 Task: Look for space in Muntok, Indonesia from 2nd September, 2023 to 5th September, 2023 for 1 adult in price range Rs.5000 to Rs.10000. Place can be private room with 1  bedroom having 1 bed and 1 bathroom. Property type can be house, flat, guest house, hotel. Booking option can be shelf check-in. Required host language is English.
Action: Mouse moved to (520, 139)
Screenshot: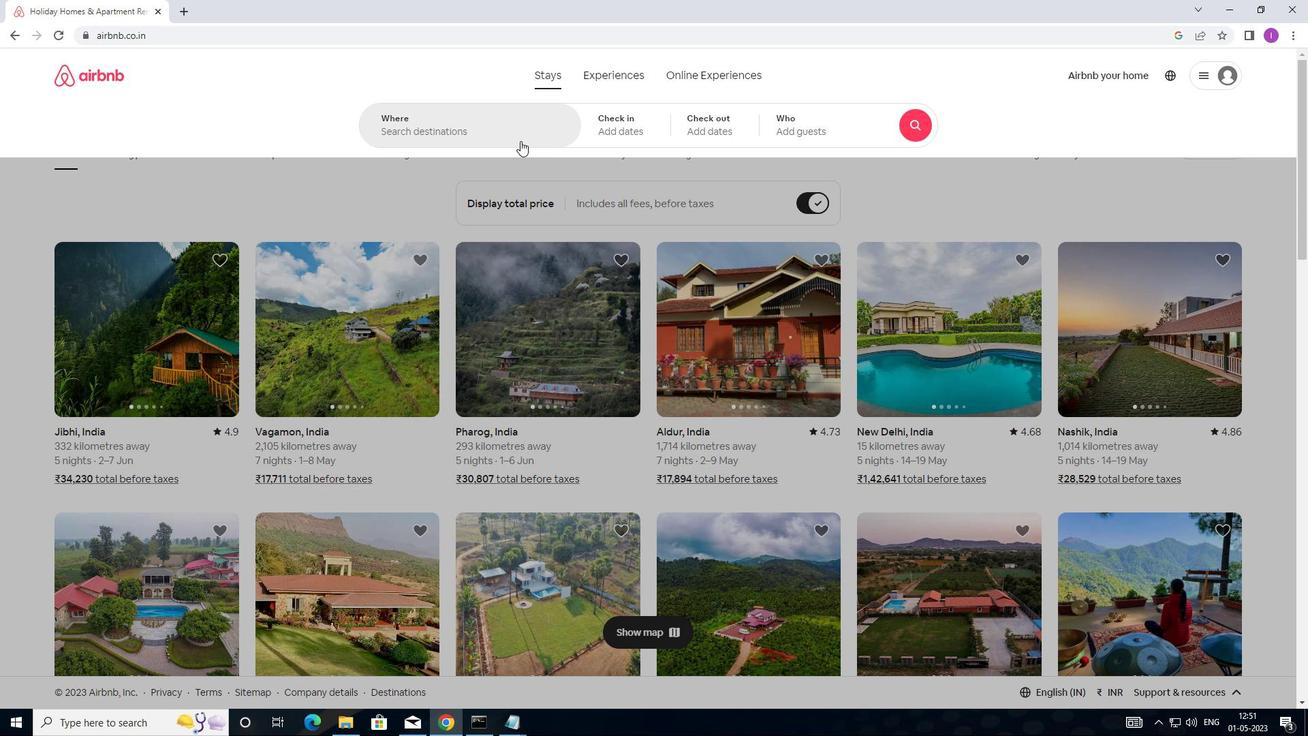 
Action: Mouse pressed left at (520, 139)
Screenshot: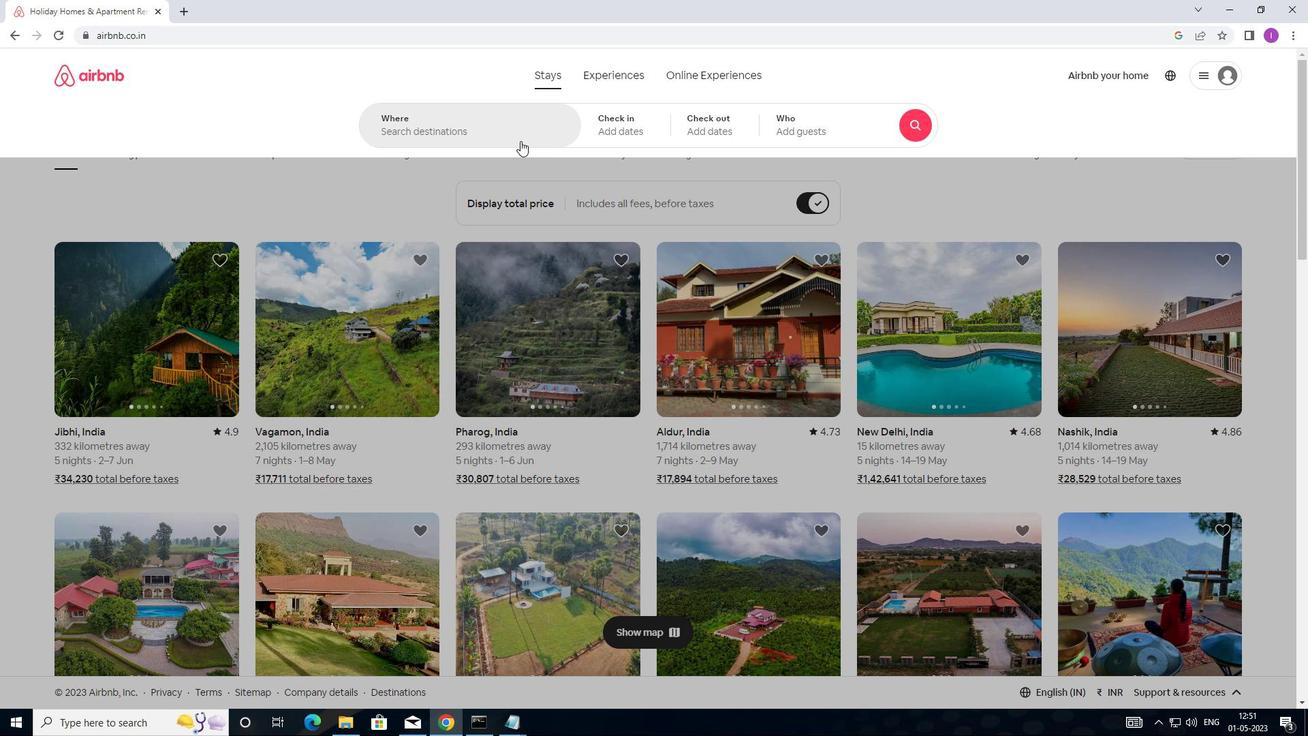 
Action: Mouse moved to (541, 178)
Screenshot: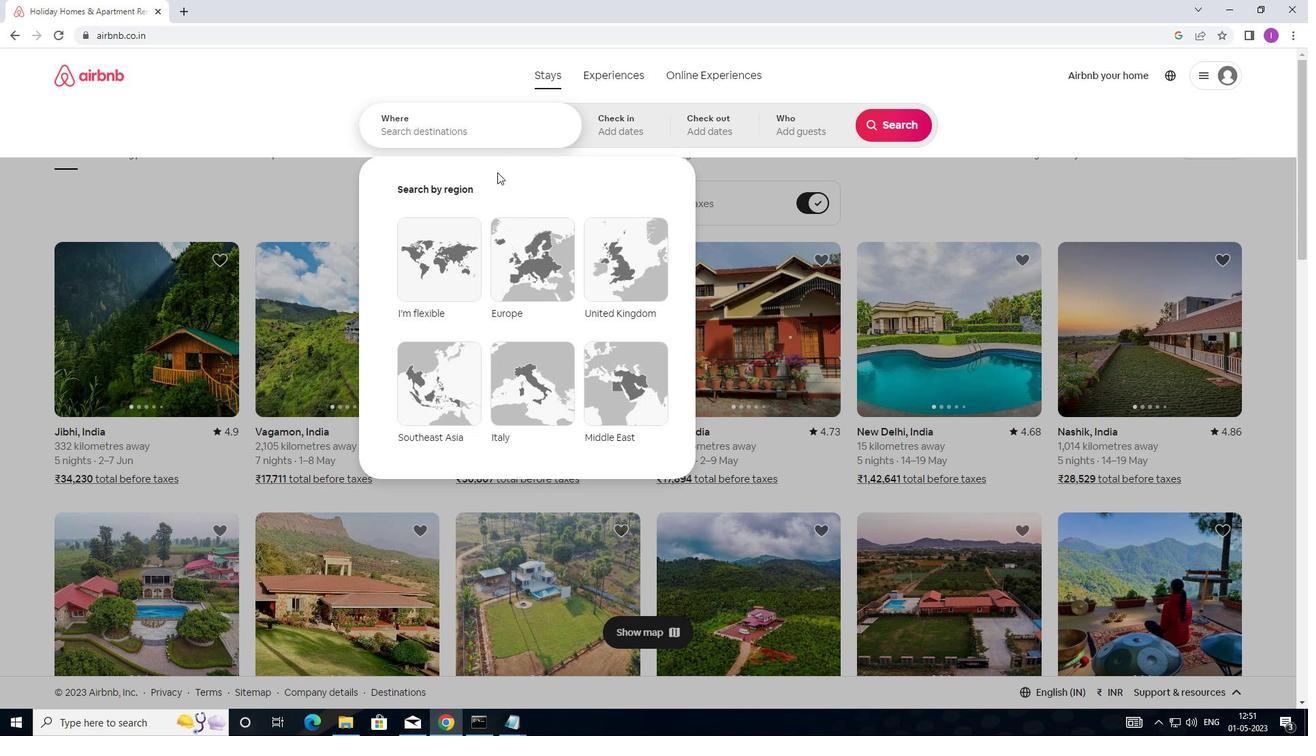 
Action: Key pressed <Key.shift>MUNTOK,<Key.shift>INDONESIA
Screenshot: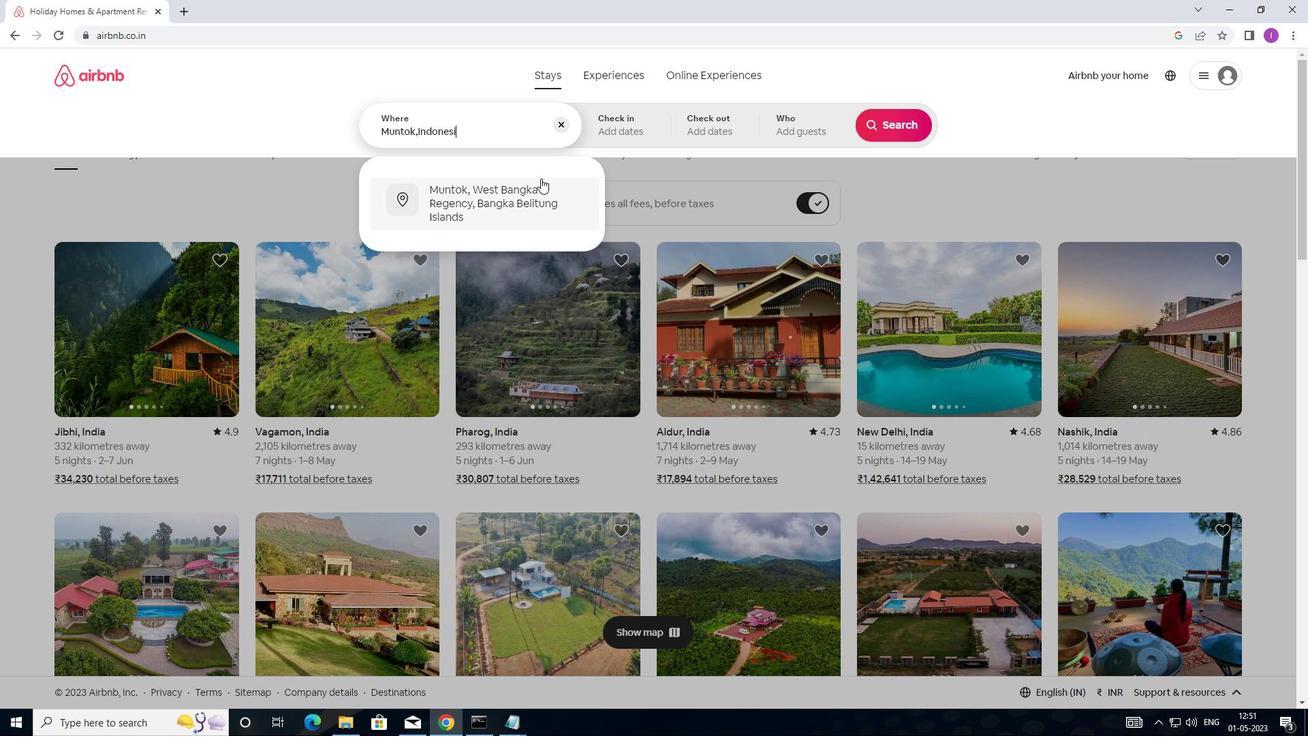 
Action: Mouse moved to (612, 123)
Screenshot: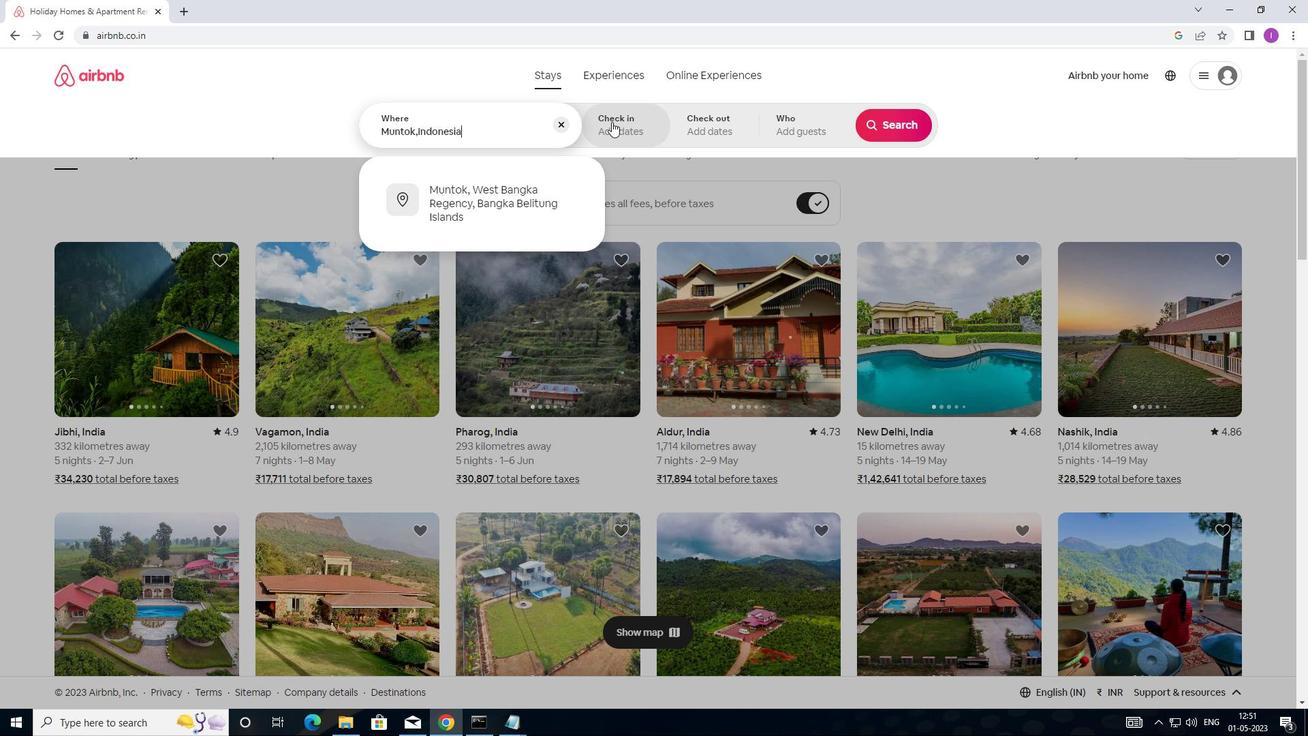 
Action: Mouse pressed left at (612, 123)
Screenshot: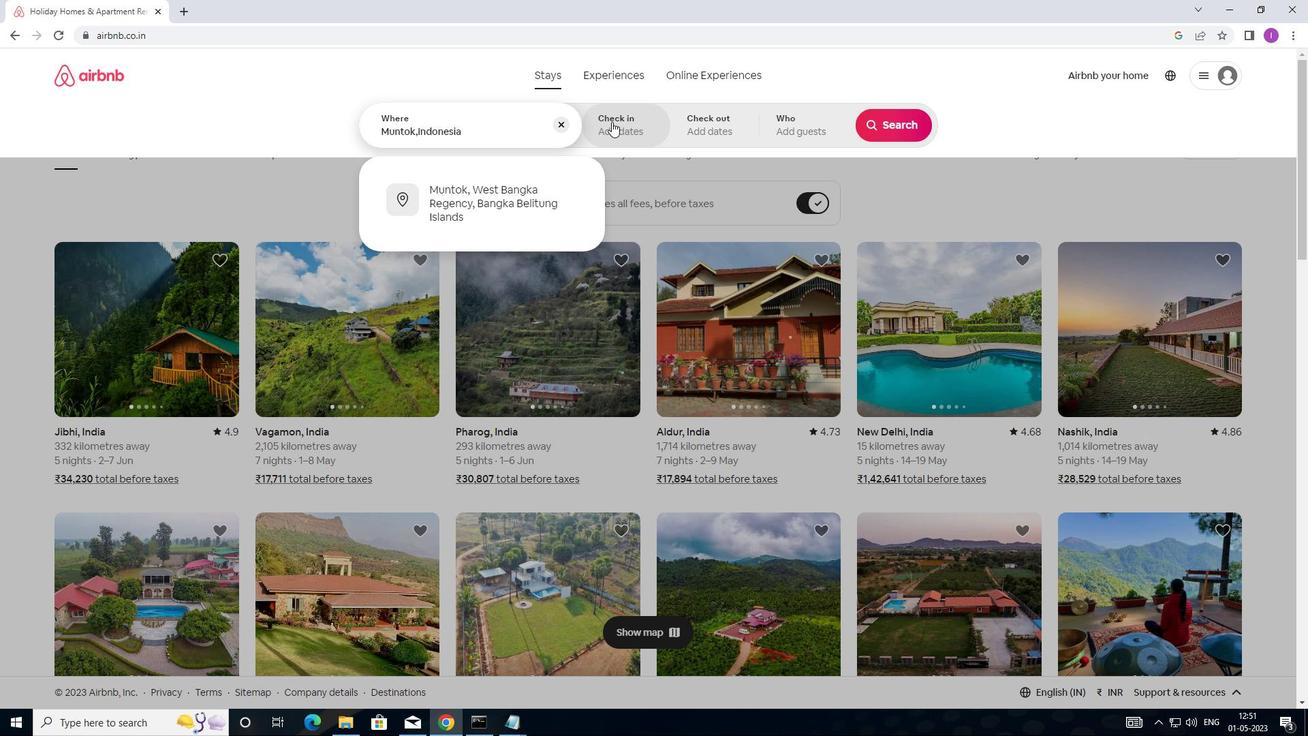 
Action: Mouse moved to (893, 239)
Screenshot: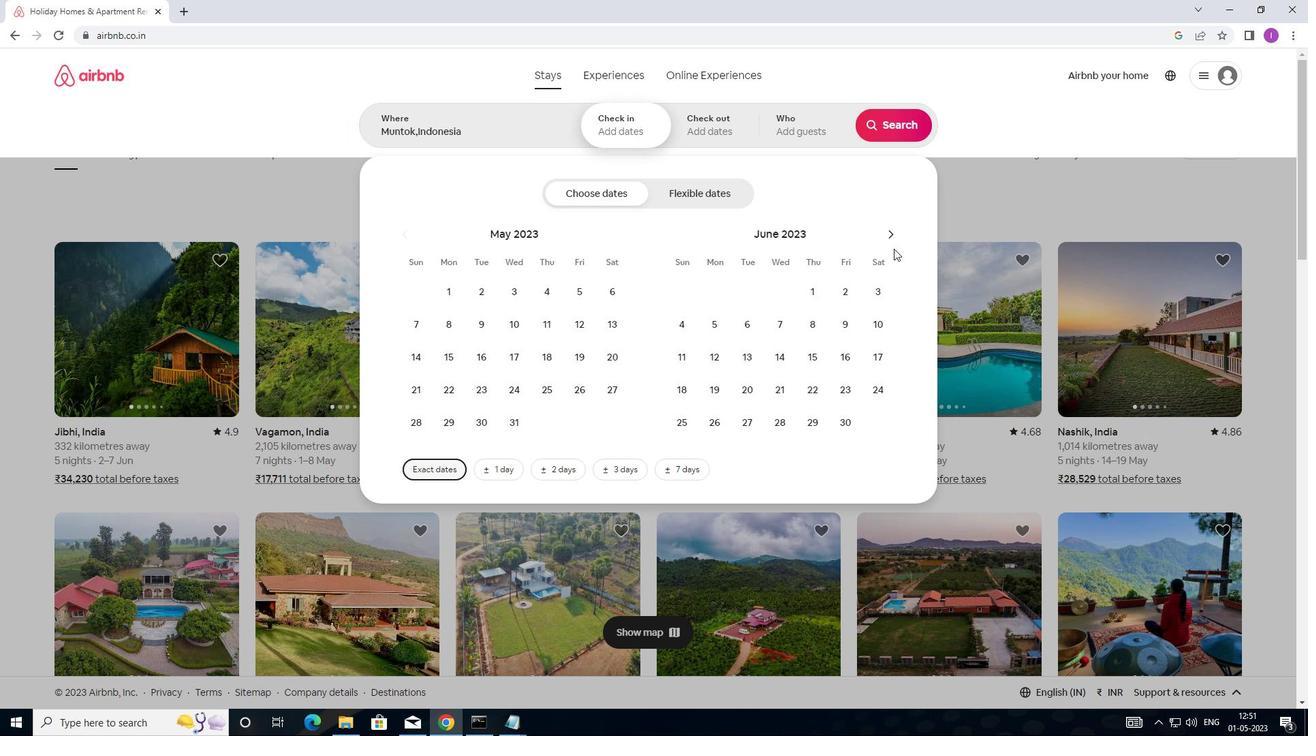 
Action: Mouse pressed left at (893, 239)
Screenshot: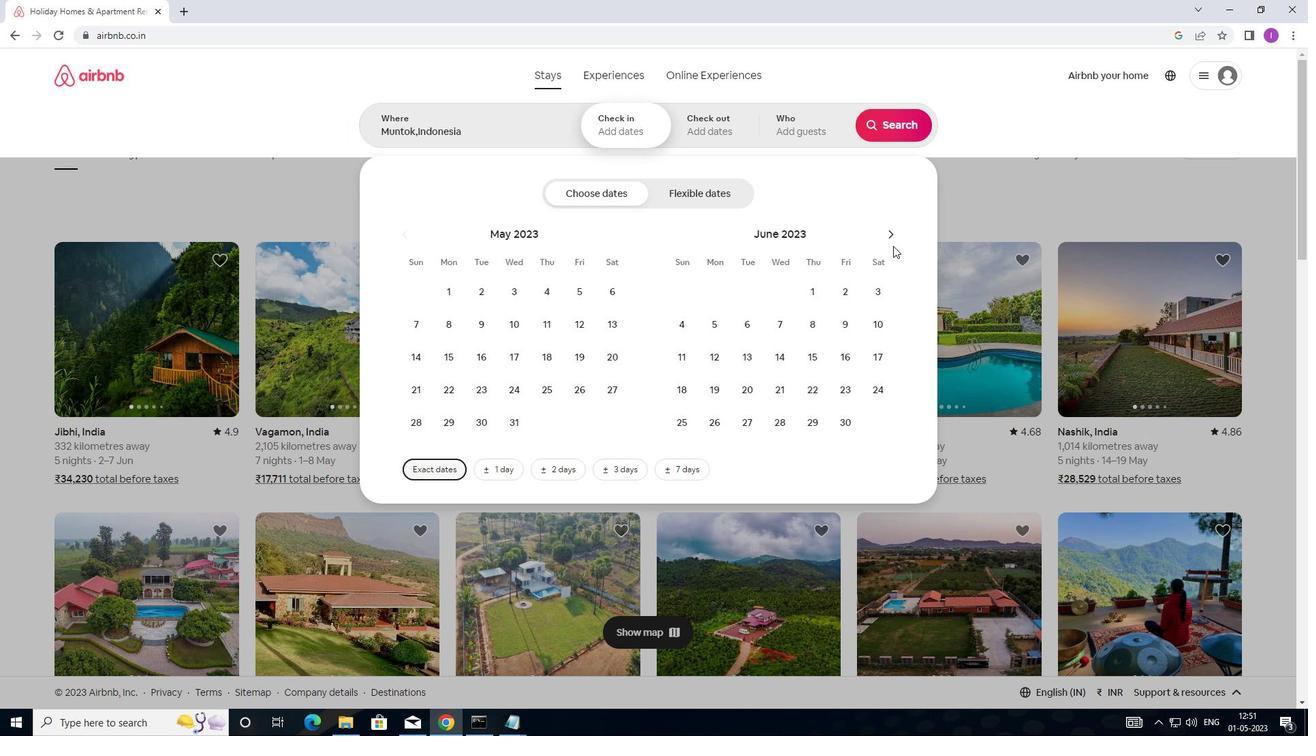 
Action: Mouse pressed left at (893, 239)
Screenshot: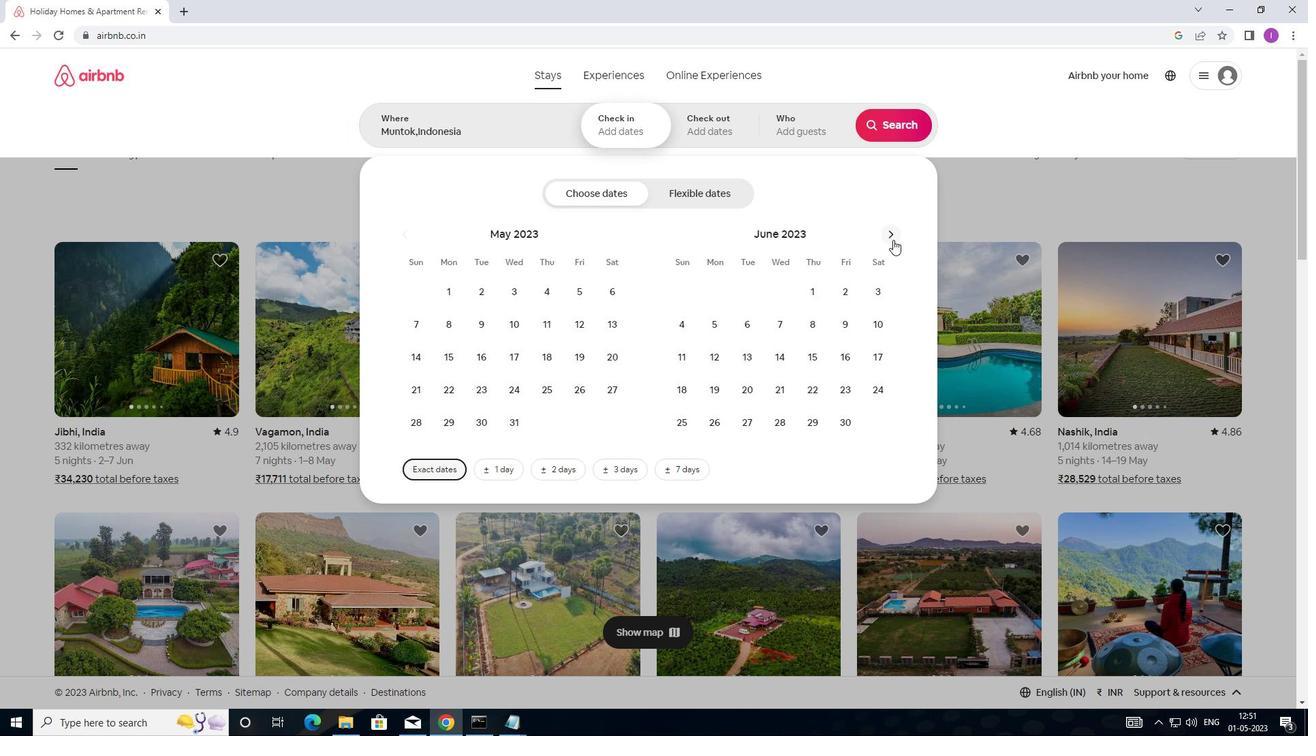 
Action: Mouse pressed left at (893, 239)
Screenshot: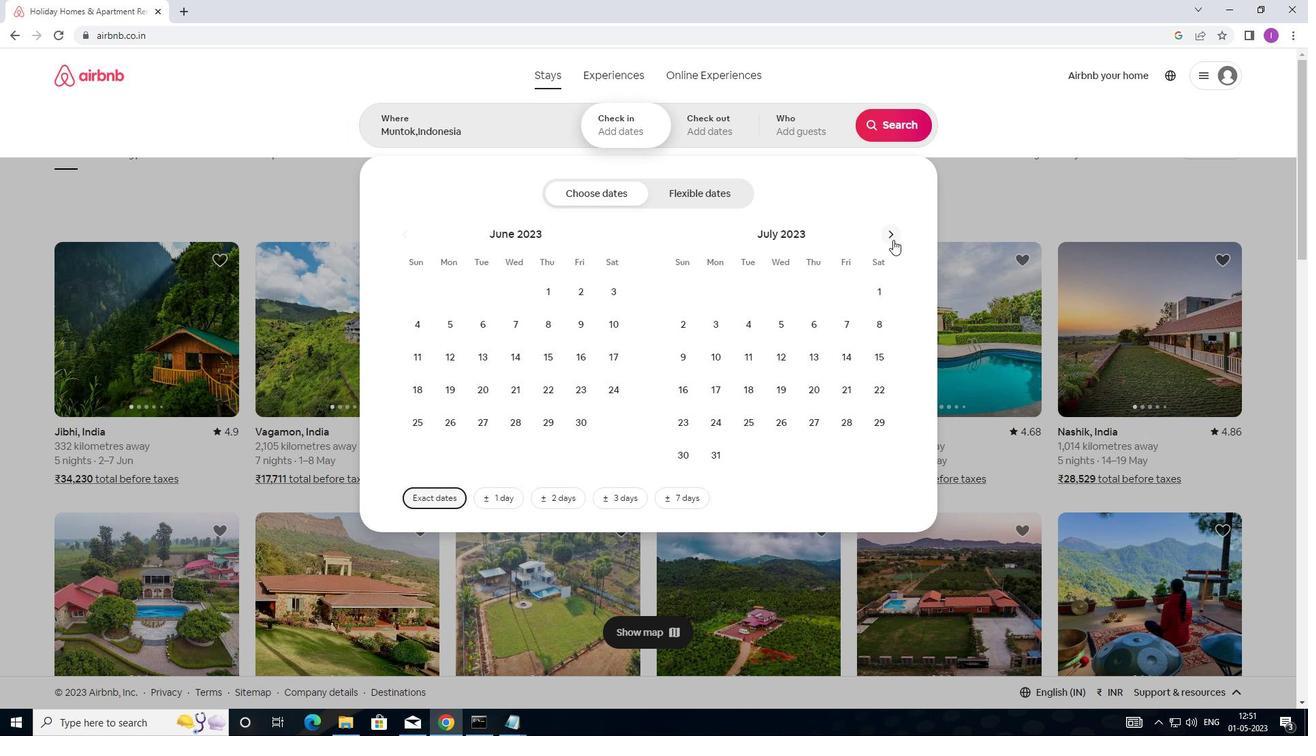
Action: Mouse moved to (899, 286)
Screenshot: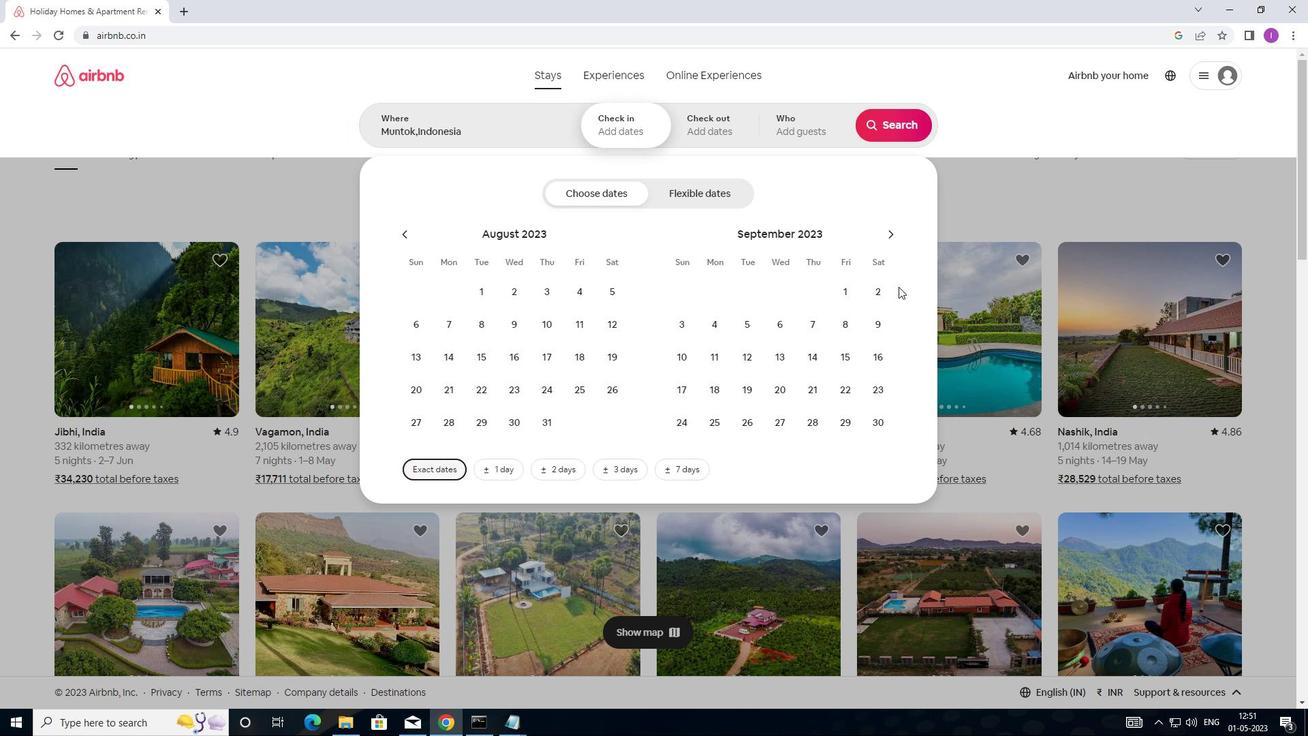 
Action: Mouse pressed left at (899, 286)
Screenshot: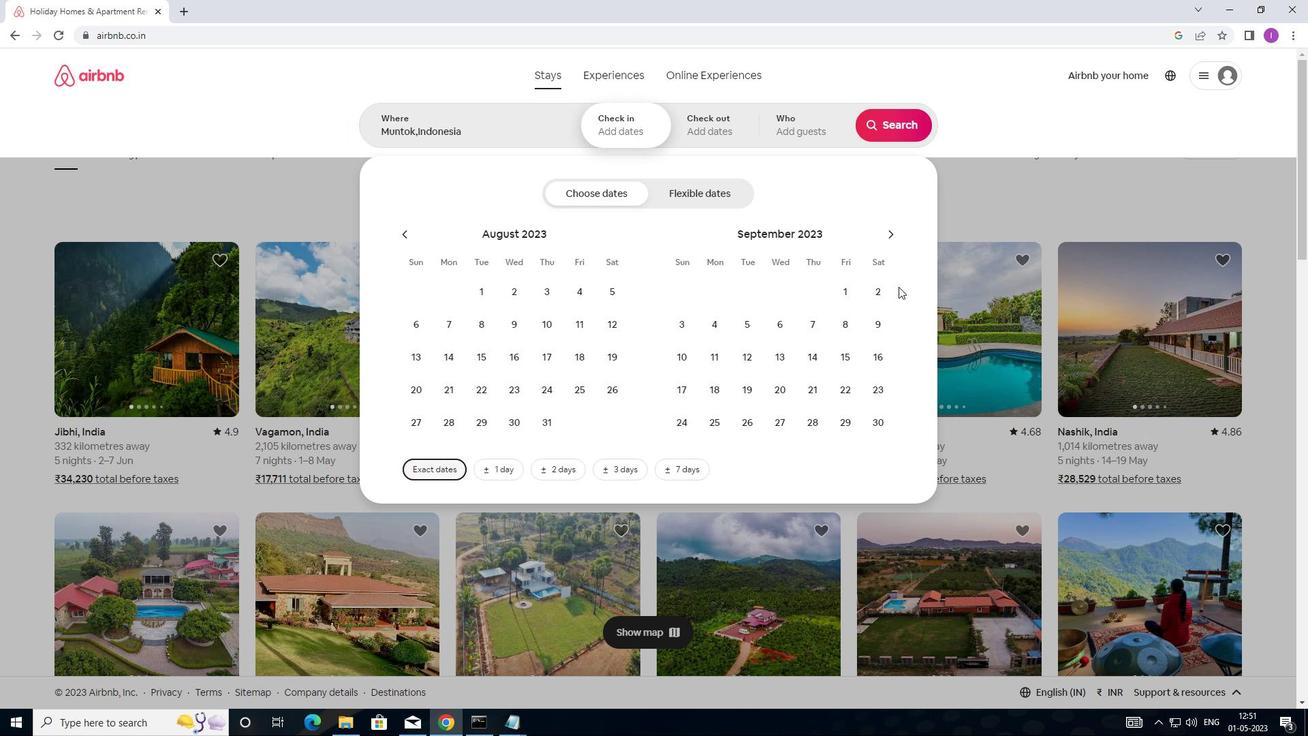 
Action: Mouse moved to (741, 327)
Screenshot: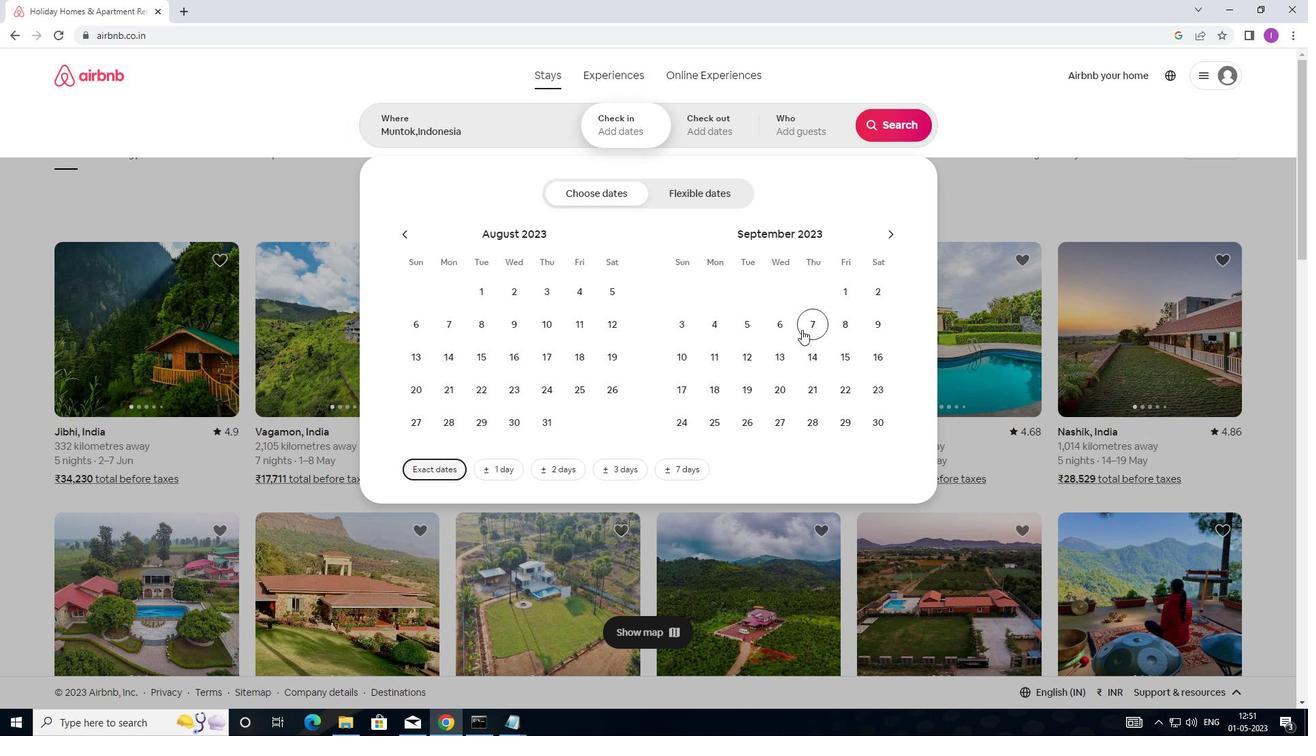 
Action: Mouse pressed left at (741, 327)
Screenshot: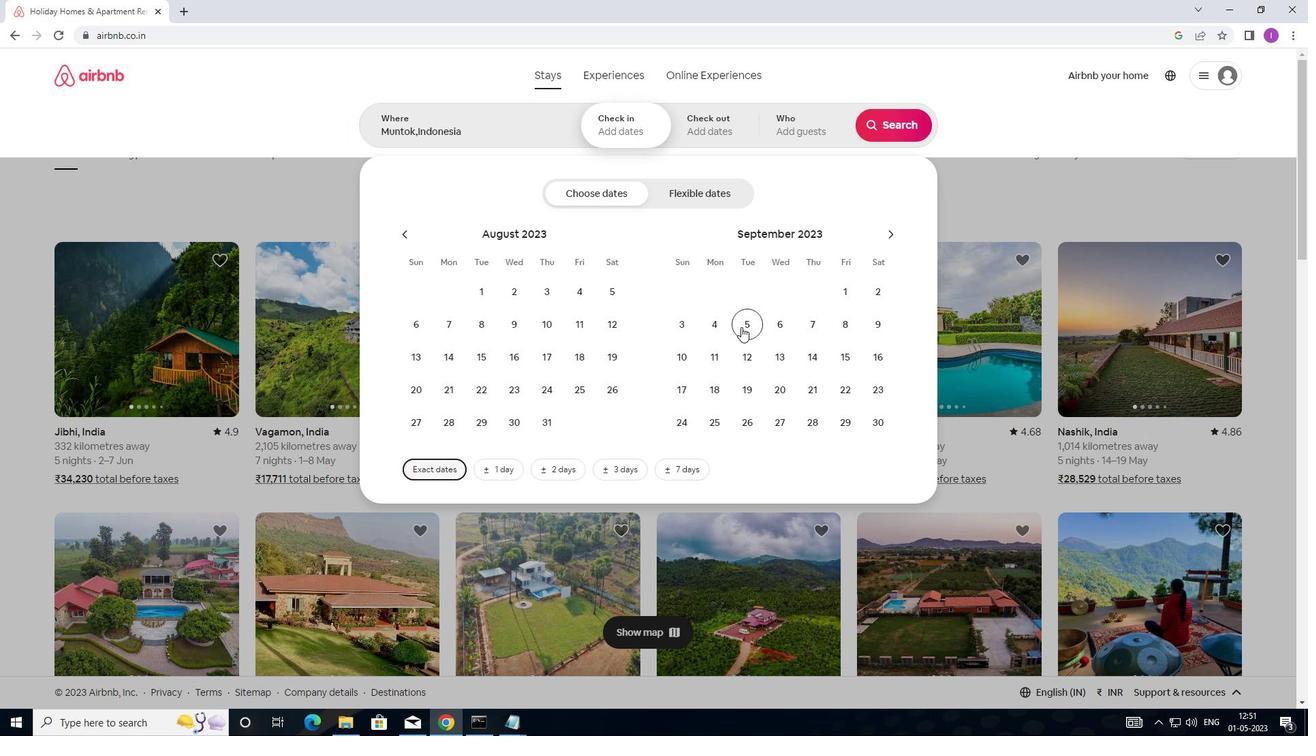 
Action: Mouse moved to (890, 288)
Screenshot: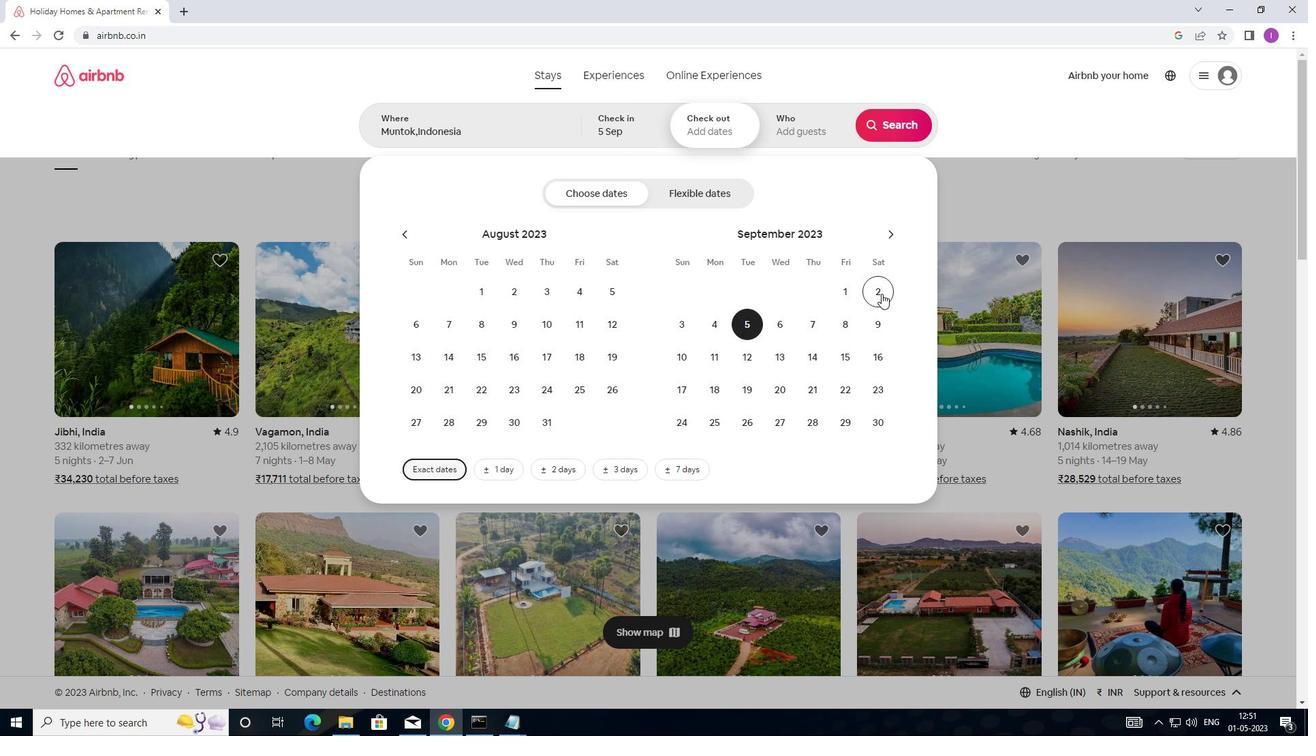 
Action: Mouse pressed left at (890, 288)
Screenshot: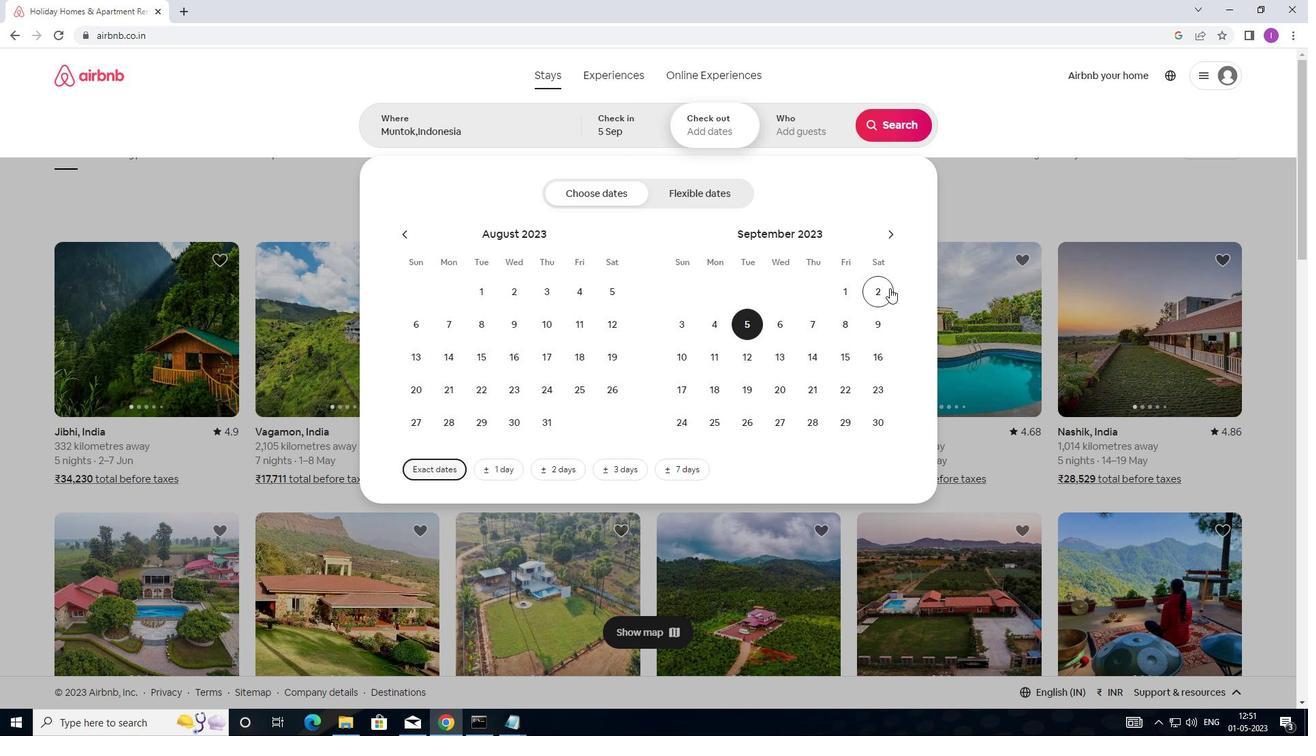 
Action: Mouse moved to (747, 324)
Screenshot: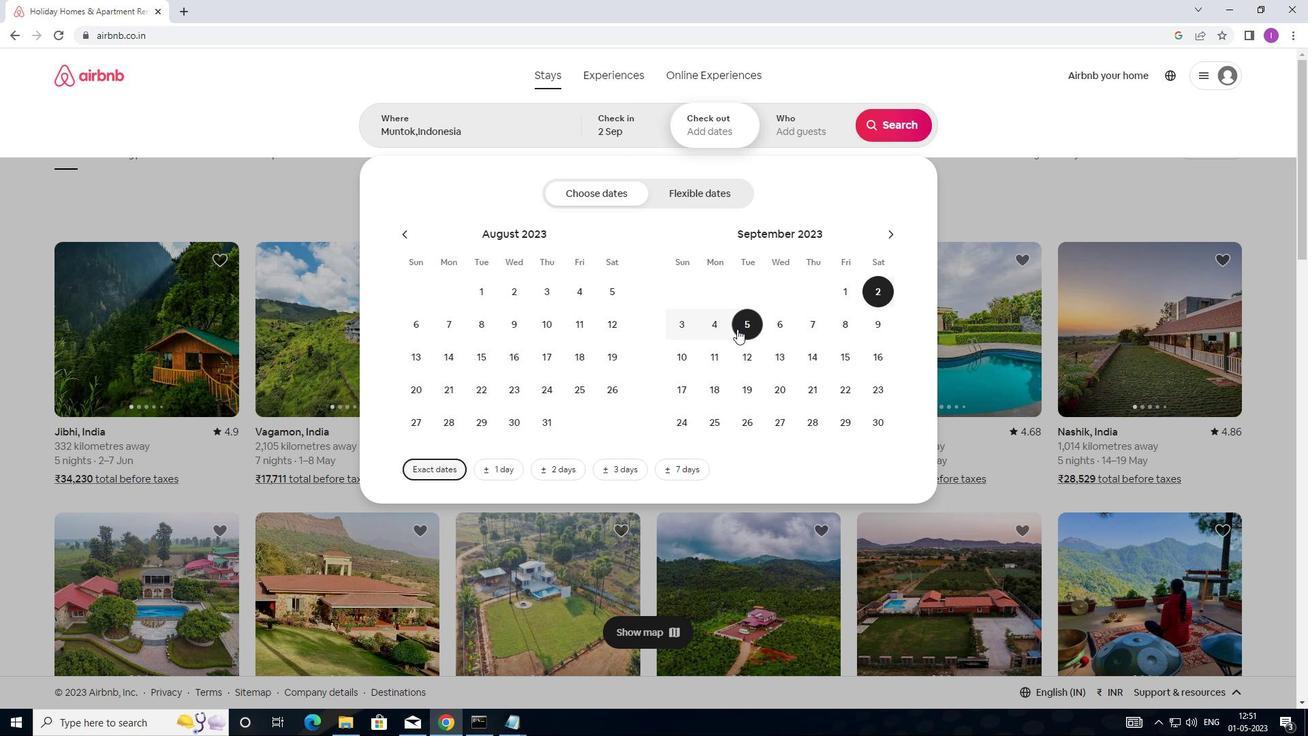 
Action: Mouse pressed left at (747, 324)
Screenshot: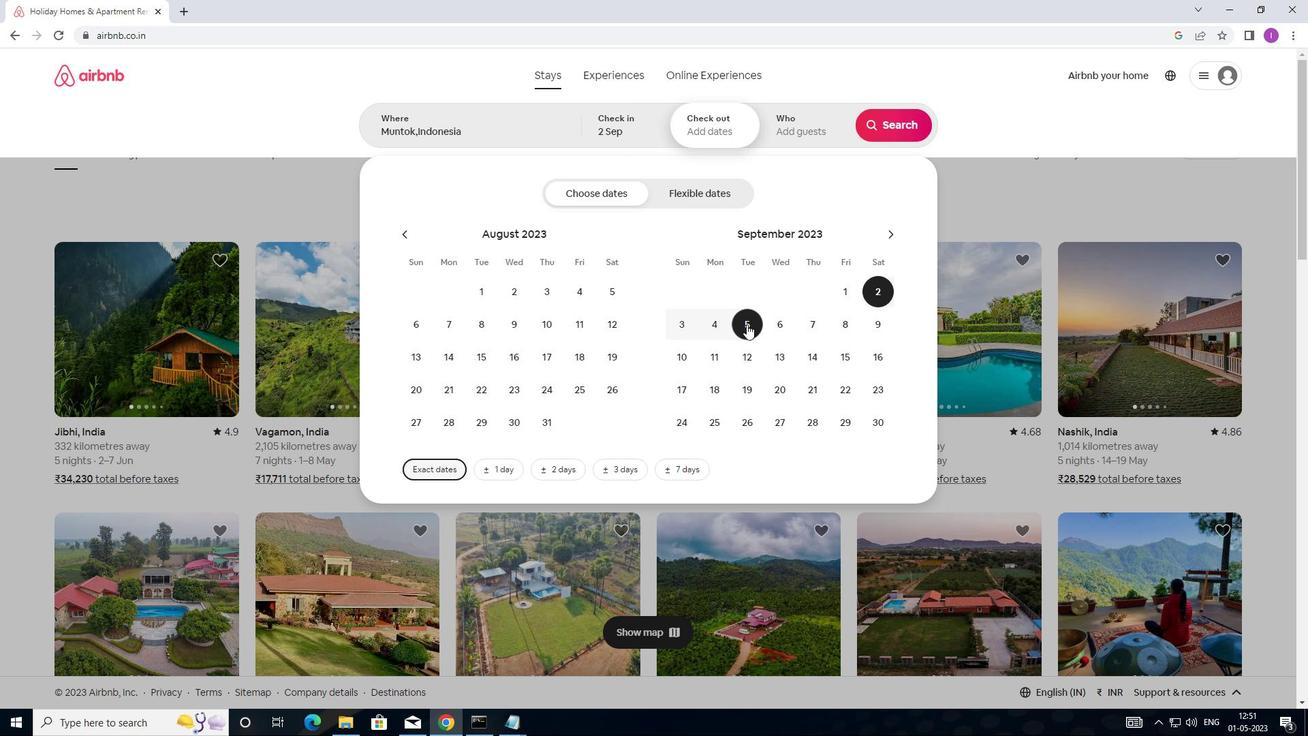
Action: Mouse moved to (794, 129)
Screenshot: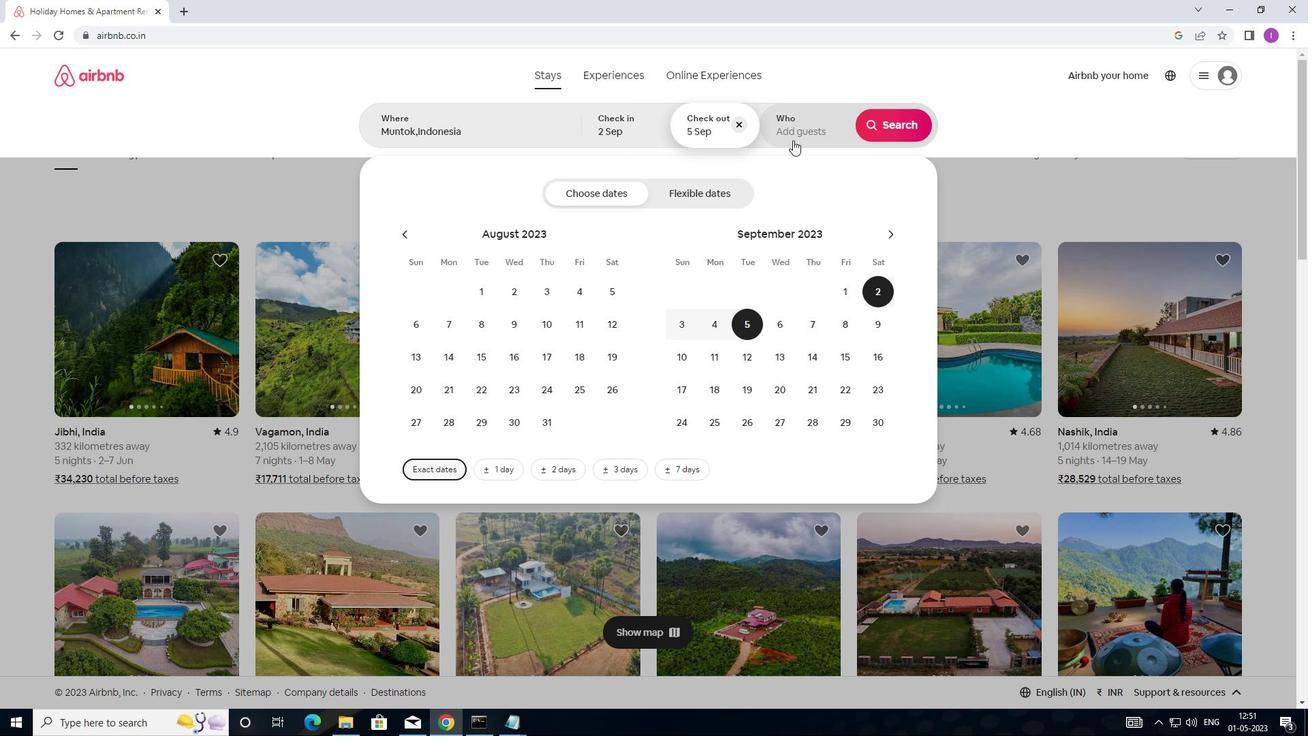 
Action: Mouse pressed left at (794, 129)
Screenshot: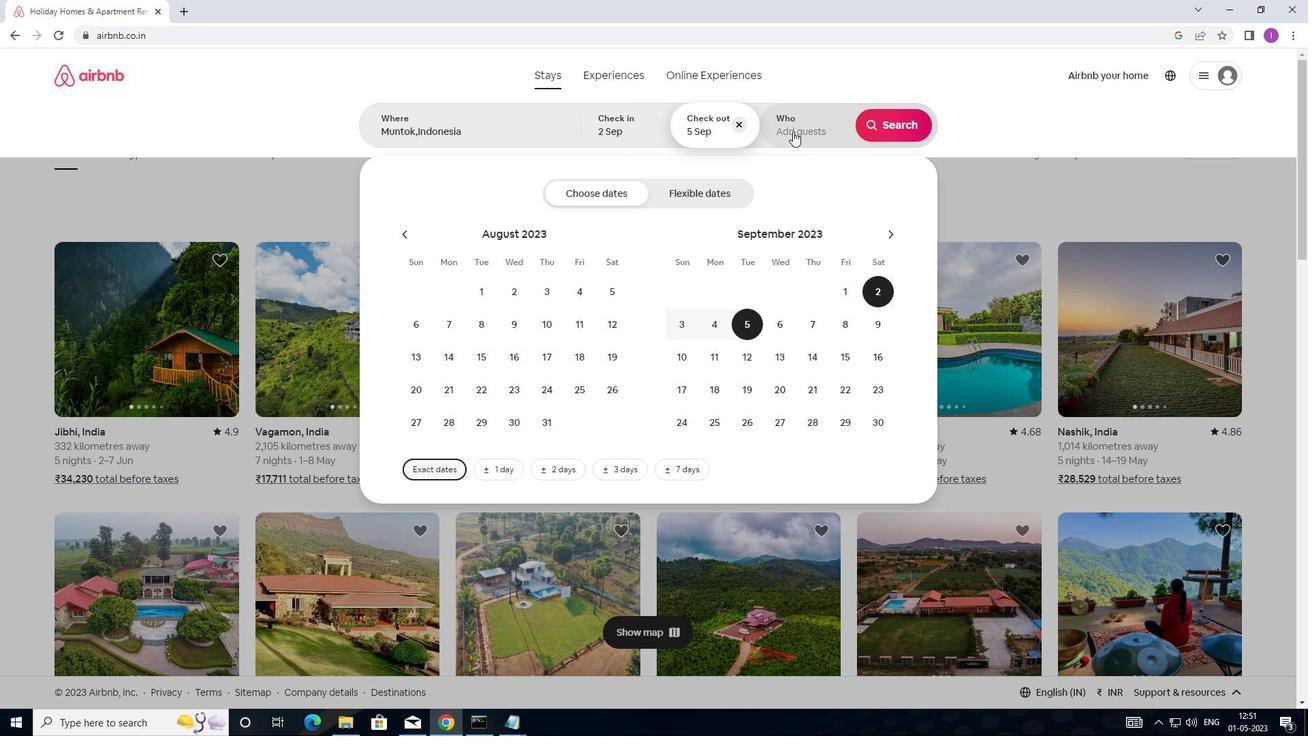 
Action: Mouse moved to (903, 194)
Screenshot: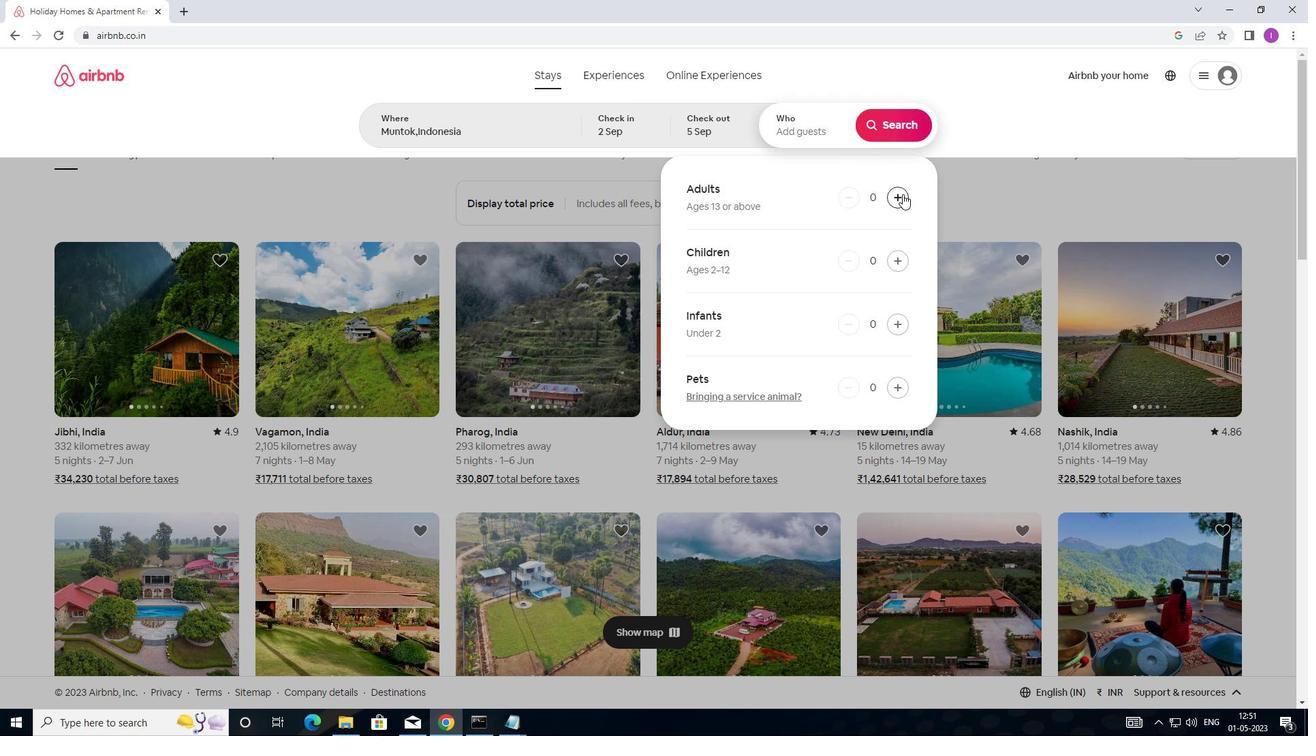 
Action: Mouse pressed left at (903, 194)
Screenshot: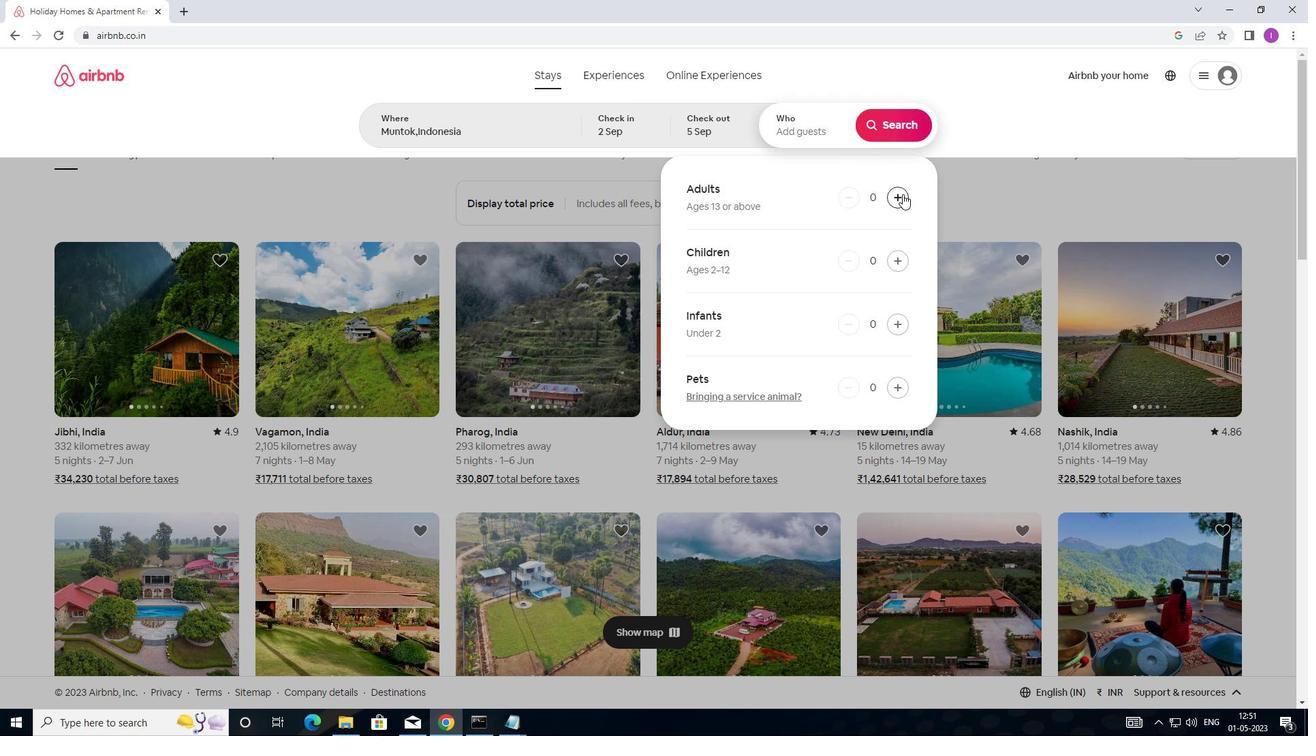 
Action: Mouse moved to (905, 110)
Screenshot: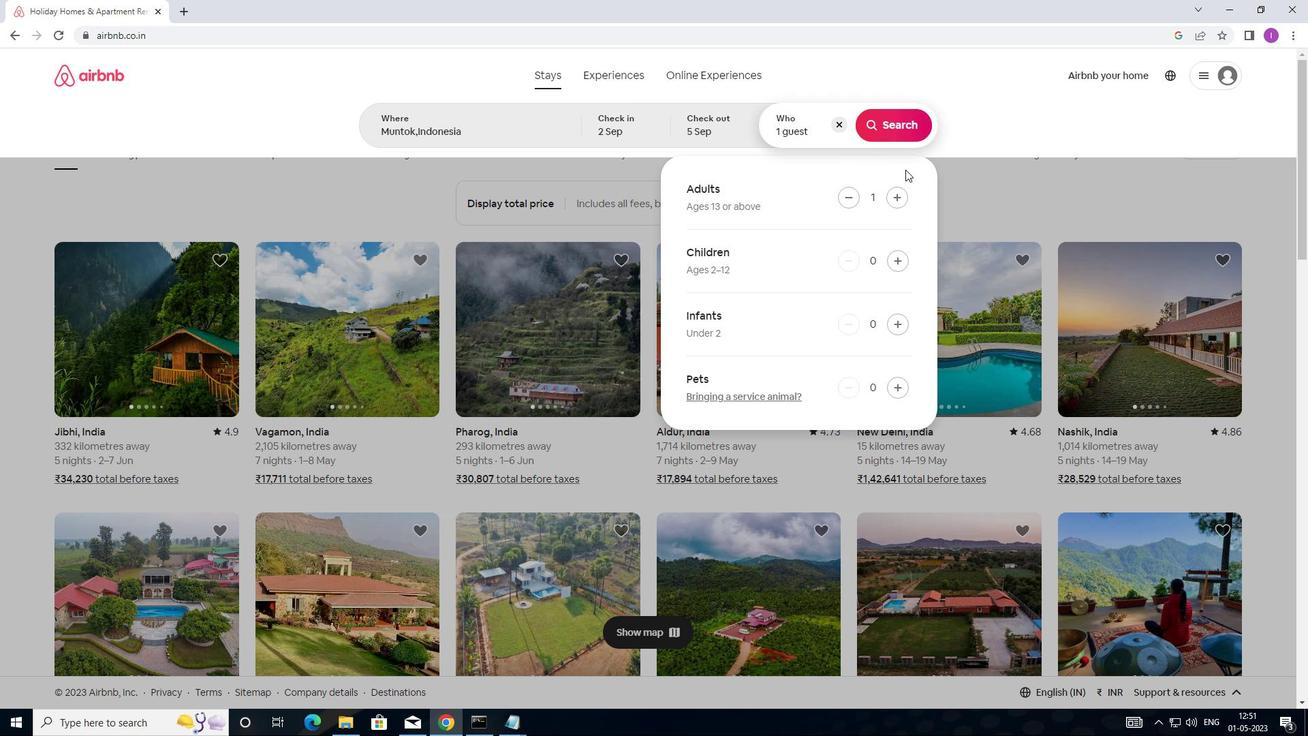 
Action: Mouse pressed left at (905, 110)
Screenshot: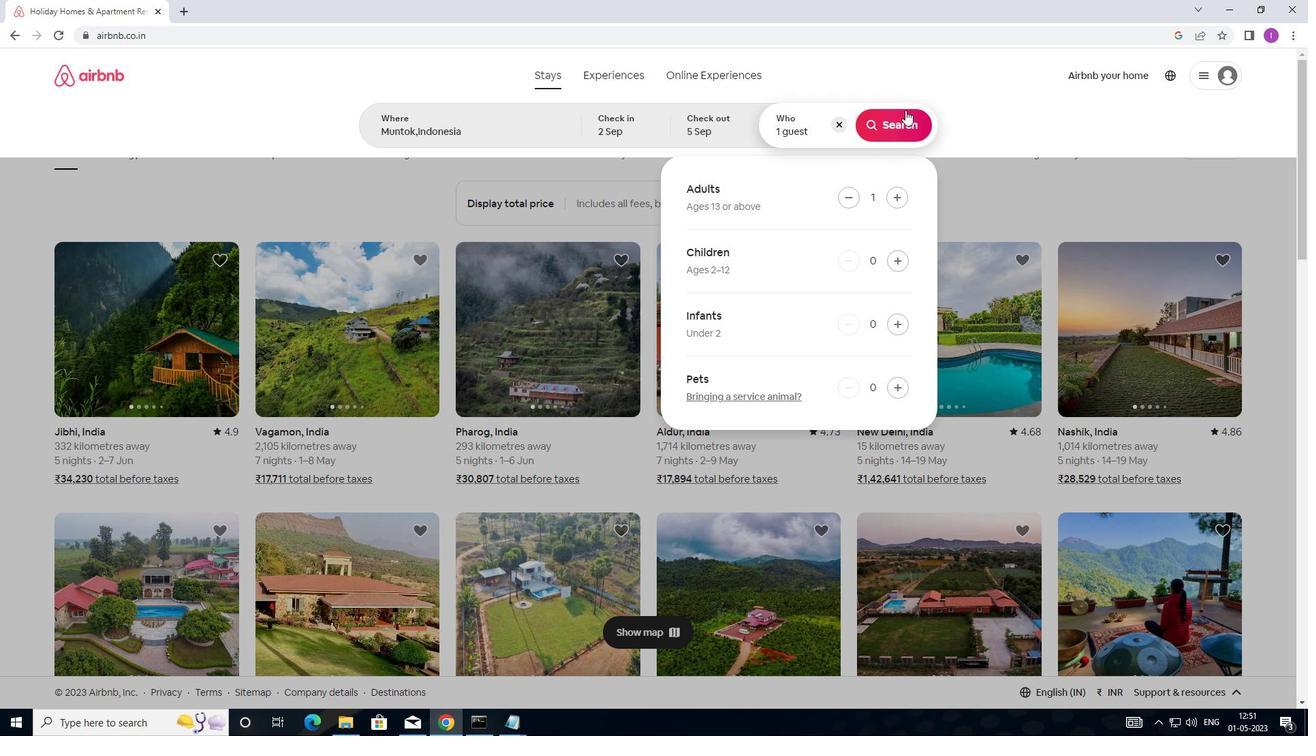 
Action: Mouse moved to (1230, 131)
Screenshot: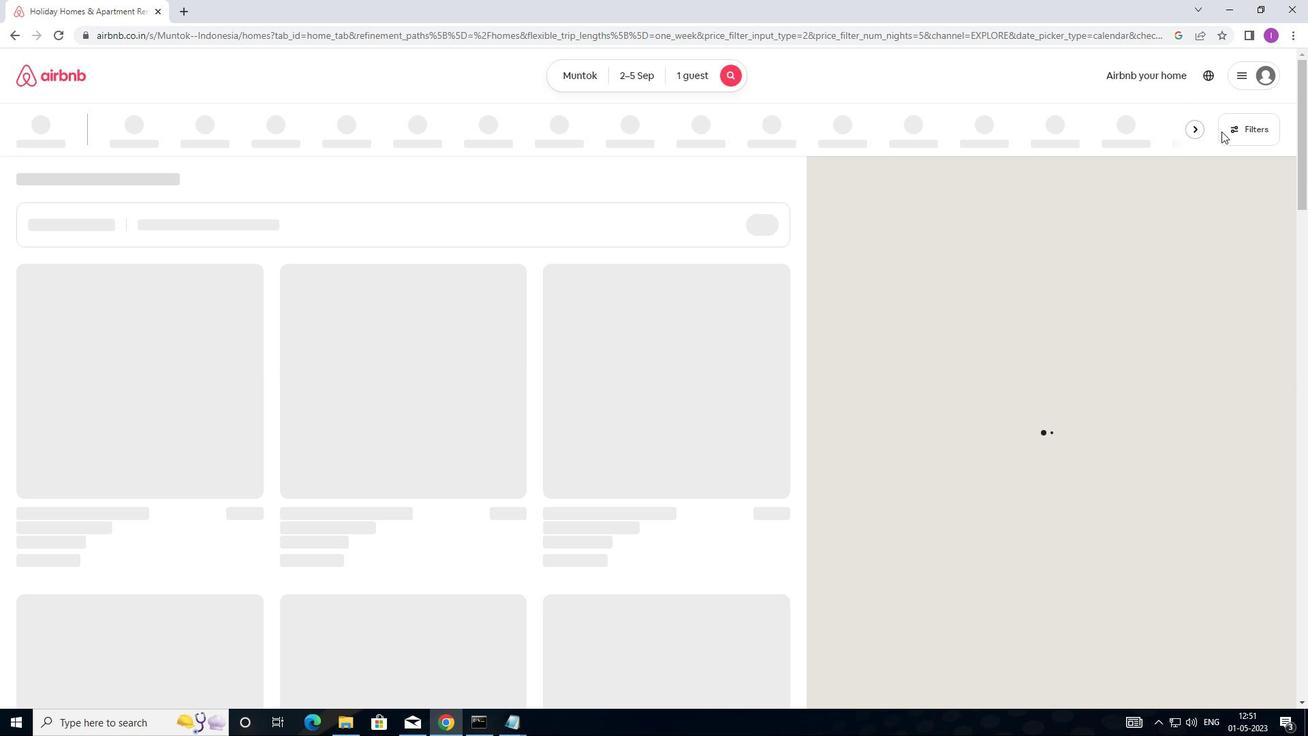 
Action: Mouse pressed left at (1230, 131)
Screenshot: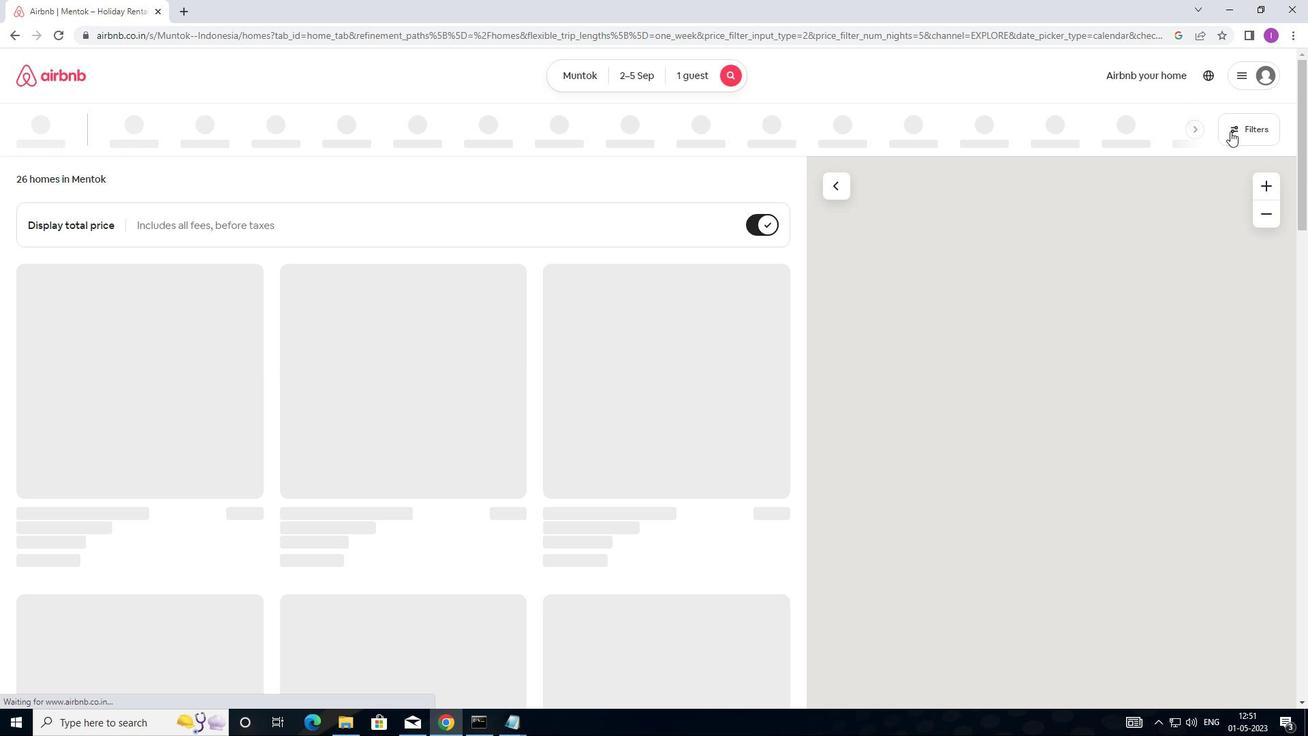 
Action: Mouse moved to (492, 307)
Screenshot: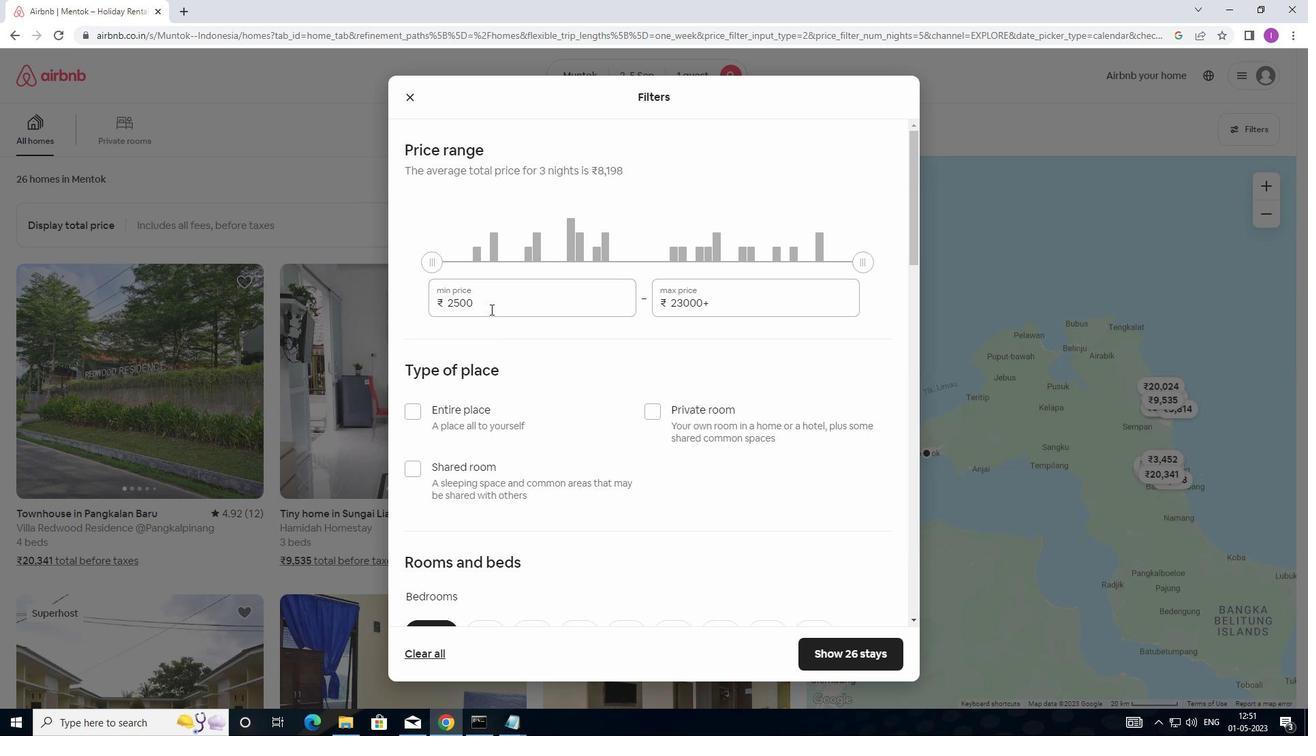 
Action: Mouse pressed left at (492, 307)
Screenshot: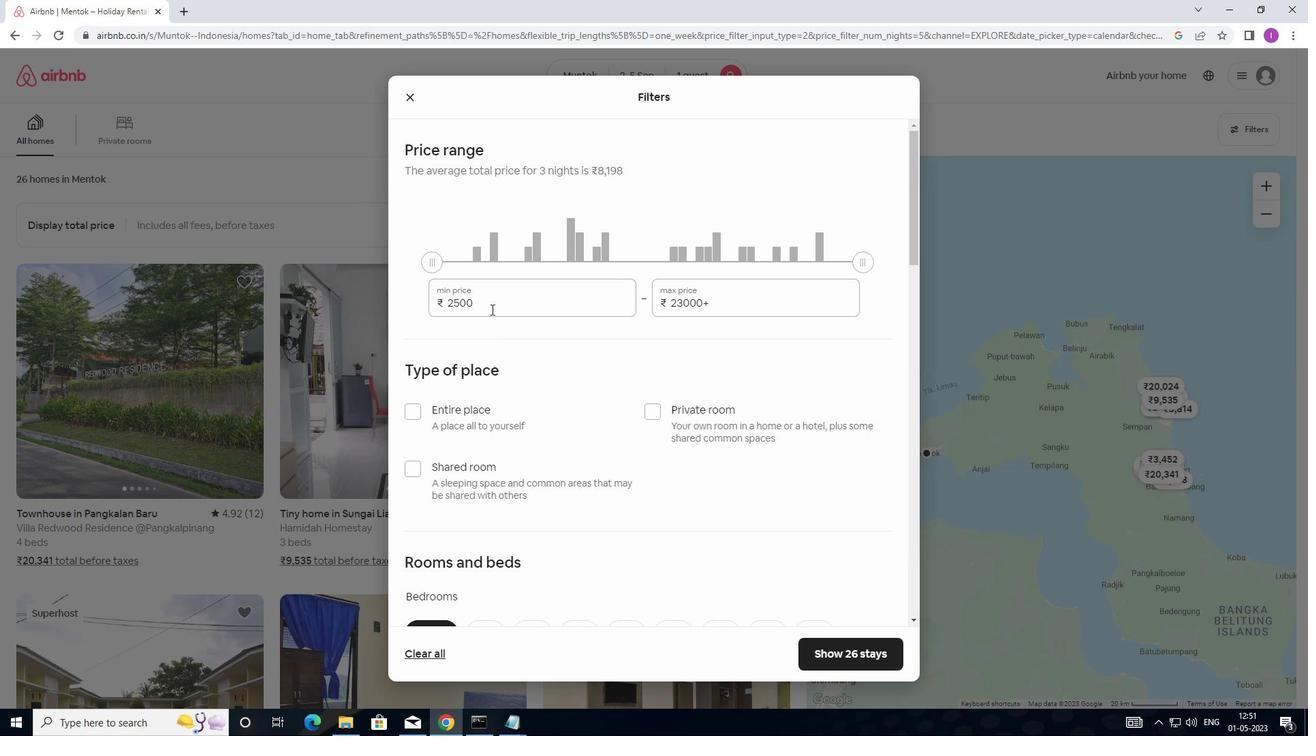 
Action: Mouse moved to (456, 307)
Screenshot: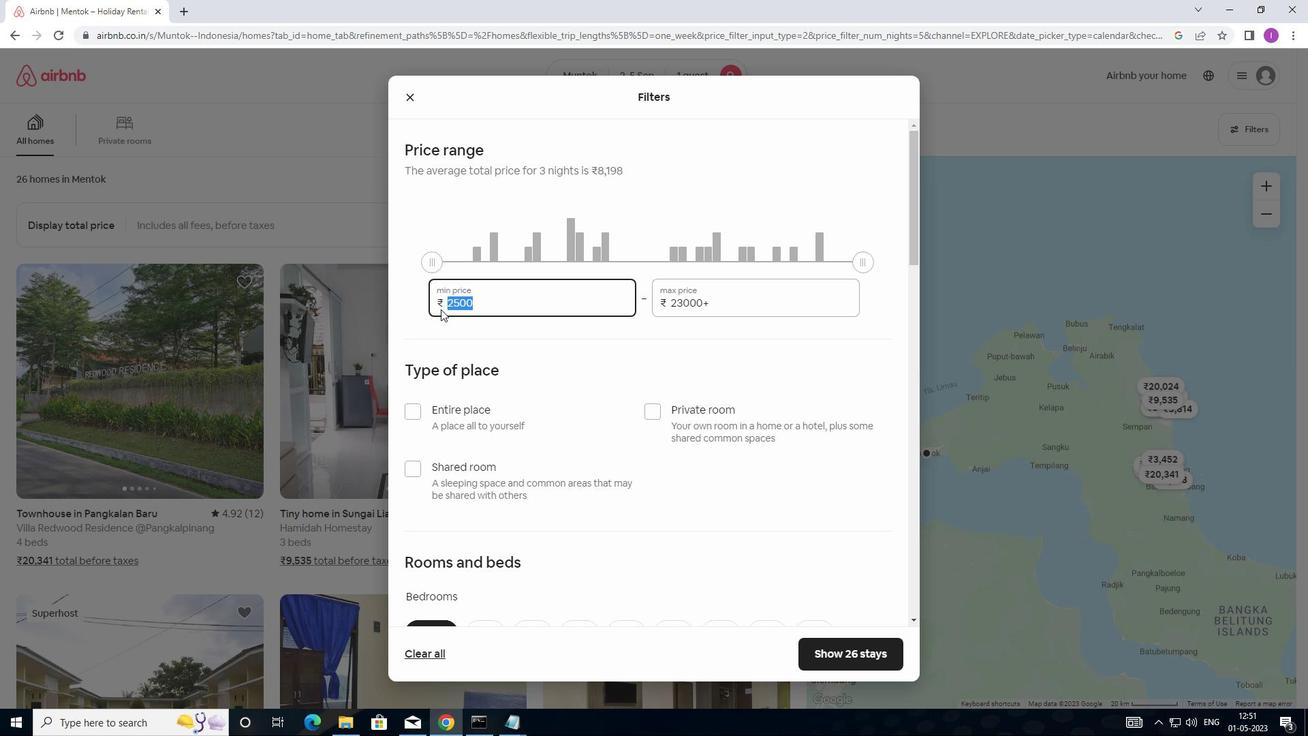 
Action: Key pressed 5
Screenshot: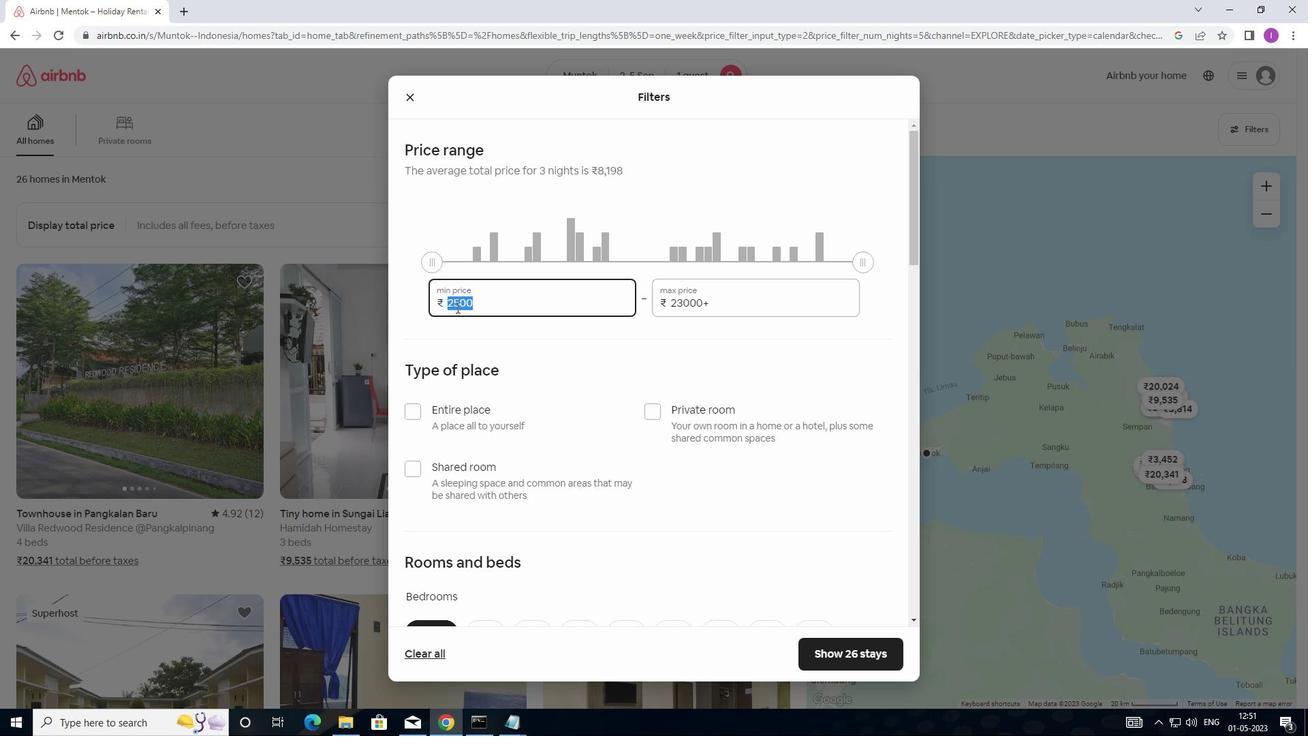 
Action: Mouse moved to (459, 306)
Screenshot: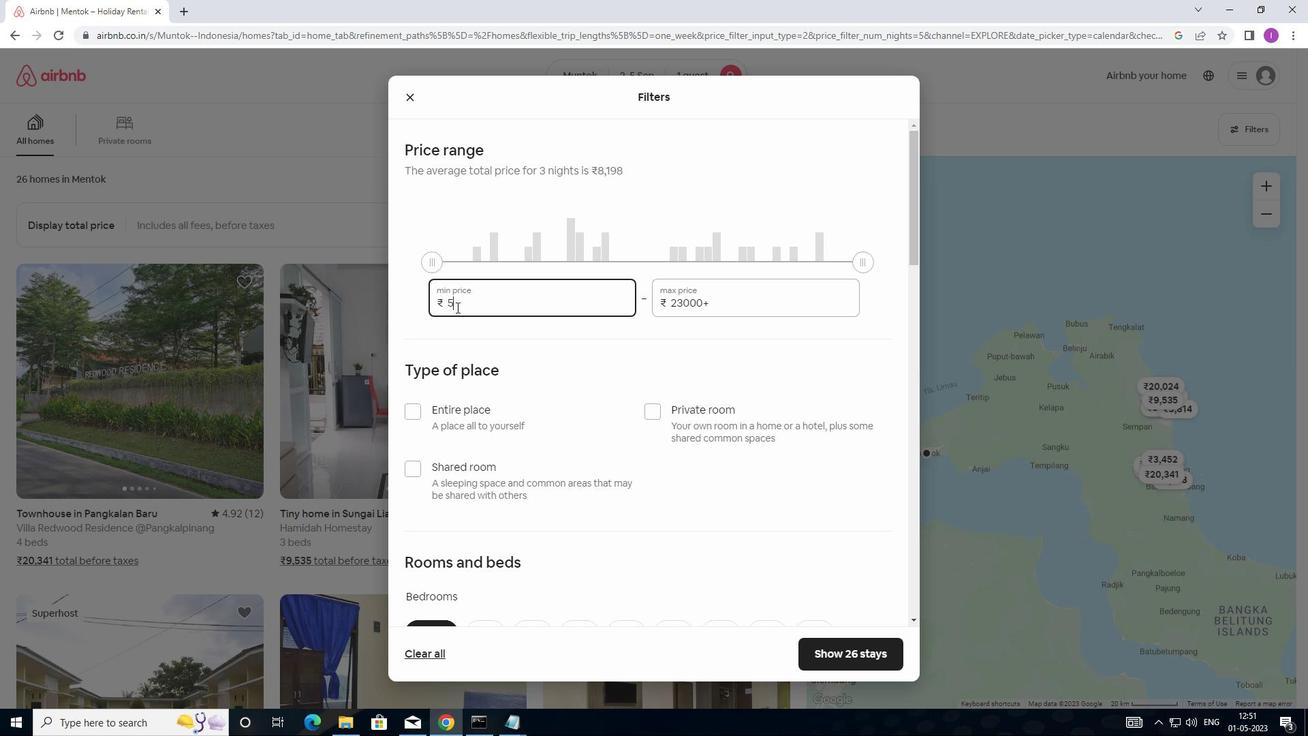 
Action: Key pressed 9
Screenshot: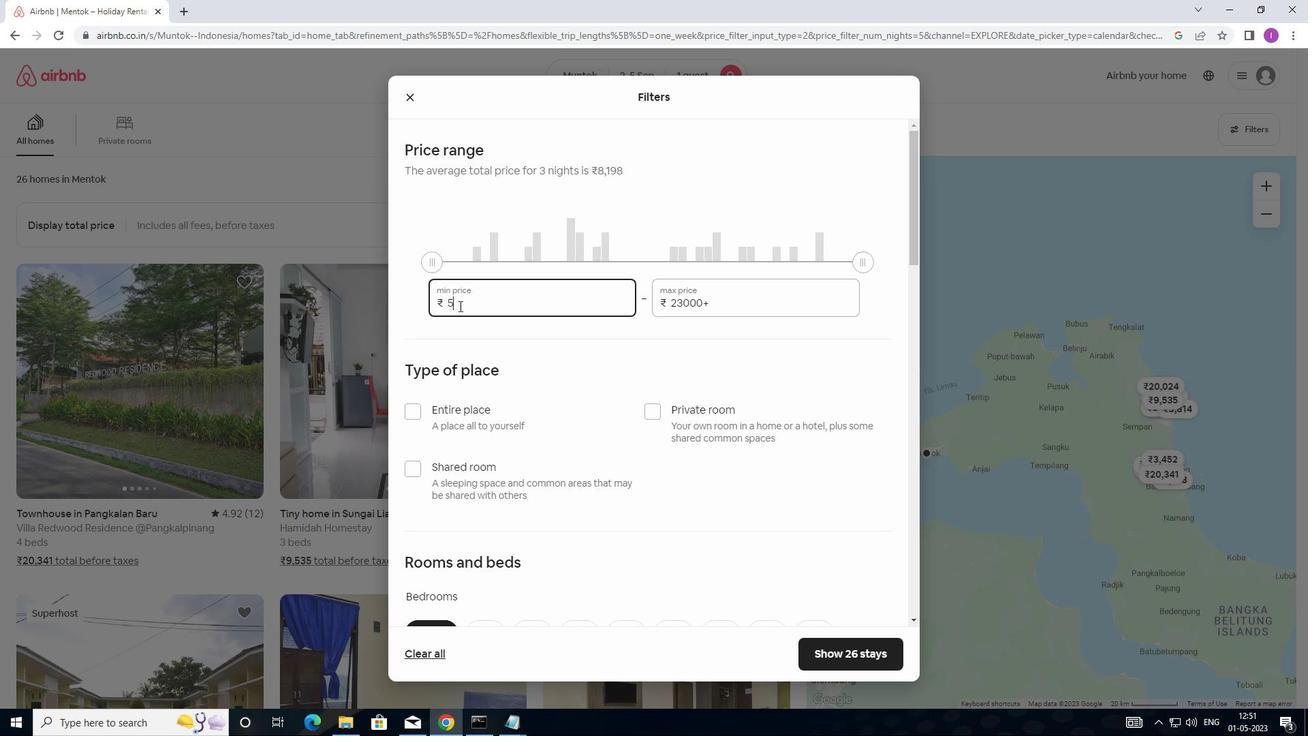 
Action: Mouse moved to (464, 302)
Screenshot: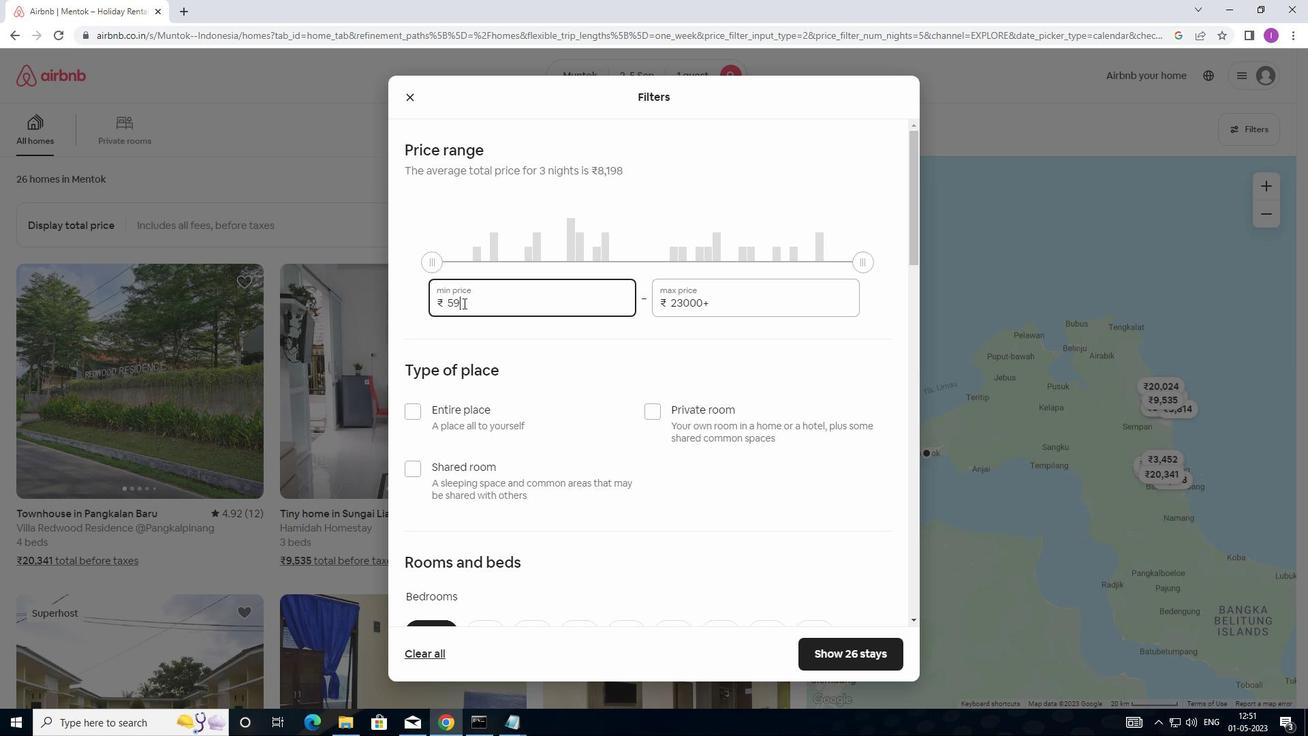 
Action: Key pressed <Key.backspace>
Screenshot: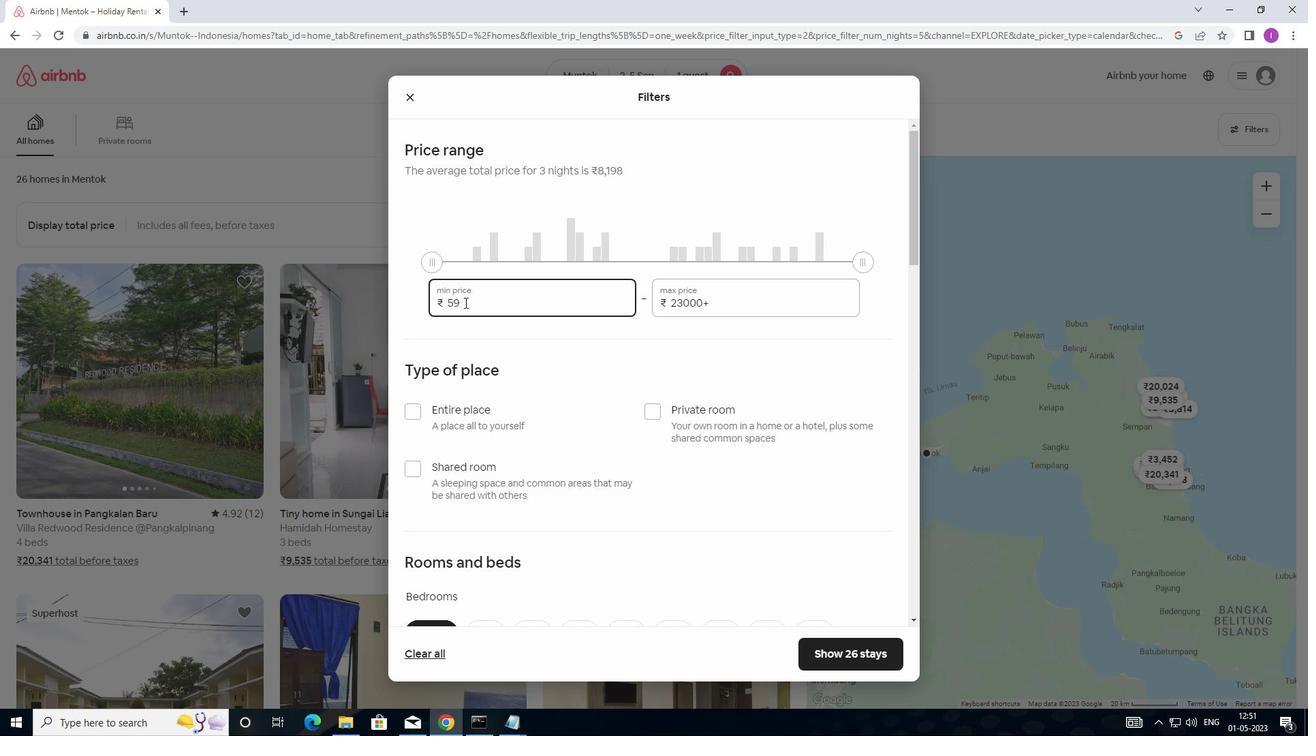 
Action: Mouse moved to (474, 299)
Screenshot: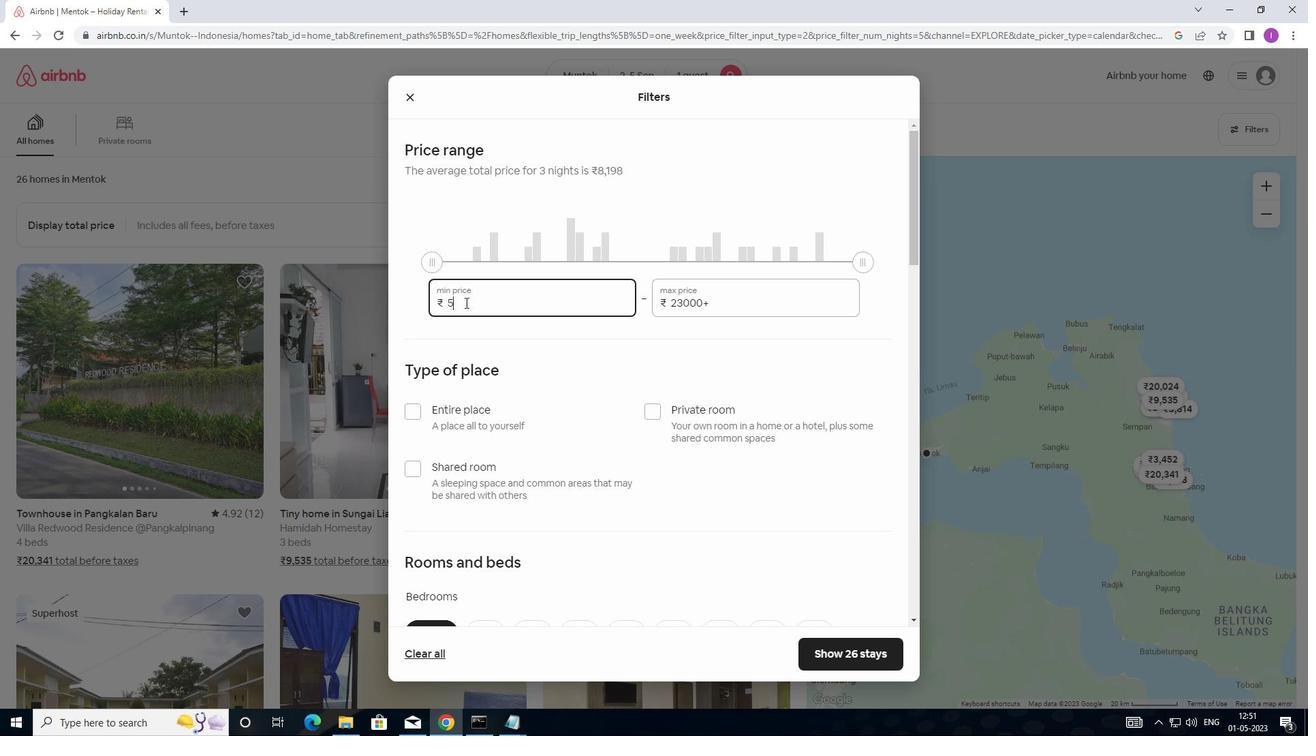 
Action: Key pressed 0
Screenshot: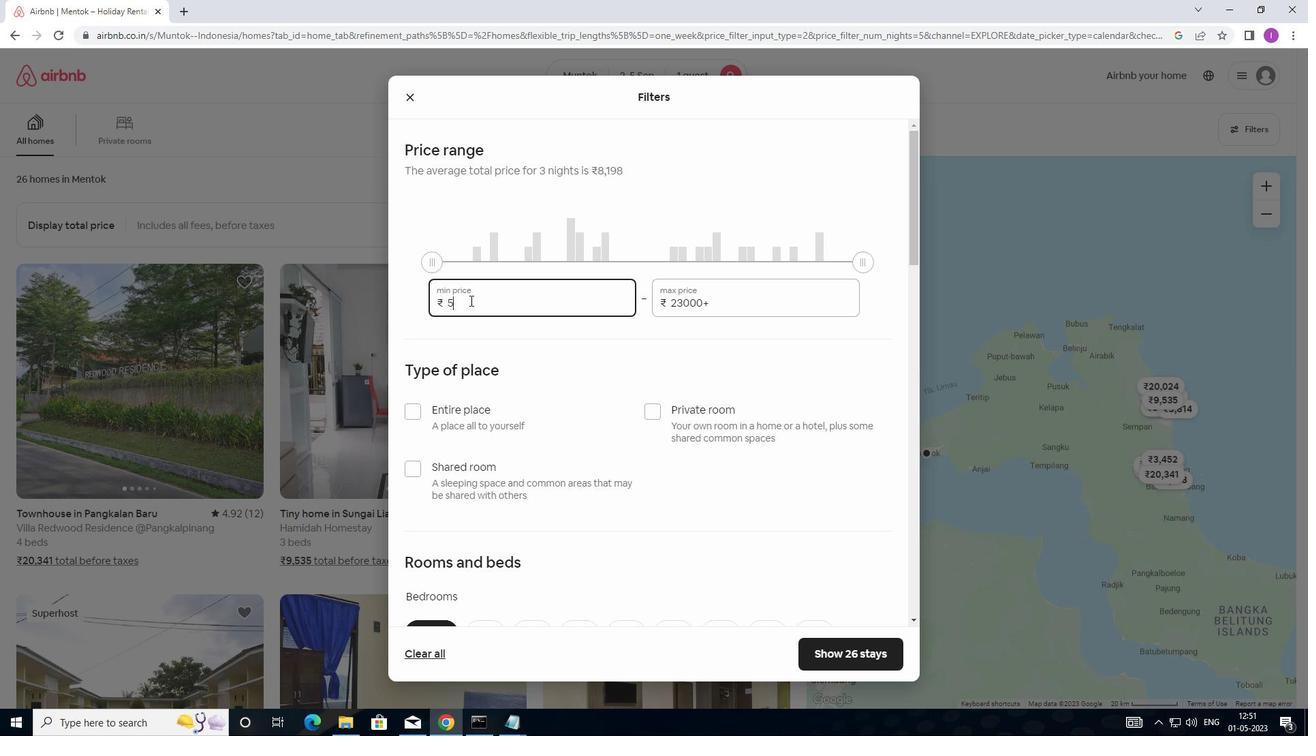 
Action: Mouse moved to (479, 299)
Screenshot: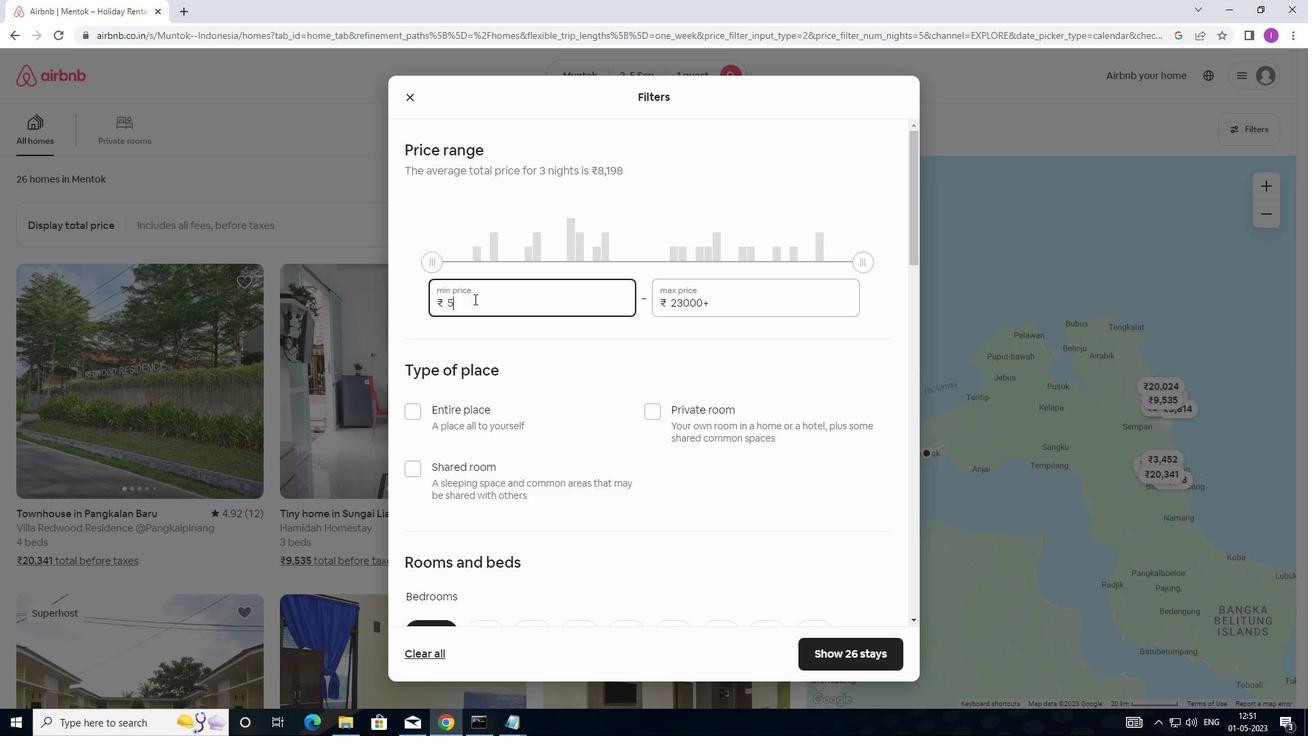 
Action: Key pressed 00
Screenshot: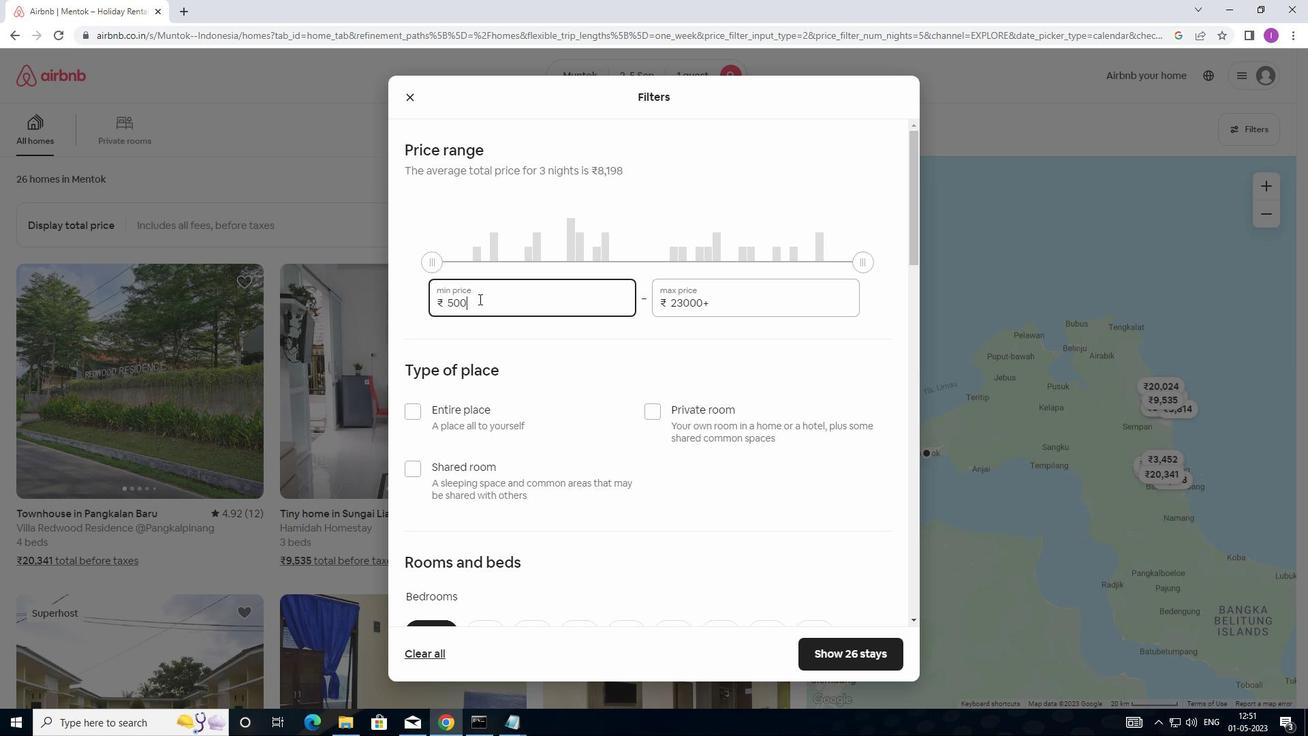 
Action: Mouse moved to (736, 304)
Screenshot: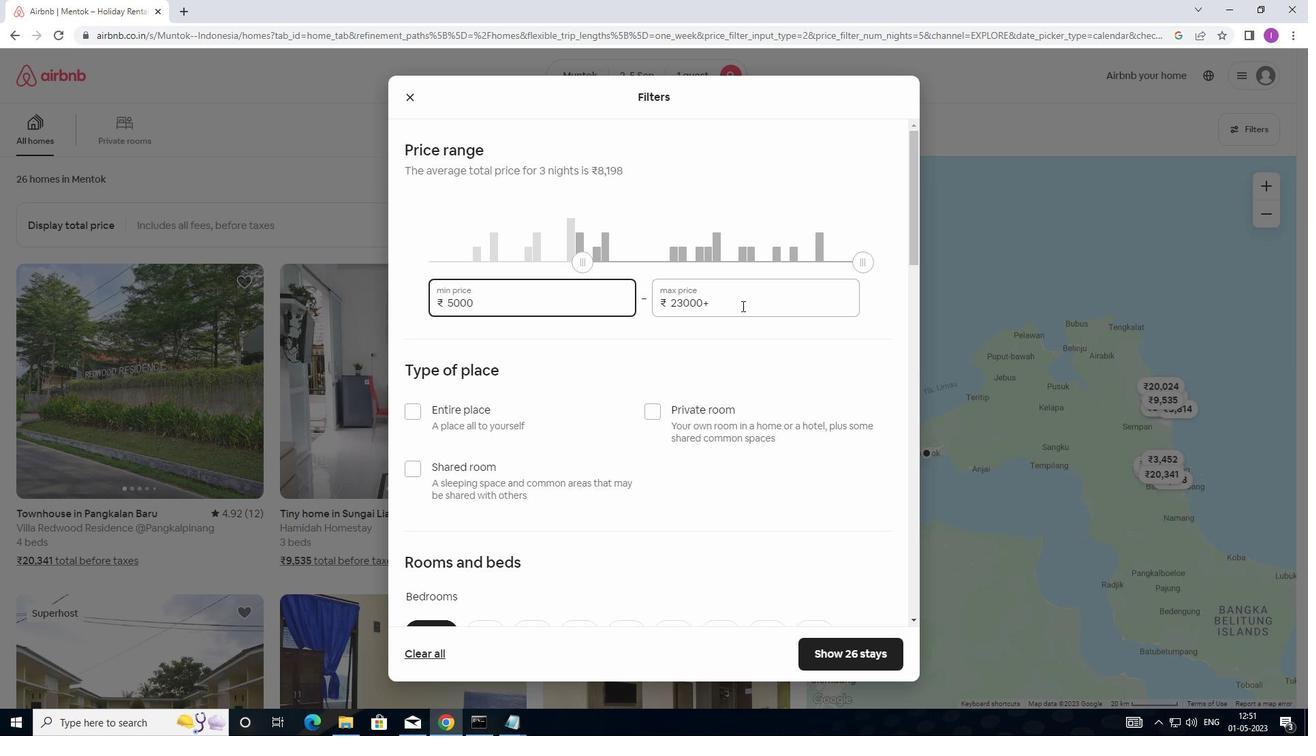 
Action: Mouse pressed left at (736, 304)
Screenshot: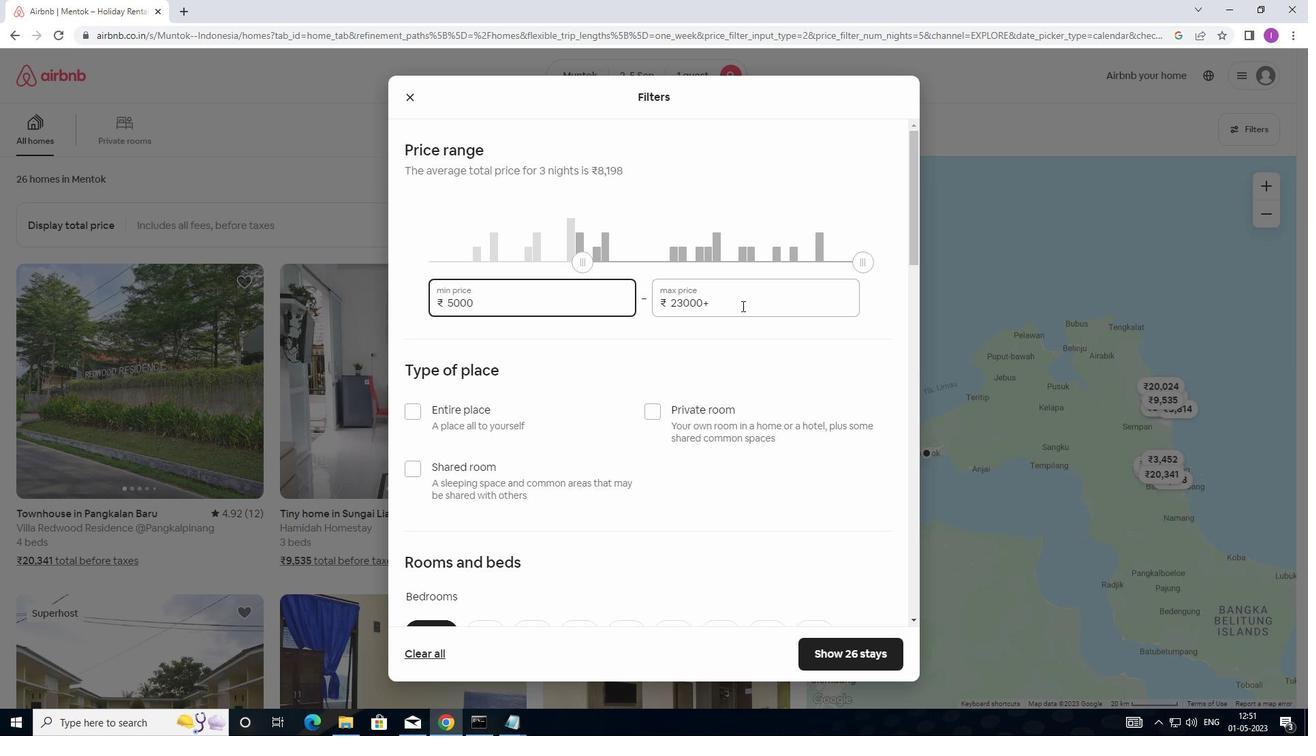 
Action: Mouse moved to (647, 303)
Screenshot: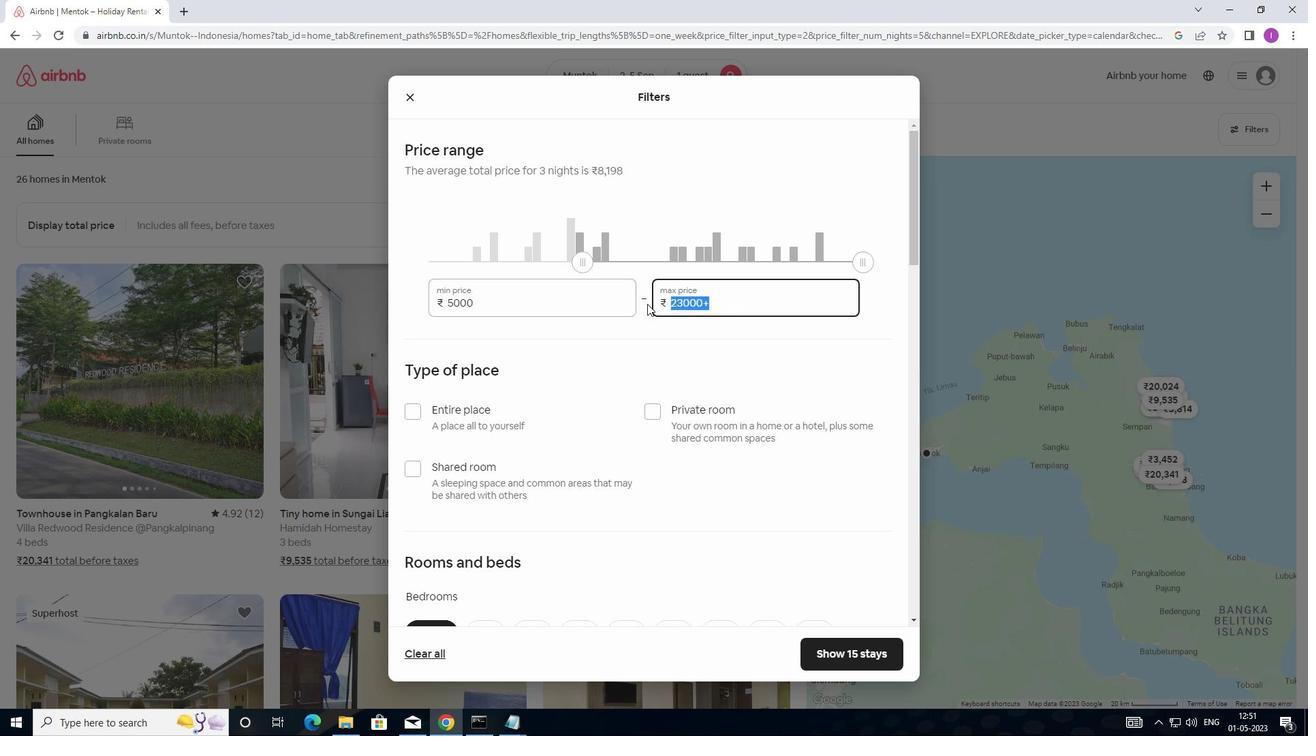 
Action: Key pressed 1
Screenshot: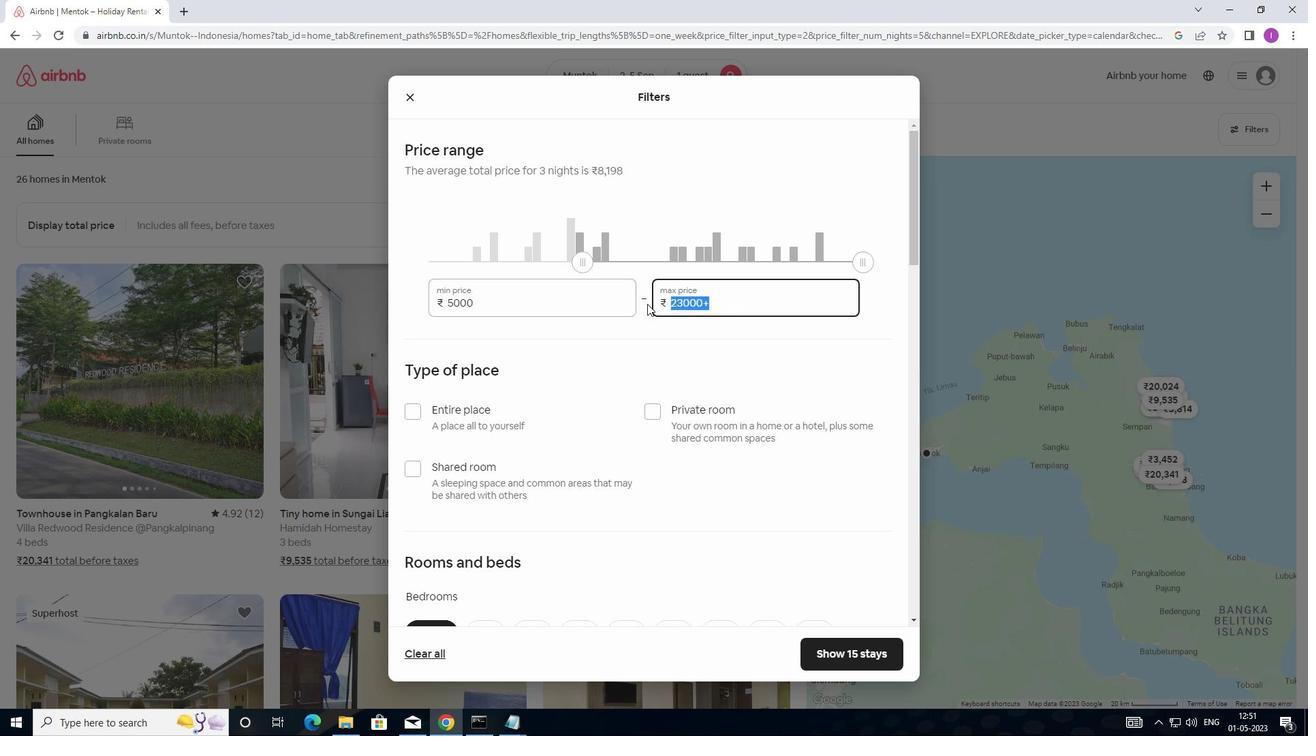 
Action: Mouse moved to (650, 304)
Screenshot: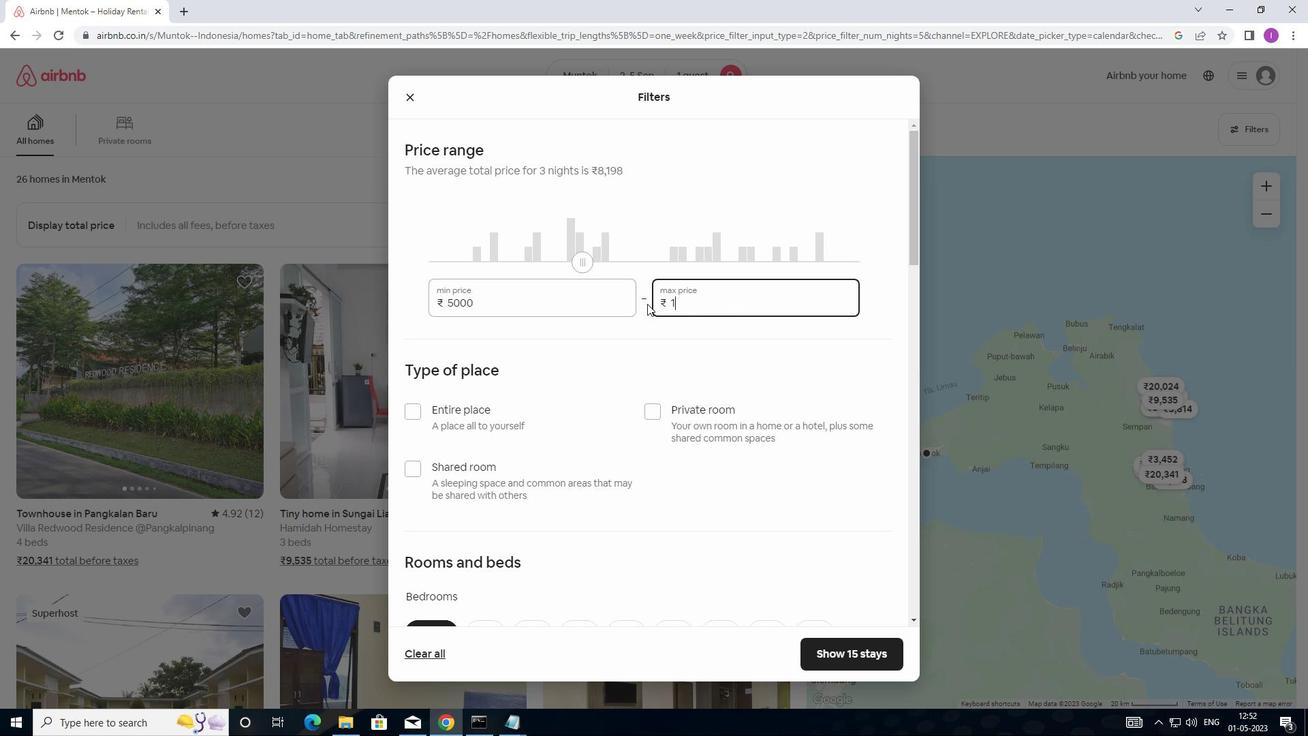 
Action: Key pressed 0
Screenshot: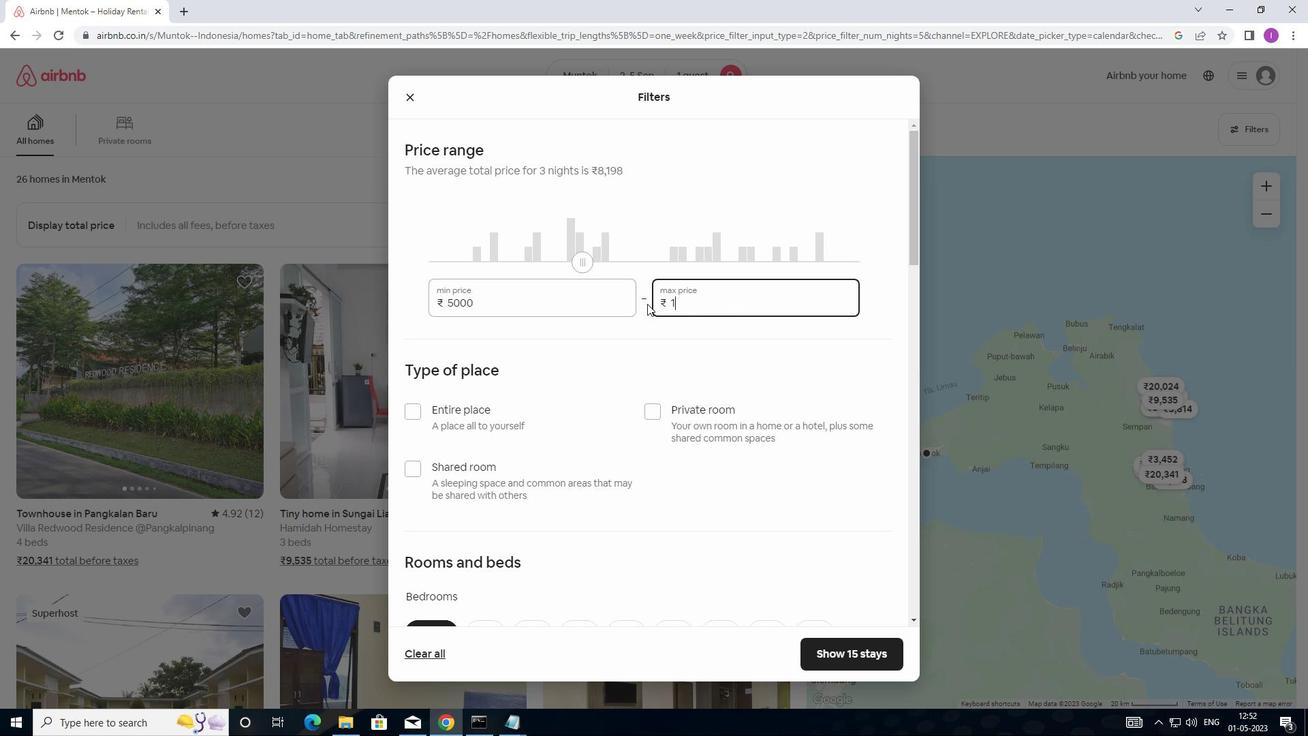 
Action: Mouse moved to (651, 304)
Screenshot: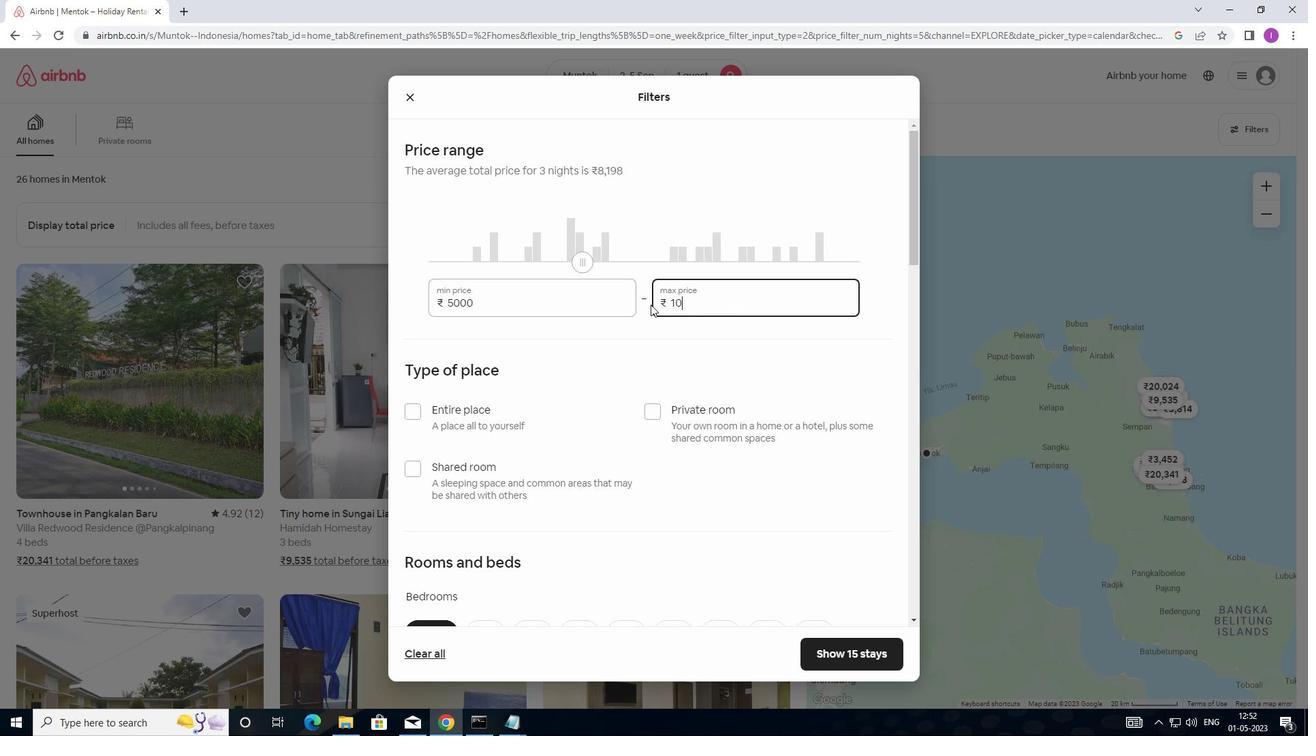 
Action: Key pressed 00
Screenshot: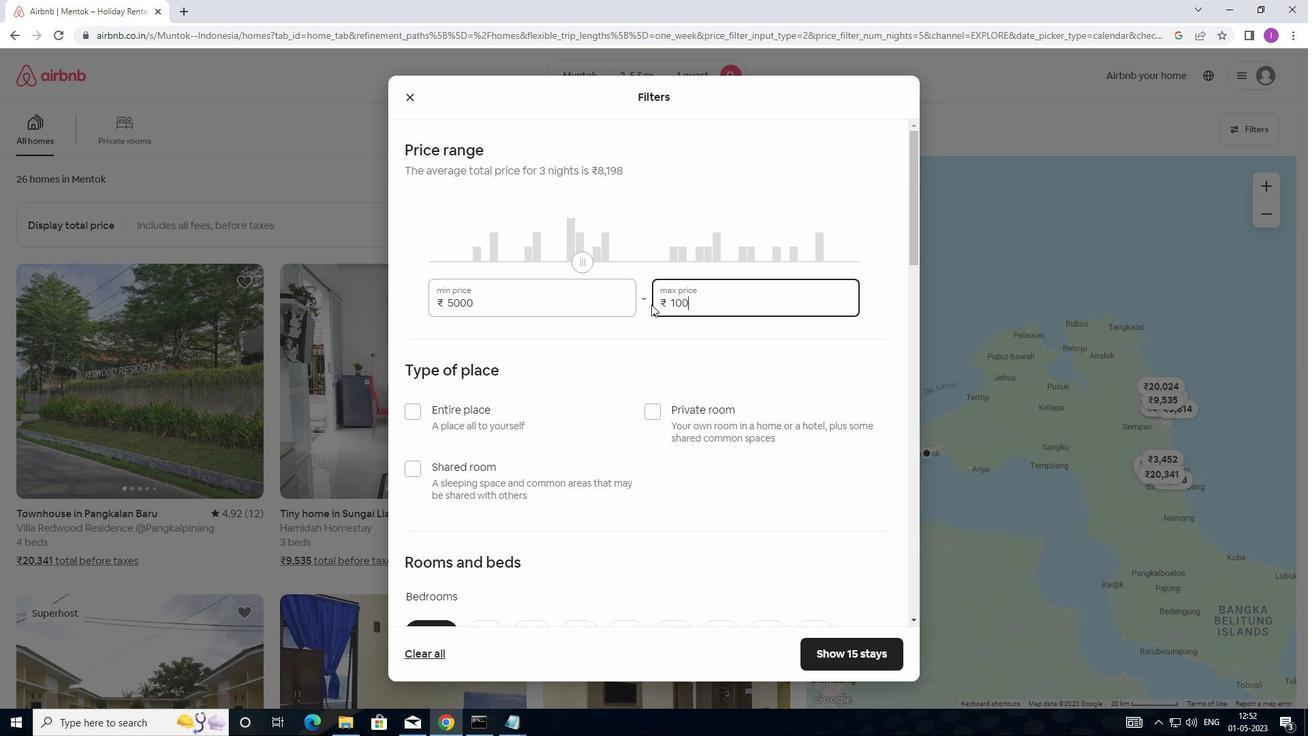 
Action: Mouse moved to (653, 303)
Screenshot: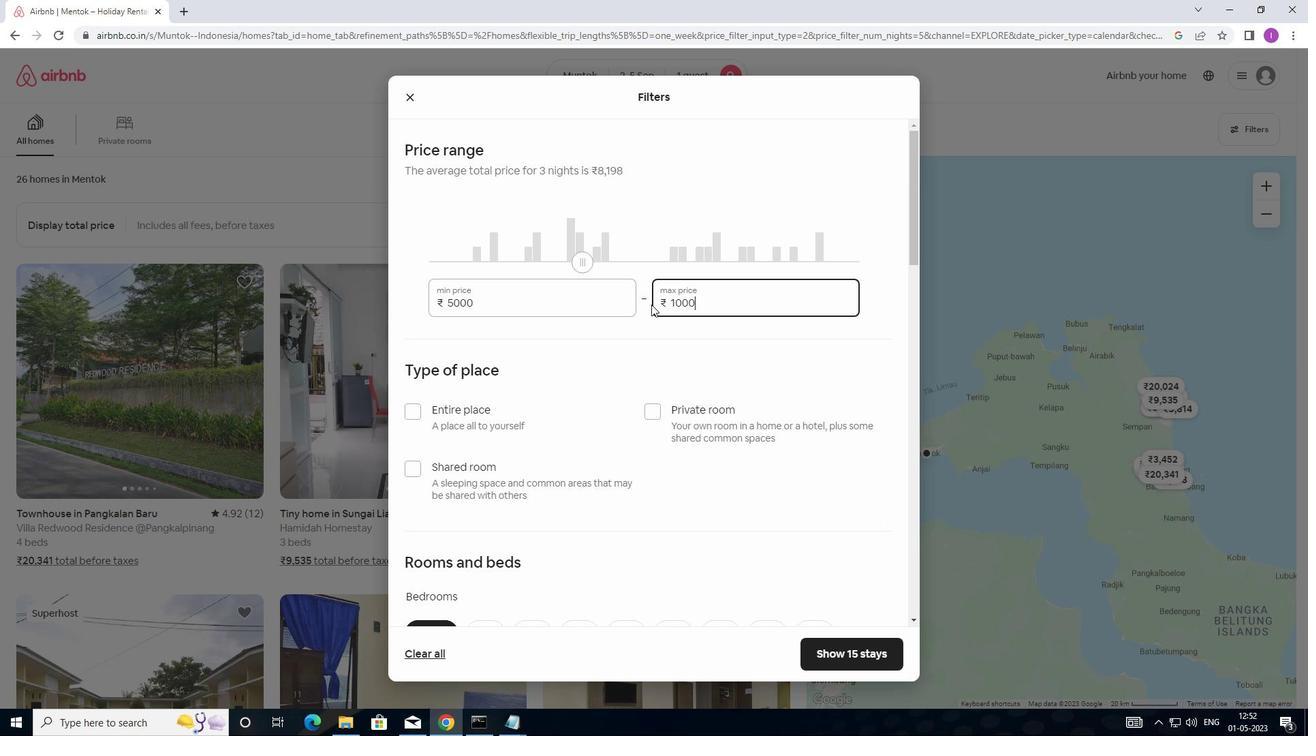 
Action: Key pressed 0
Screenshot: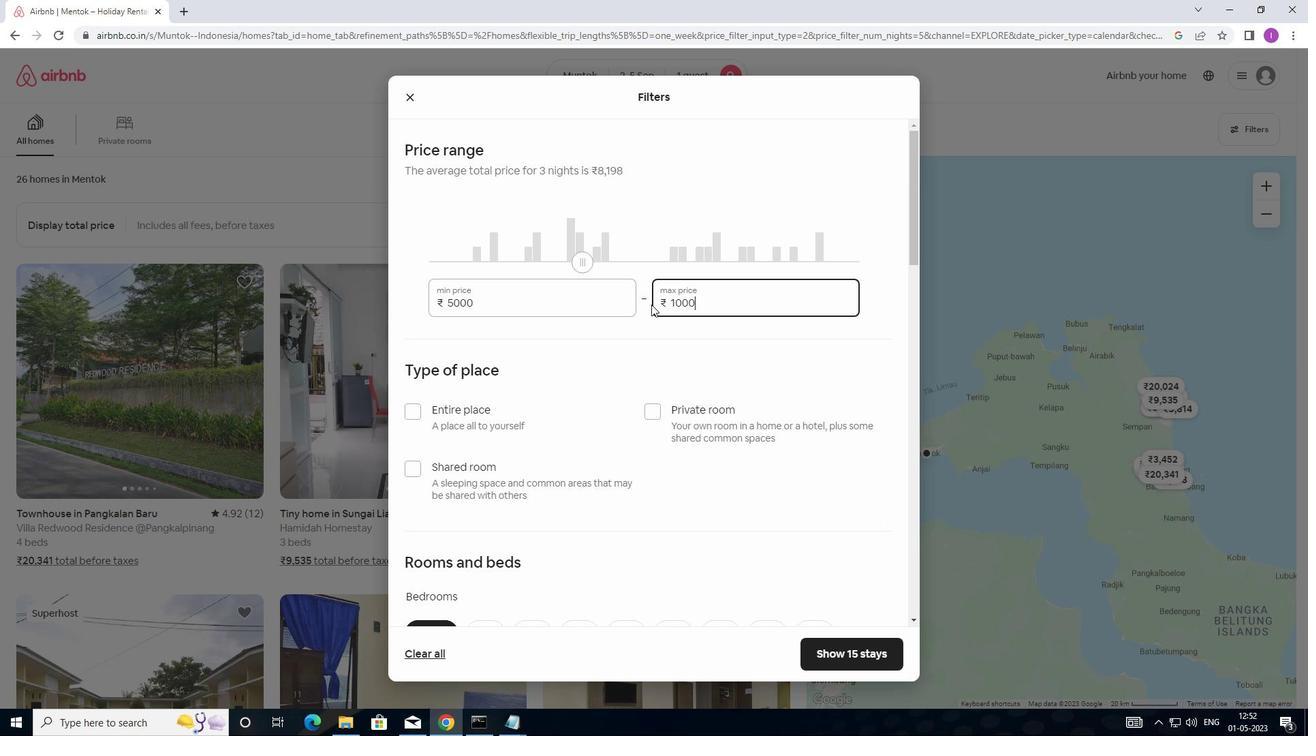 
Action: Mouse moved to (657, 407)
Screenshot: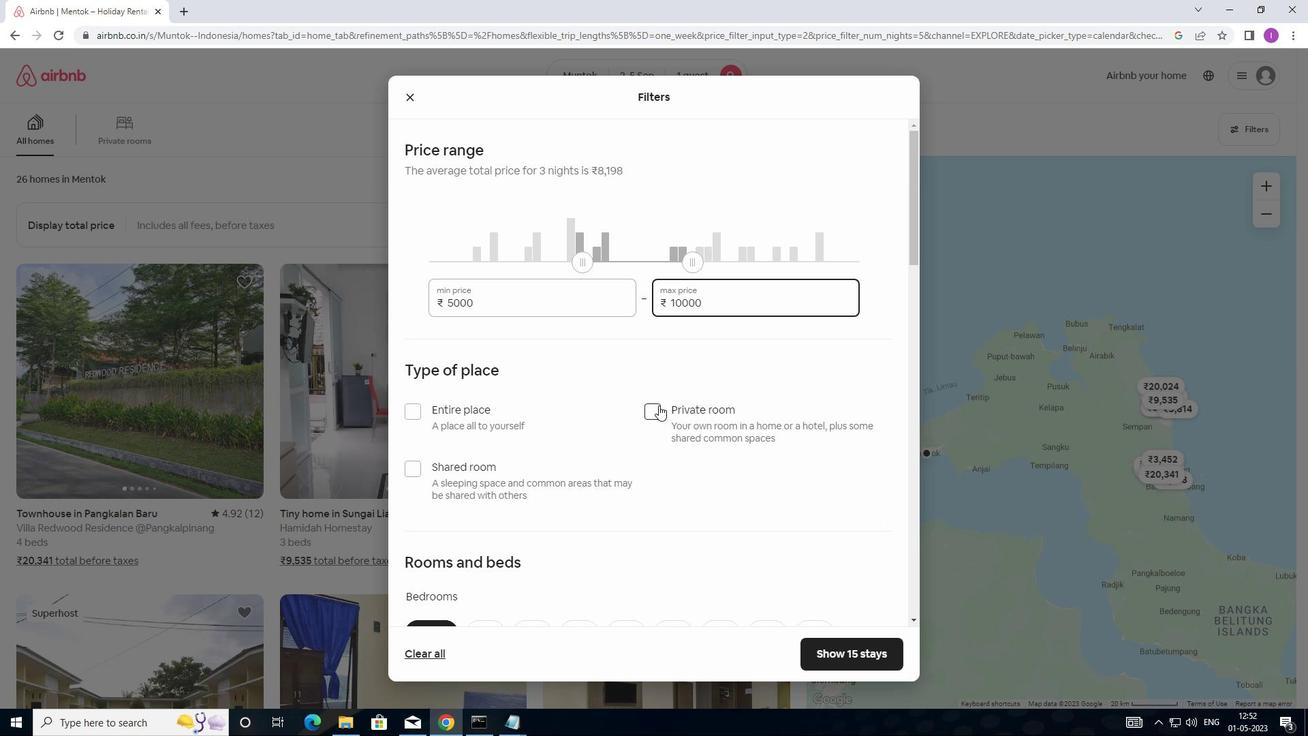 
Action: Mouse pressed left at (657, 407)
Screenshot: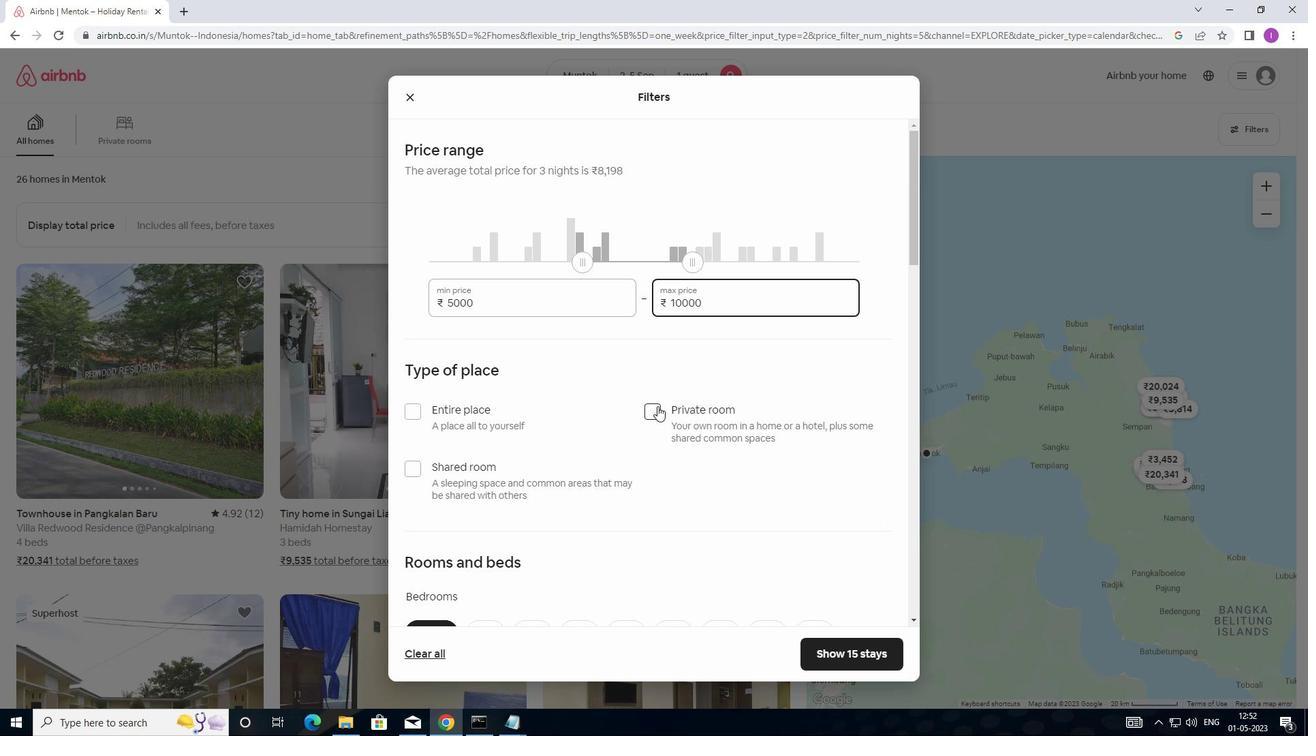
Action: Mouse moved to (693, 393)
Screenshot: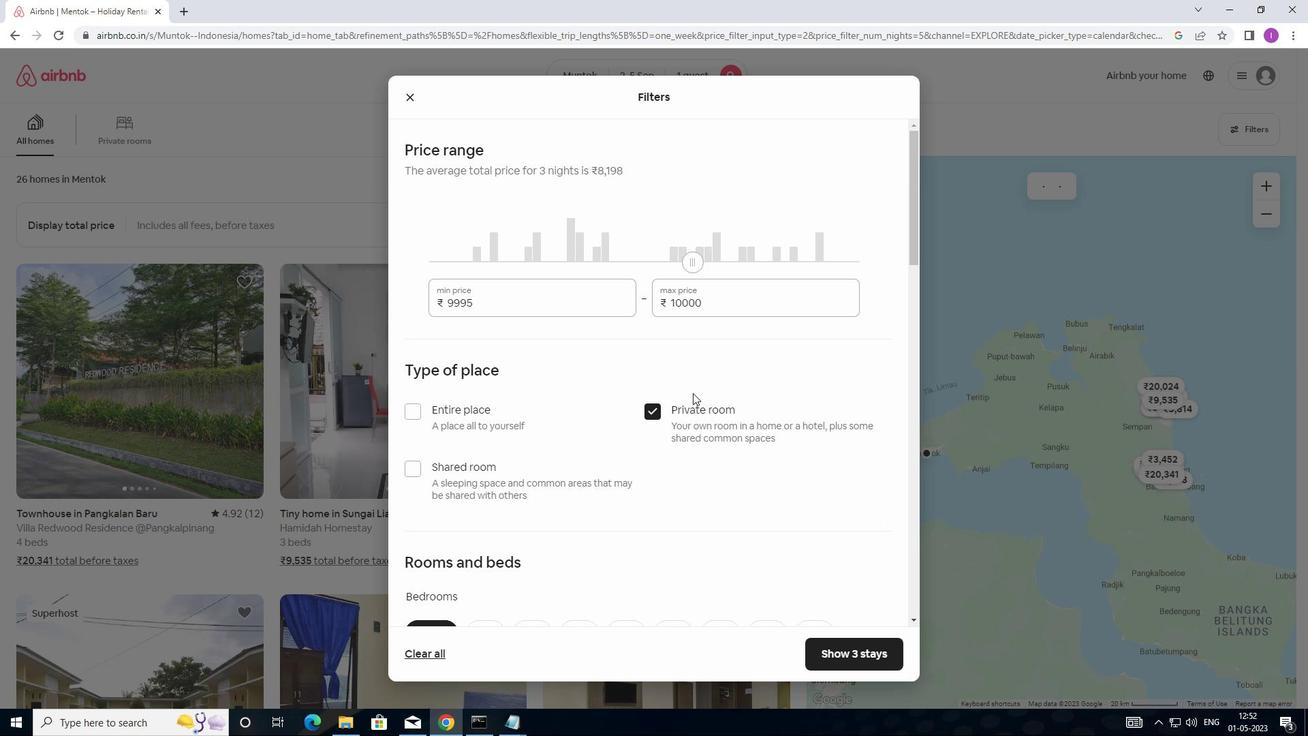 
Action: Mouse scrolled (693, 392) with delta (0, 0)
Screenshot: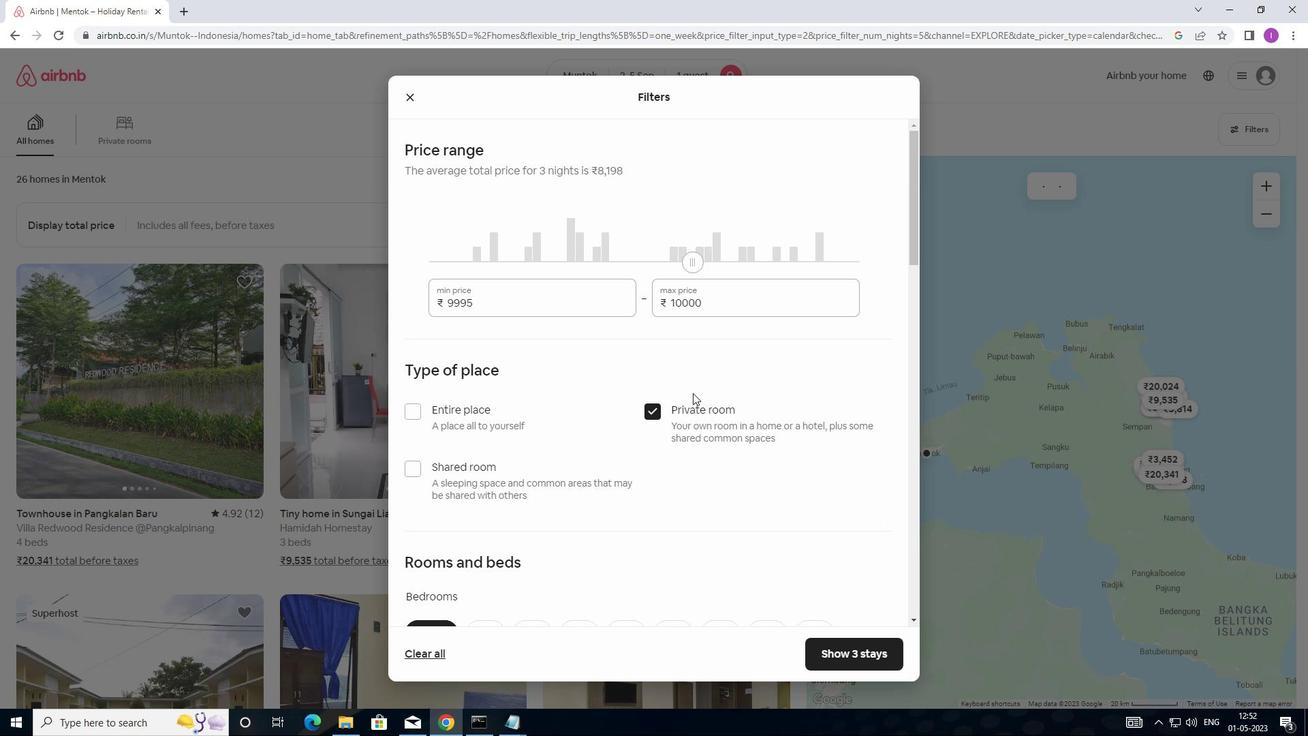 
Action: Mouse moved to (694, 393)
Screenshot: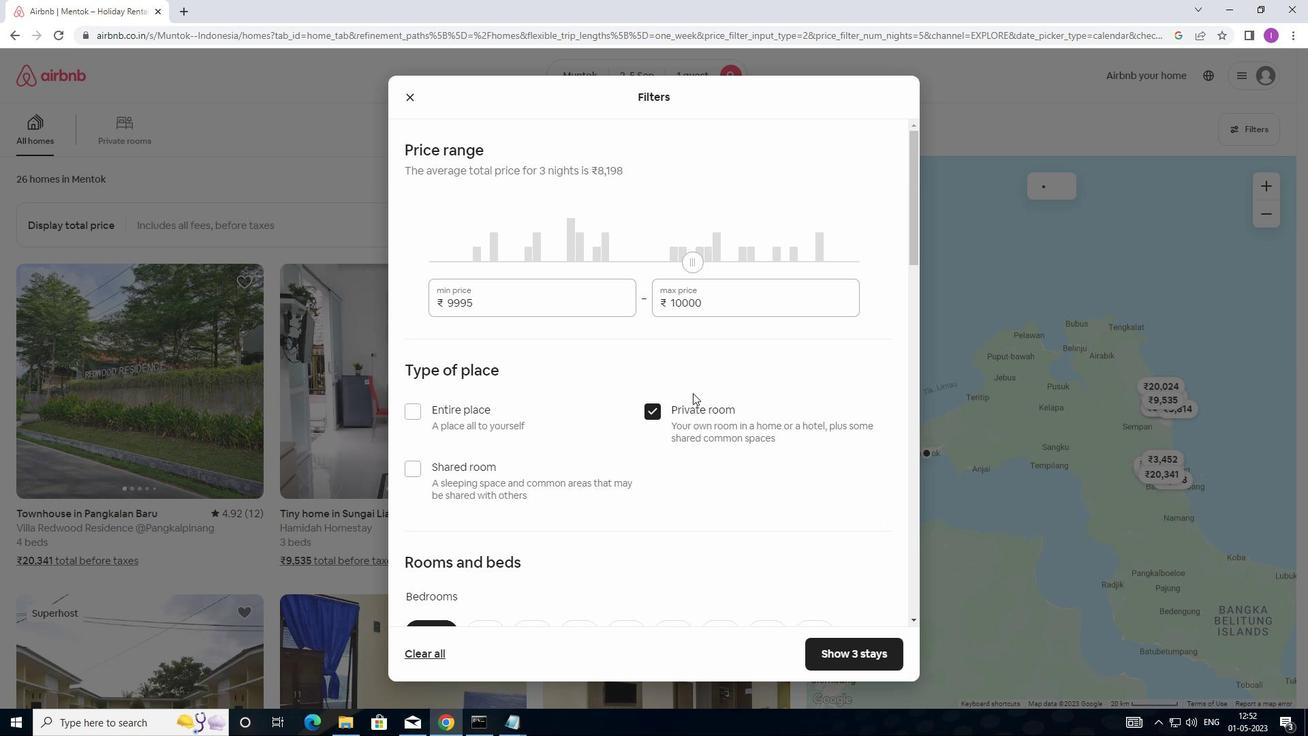 
Action: Mouse scrolled (694, 392) with delta (0, 0)
Screenshot: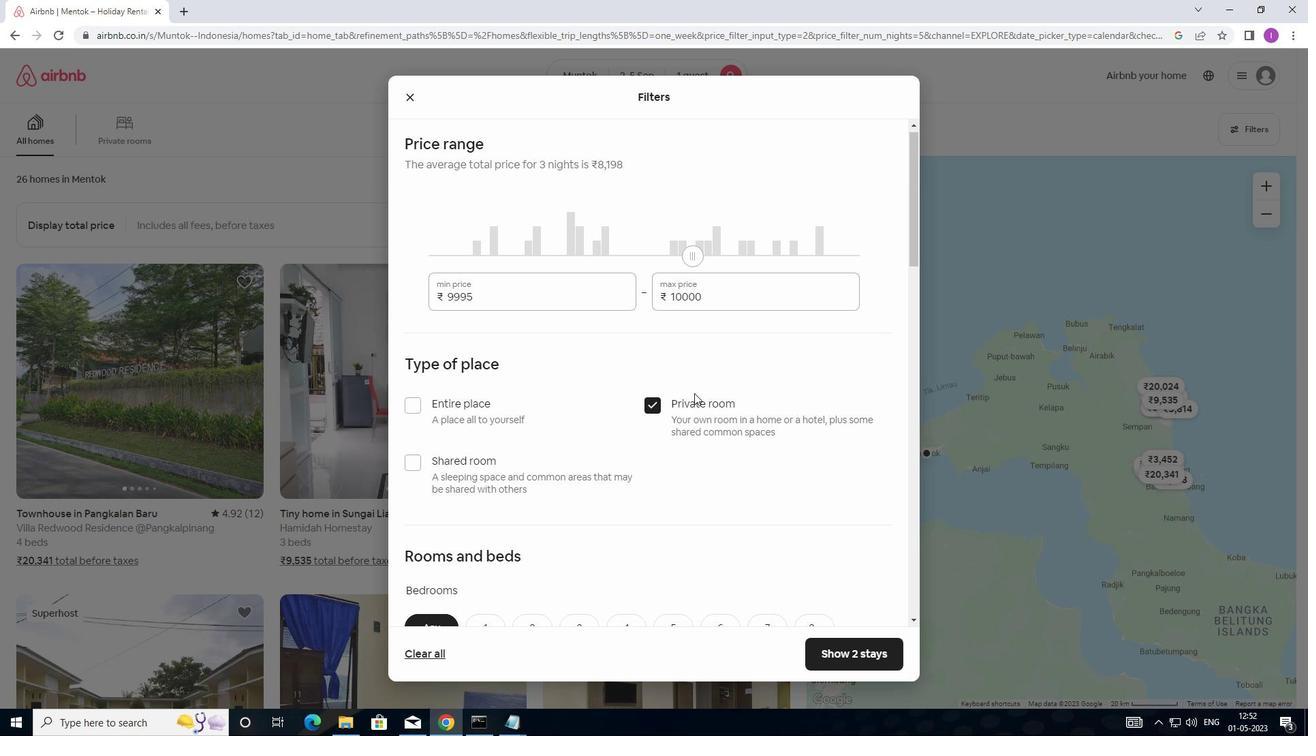 
Action: Mouse moved to (693, 381)
Screenshot: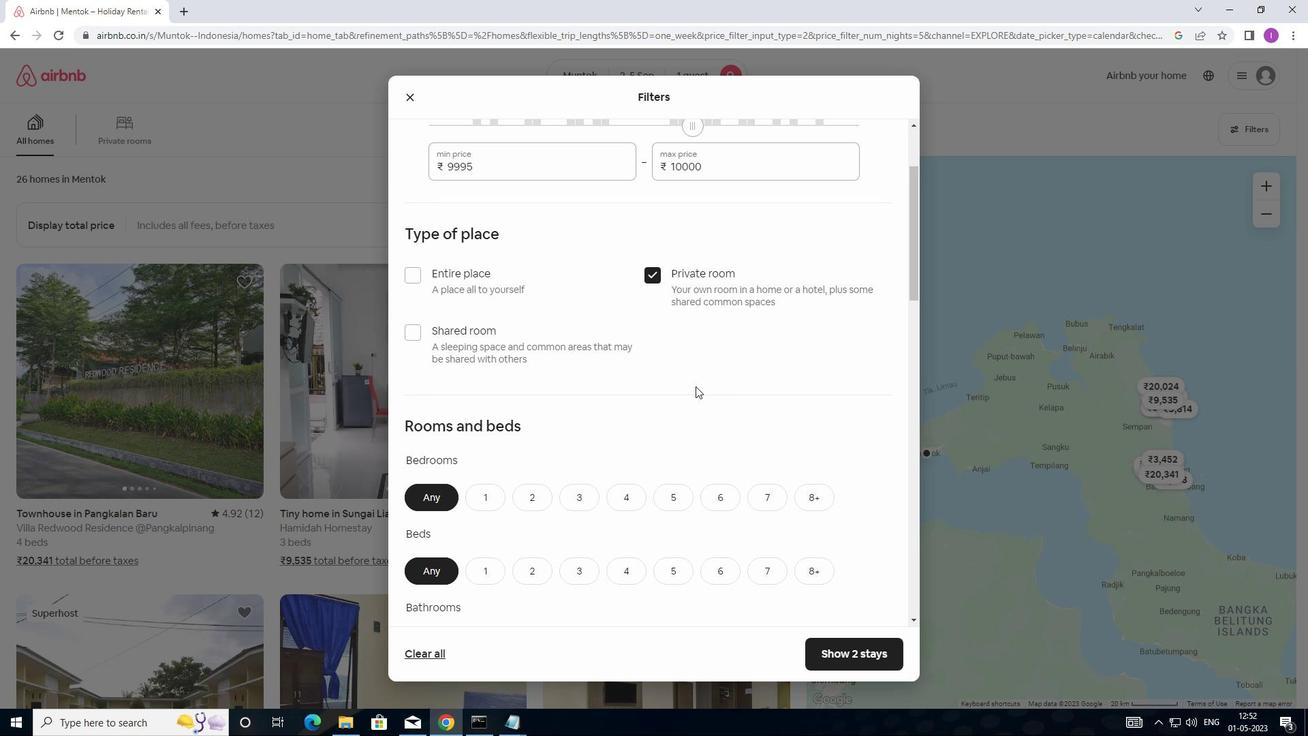 
Action: Mouse scrolled (693, 381) with delta (0, 0)
Screenshot: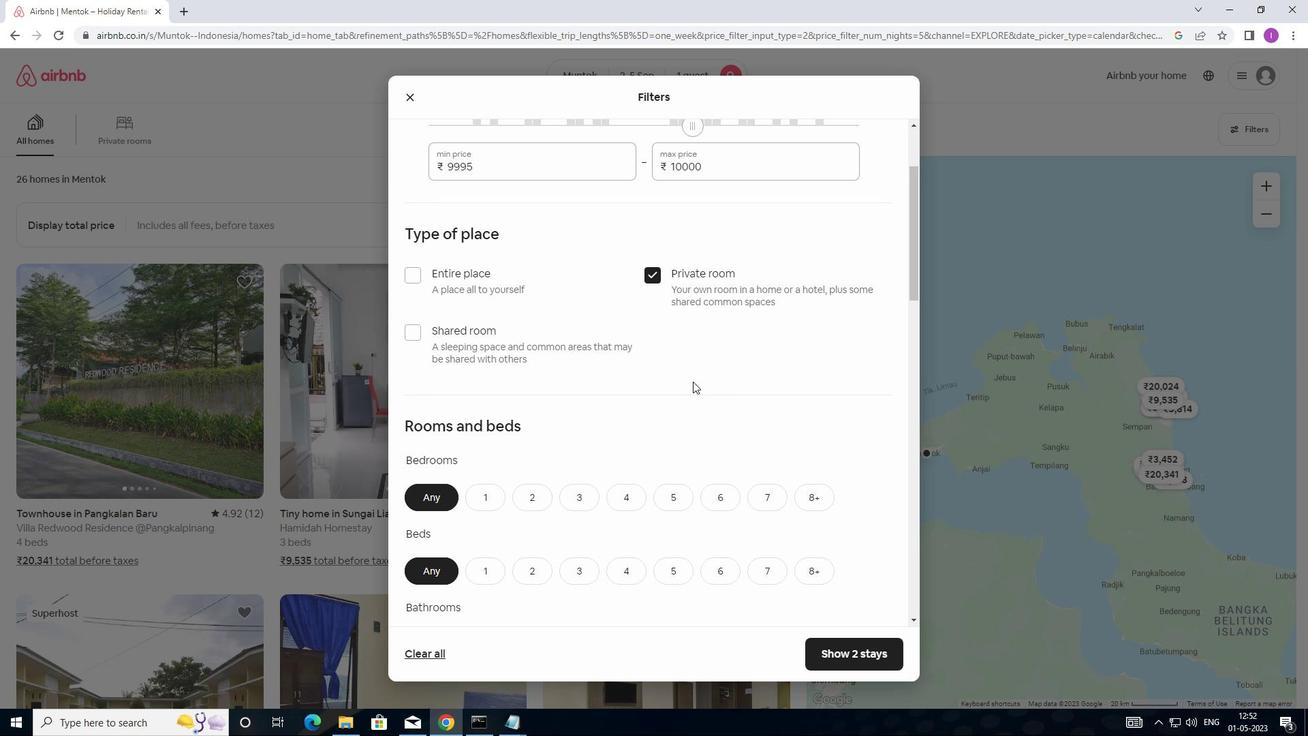 
Action: Mouse moved to (628, 368)
Screenshot: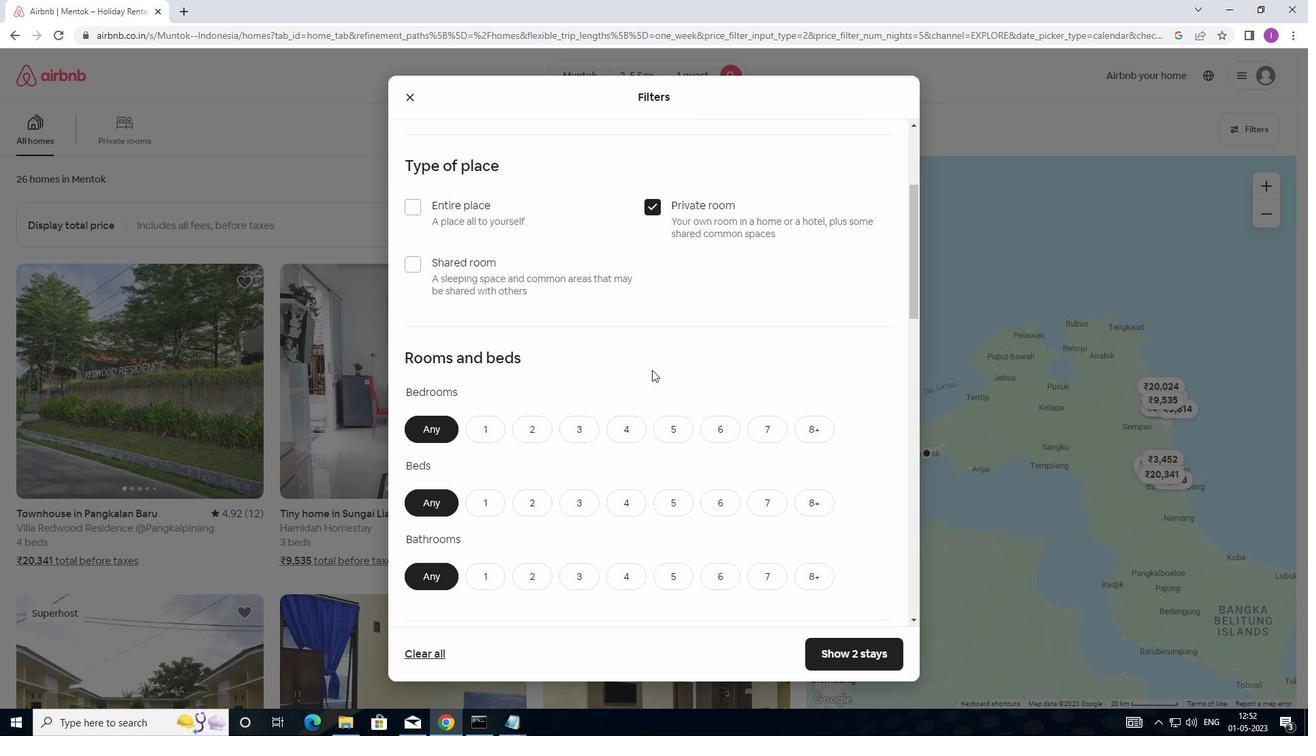 
Action: Mouse scrolled (628, 368) with delta (0, 0)
Screenshot: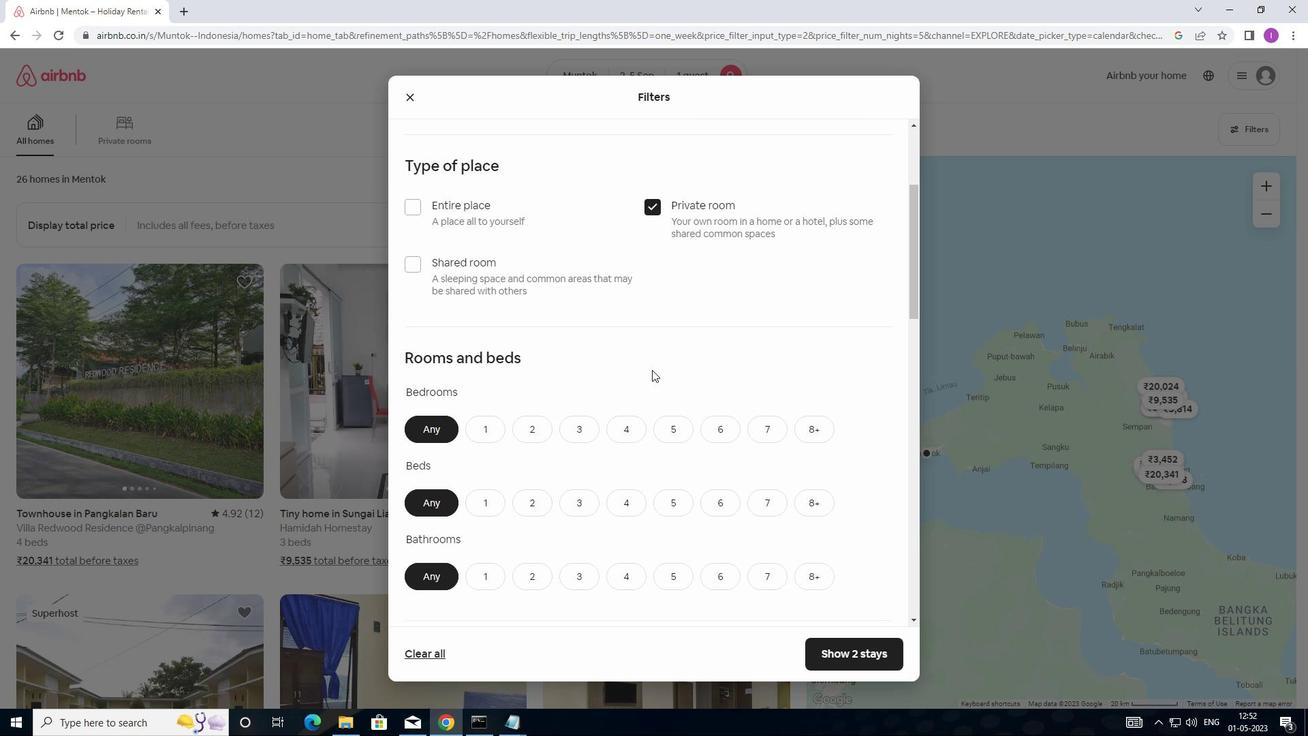 
Action: Mouse moved to (627, 366)
Screenshot: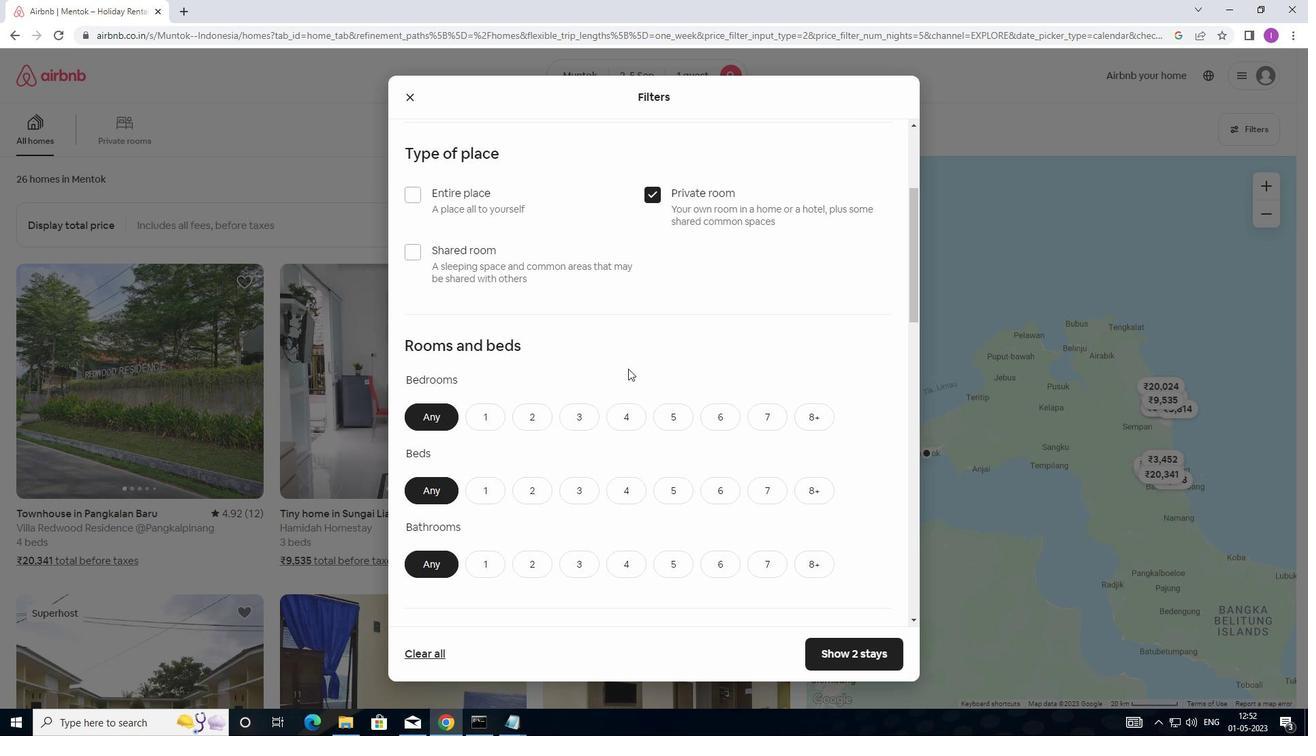
Action: Mouse scrolled (627, 366) with delta (0, 0)
Screenshot: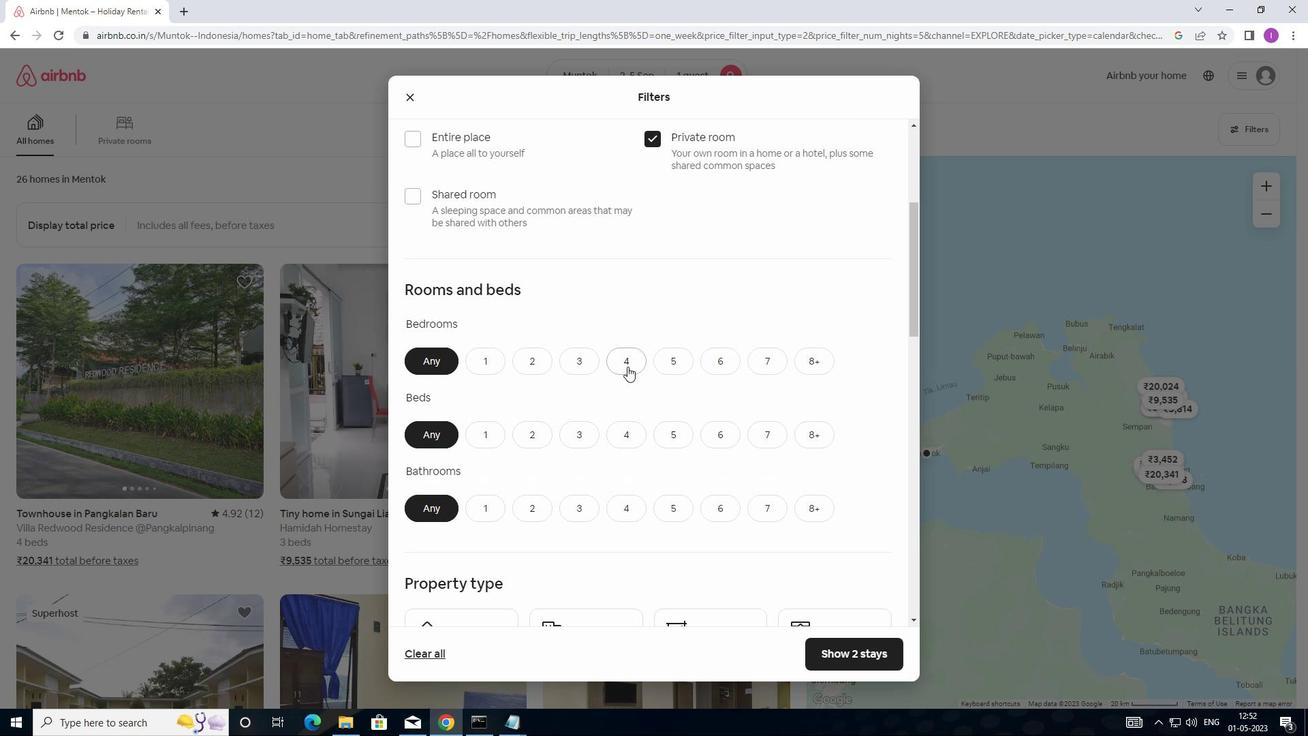 
Action: Mouse moved to (620, 359)
Screenshot: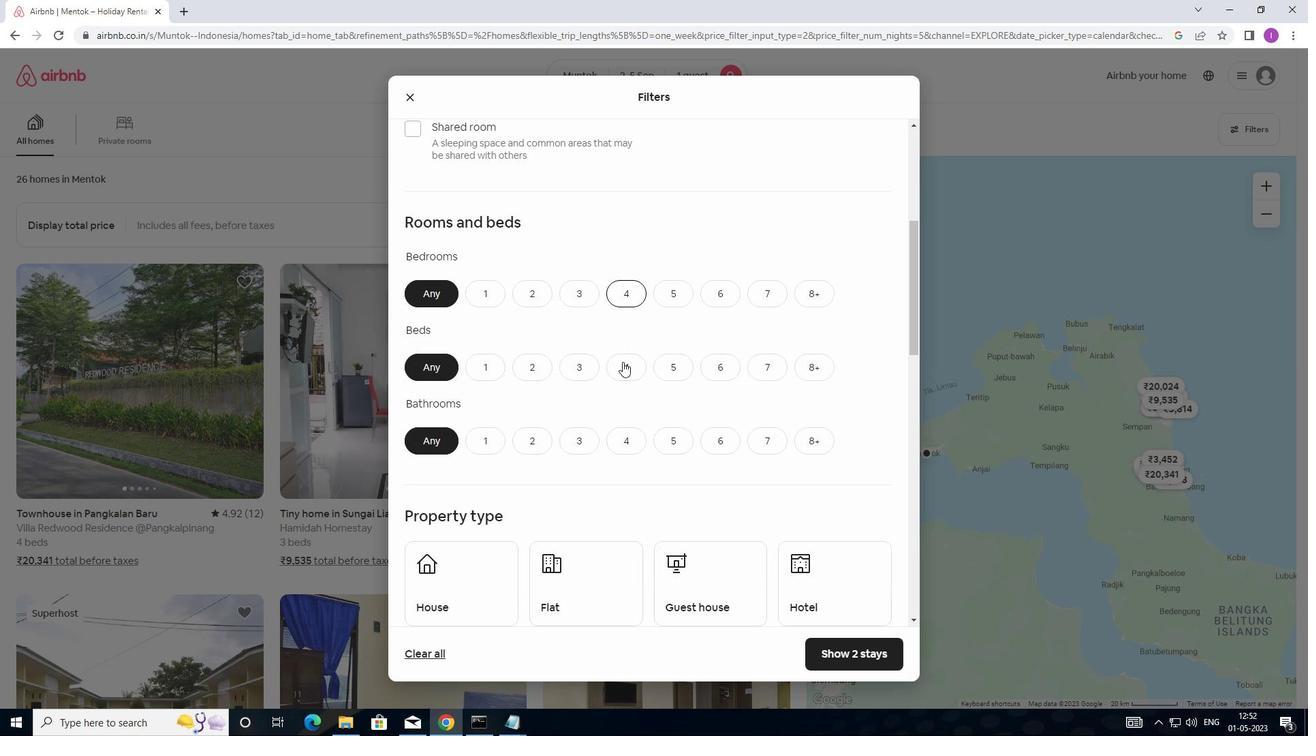 
Action: Mouse scrolled (620, 359) with delta (0, 0)
Screenshot: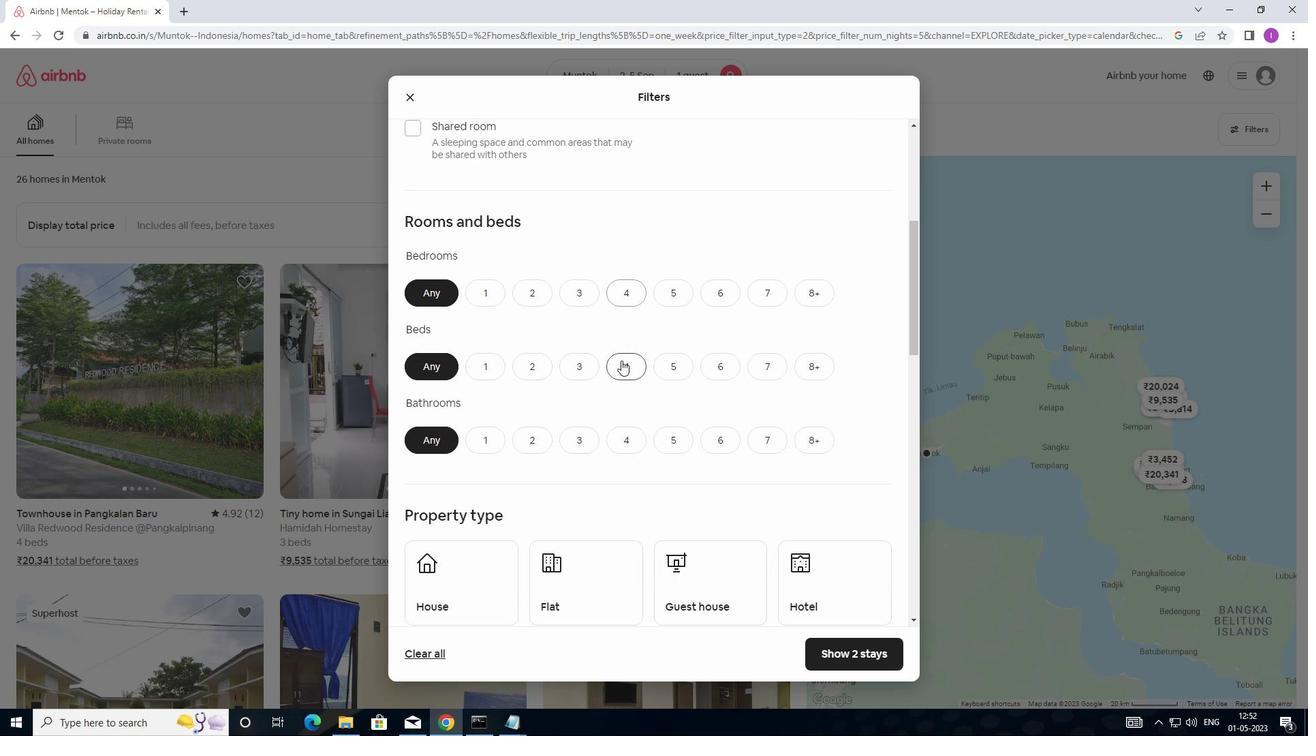 
Action: Mouse moved to (617, 359)
Screenshot: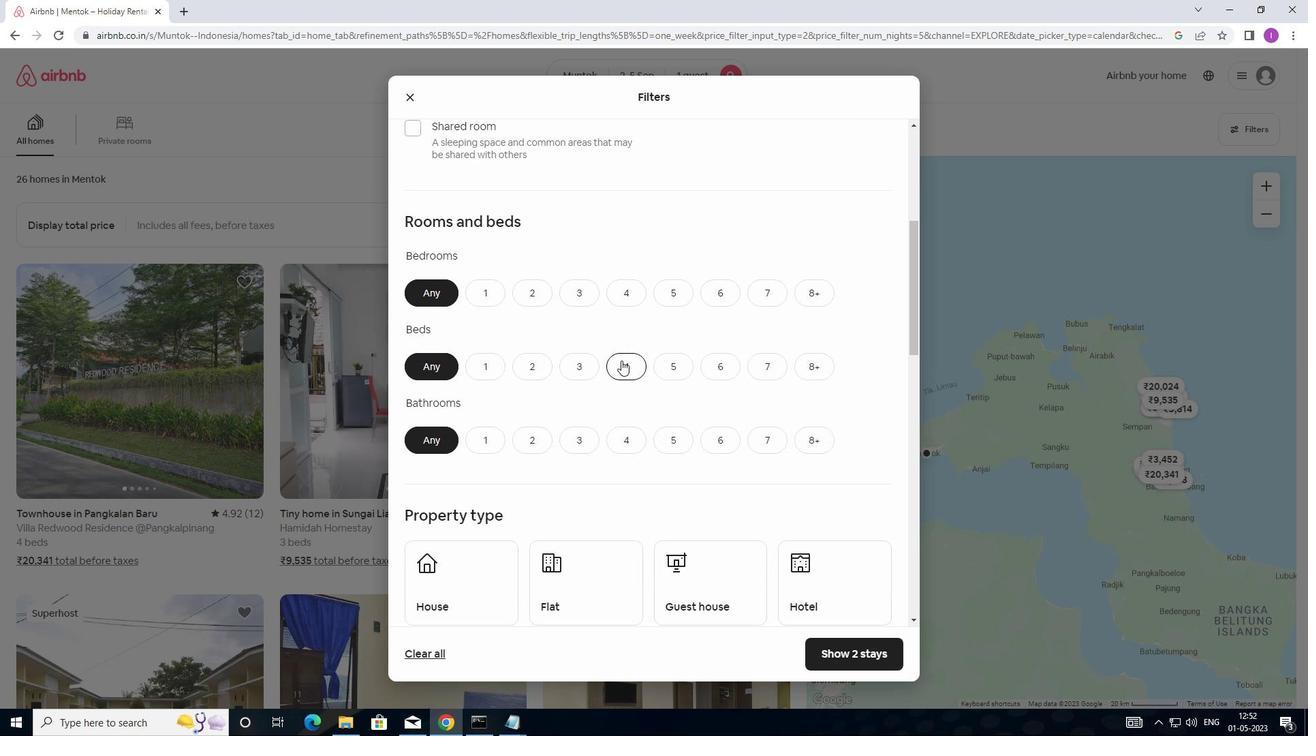 
Action: Mouse scrolled (617, 359) with delta (0, 0)
Screenshot: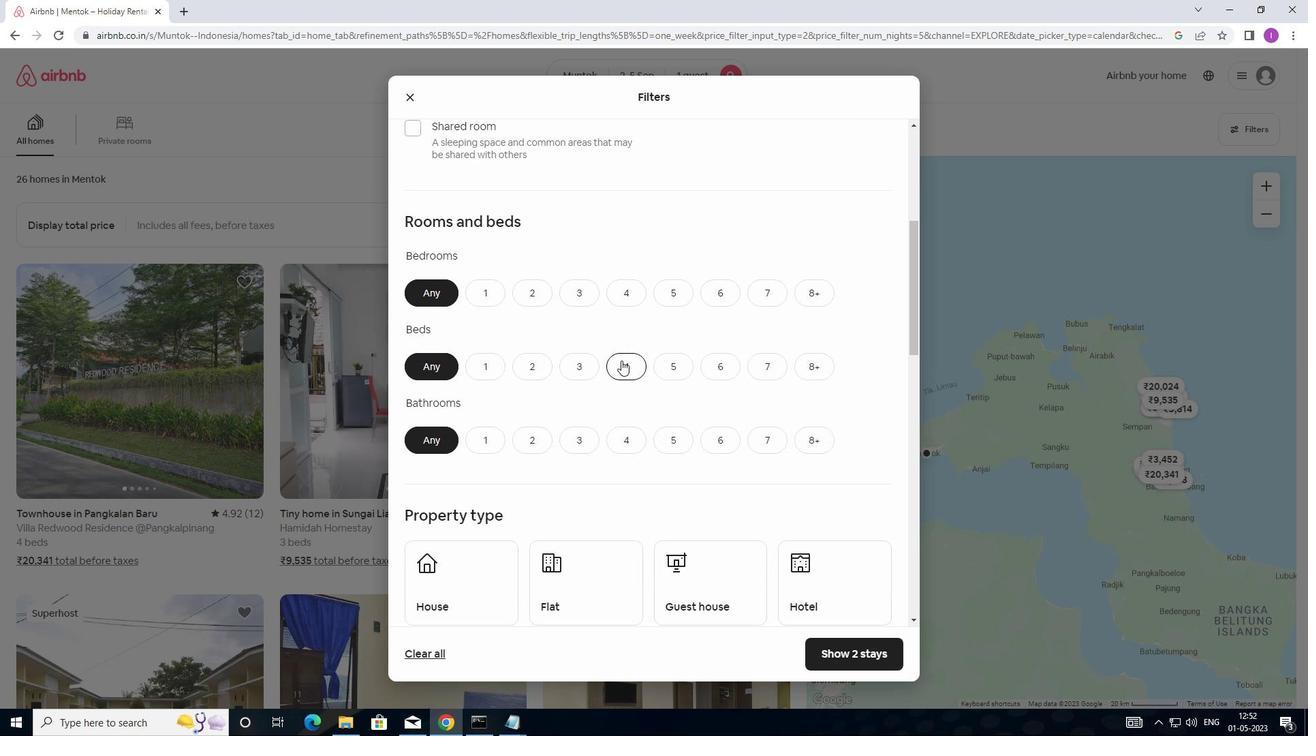 
Action: Mouse moved to (494, 154)
Screenshot: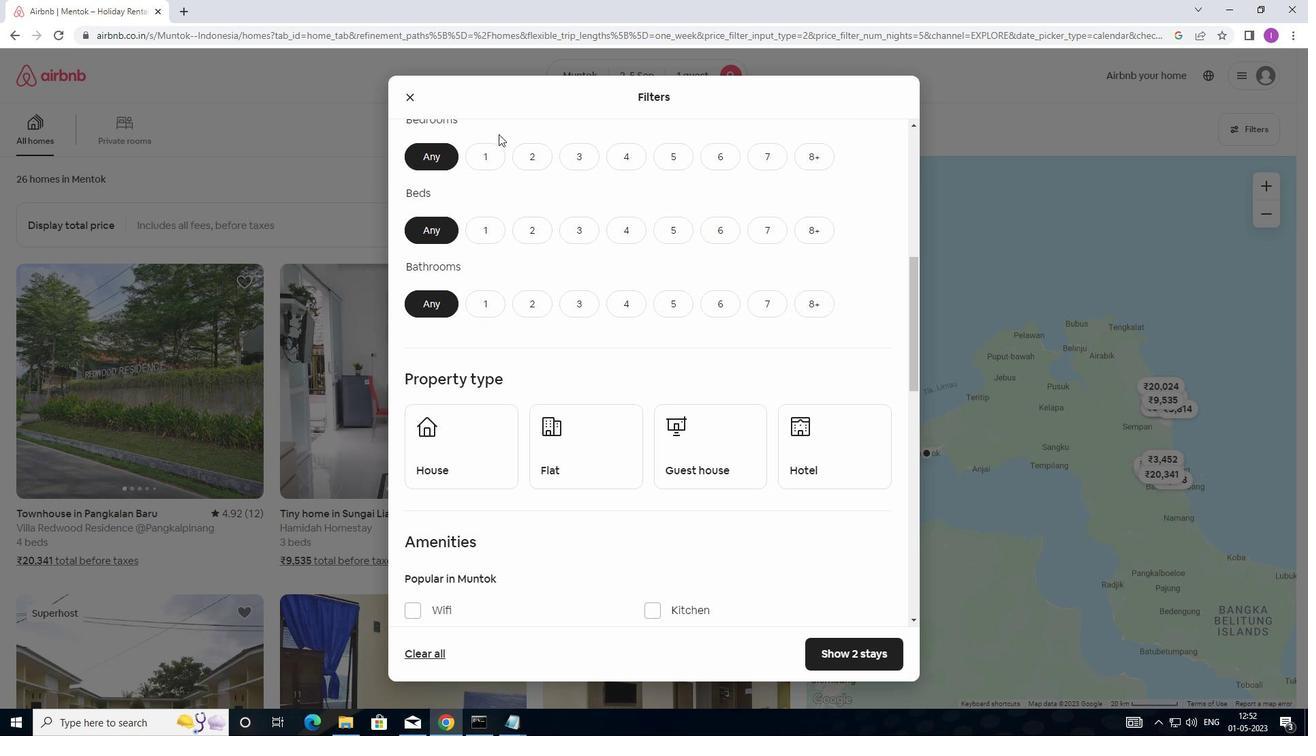 
Action: Mouse pressed left at (494, 154)
Screenshot: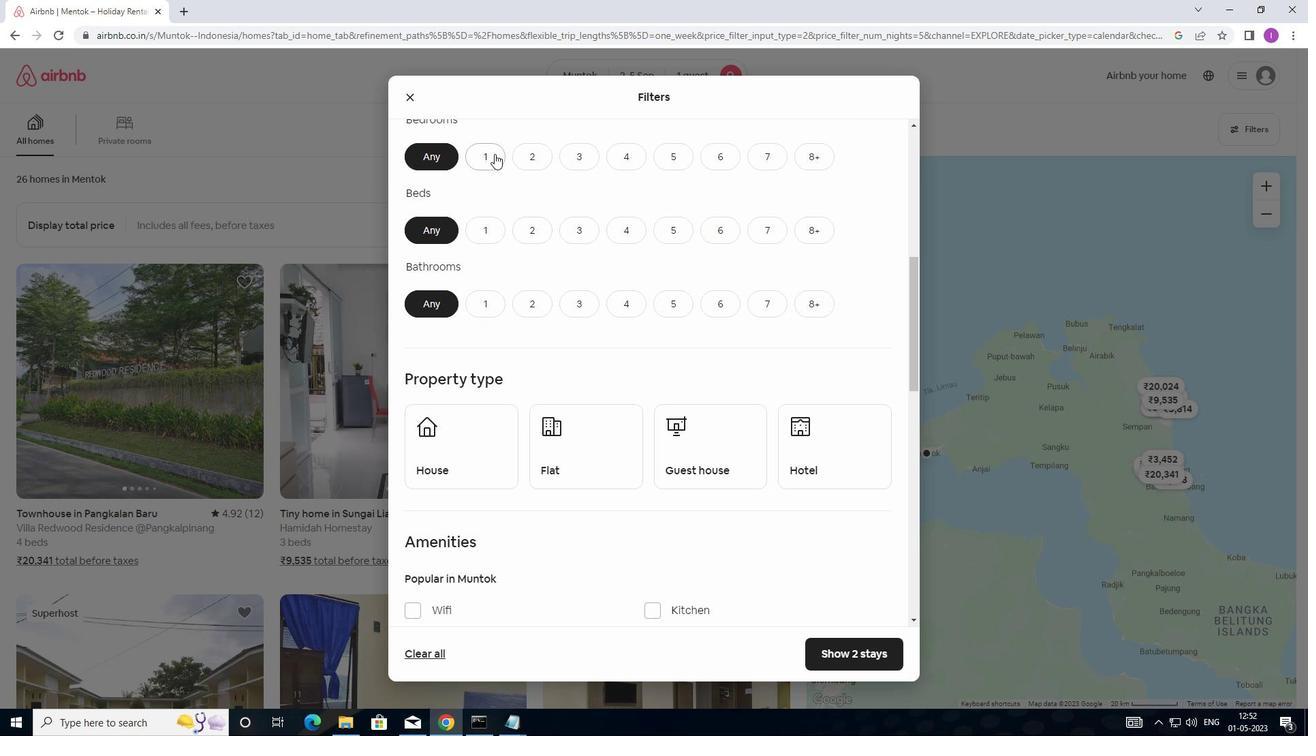 
Action: Mouse moved to (495, 232)
Screenshot: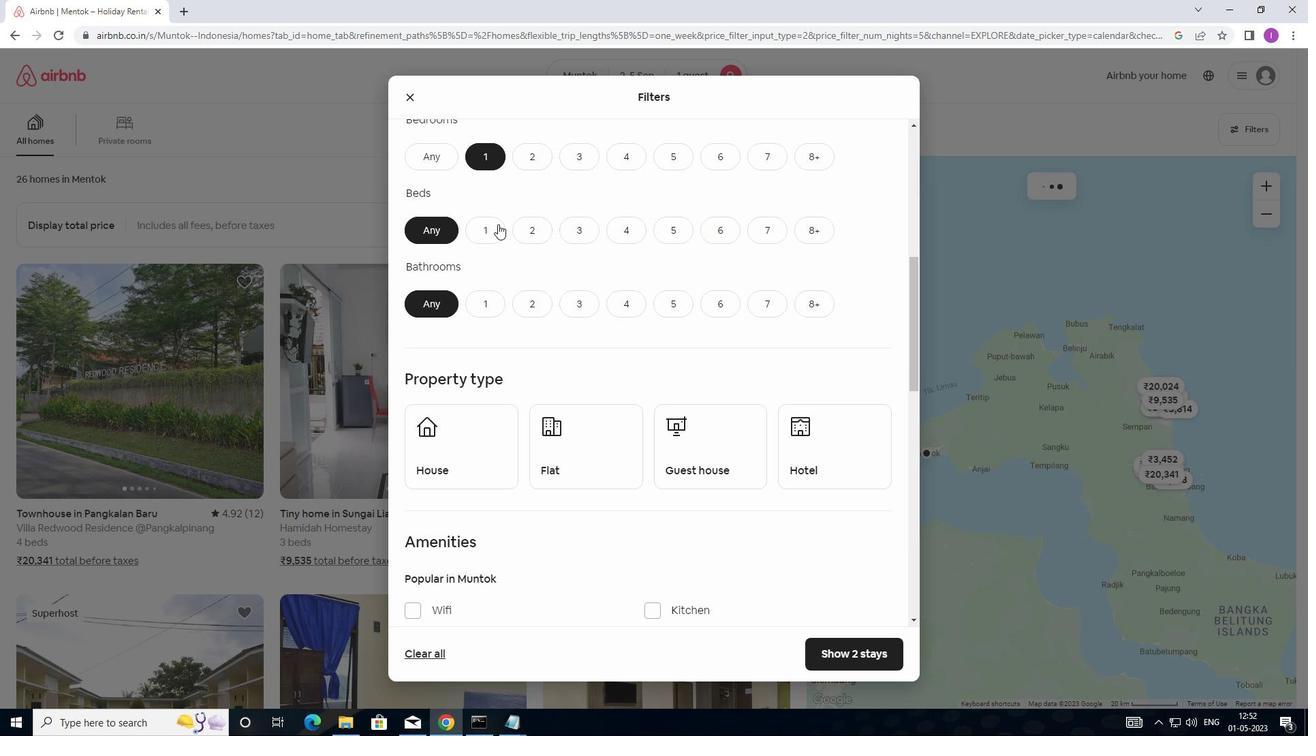 
Action: Mouse pressed left at (495, 232)
Screenshot: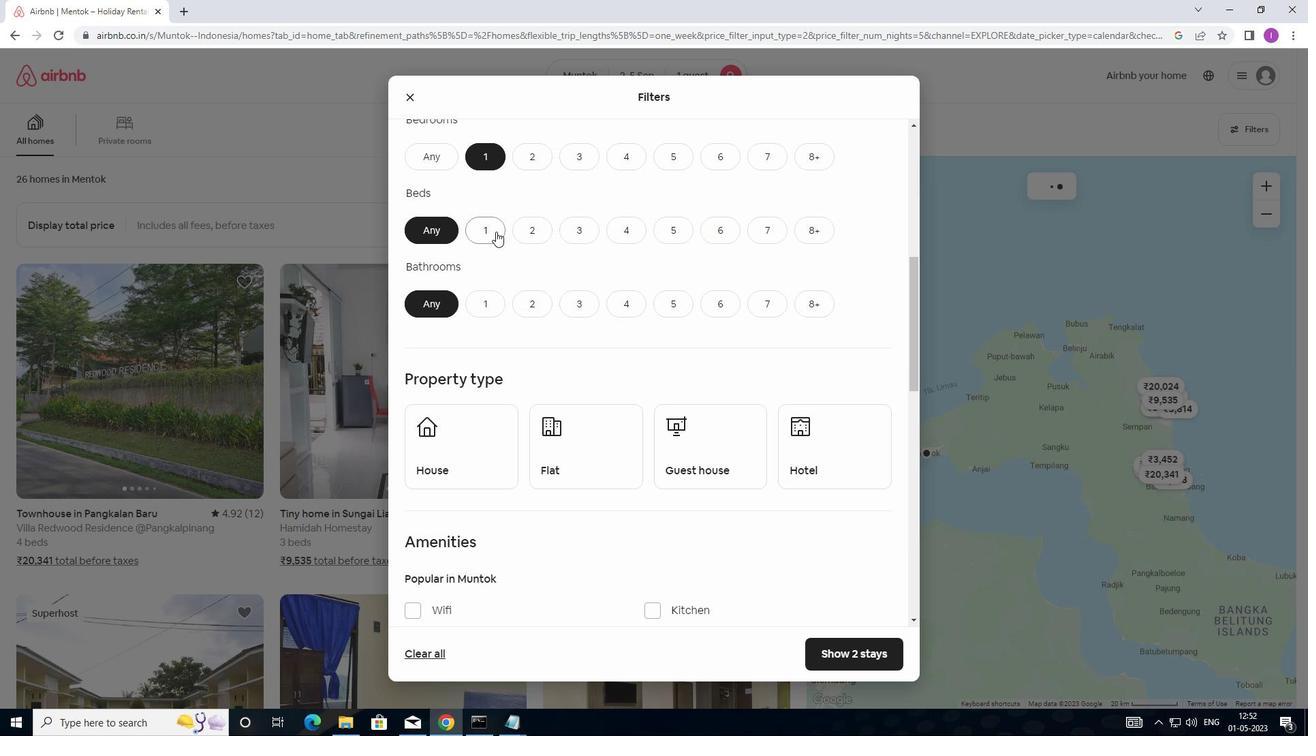 
Action: Mouse moved to (499, 306)
Screenshot: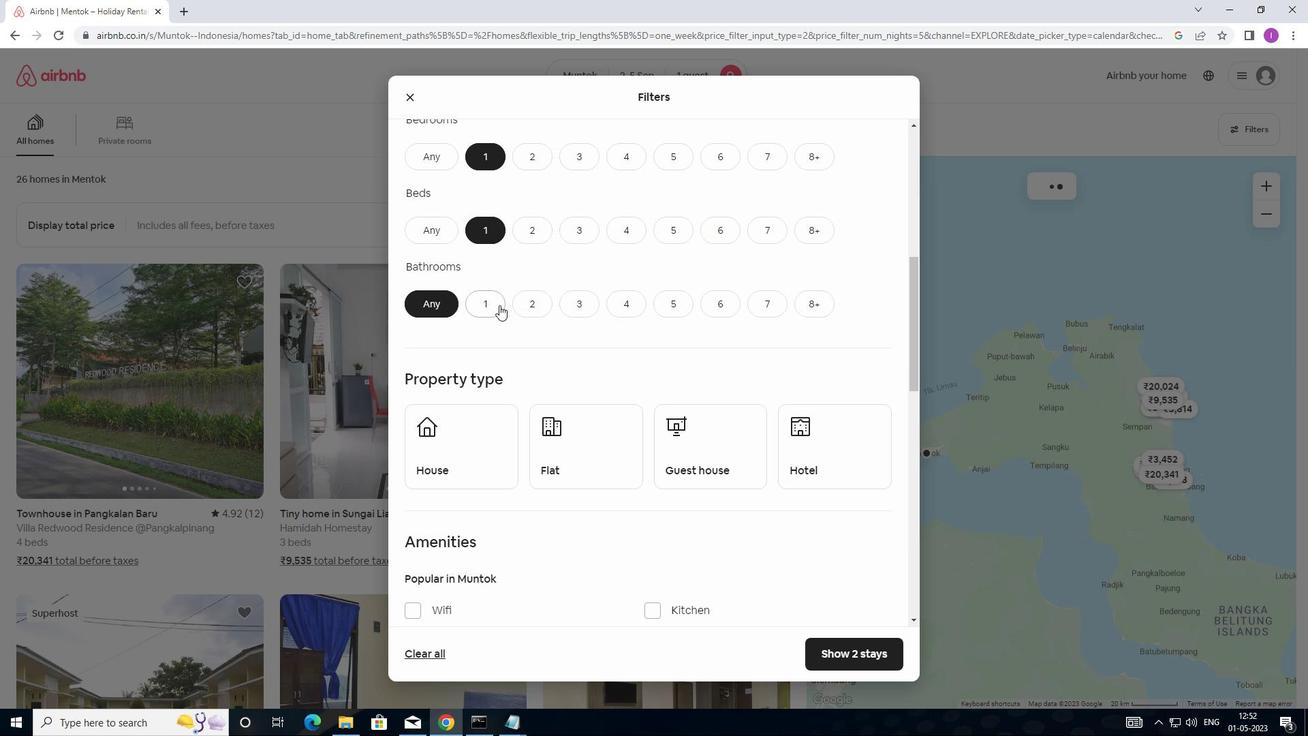 
Action: Mouse pressed left at (499, 306)
Screenshot: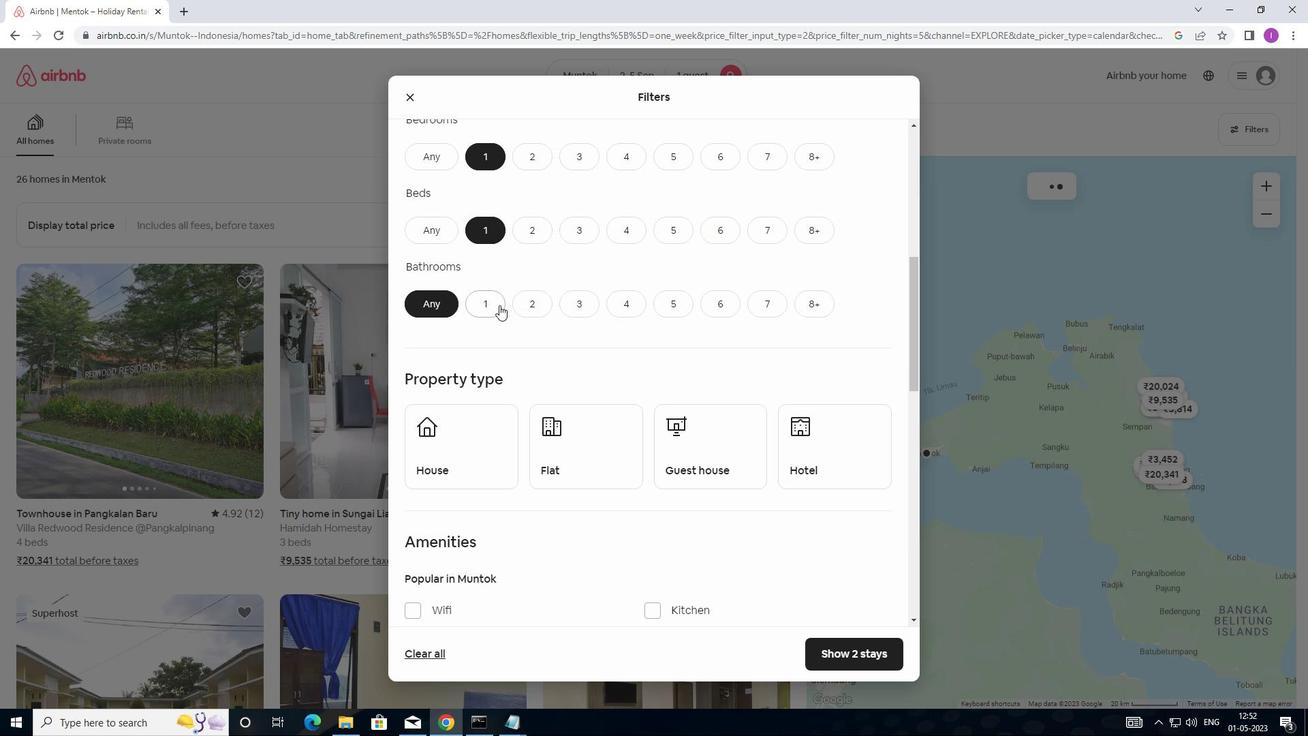 
Action: Mouse moved to (453, 425)
Screenshot: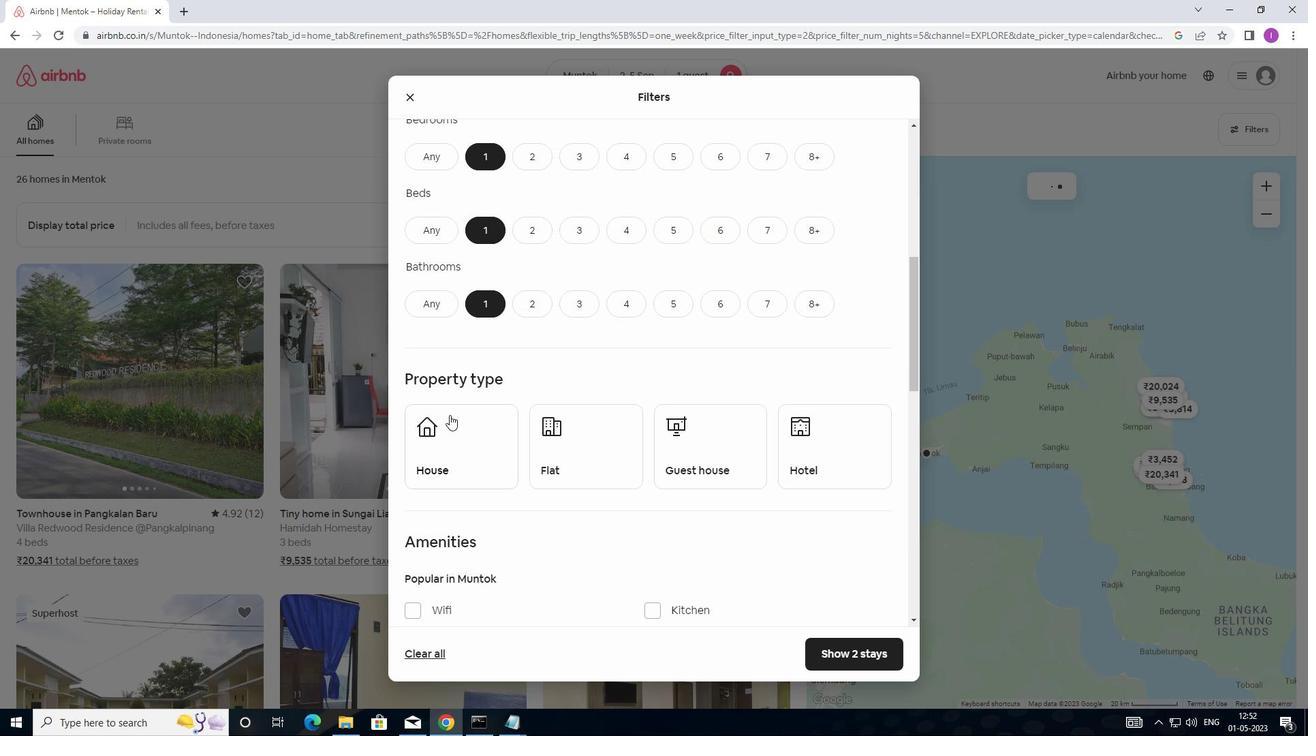 
Action: Mouse pressed left at (453, 425)
Screenshot: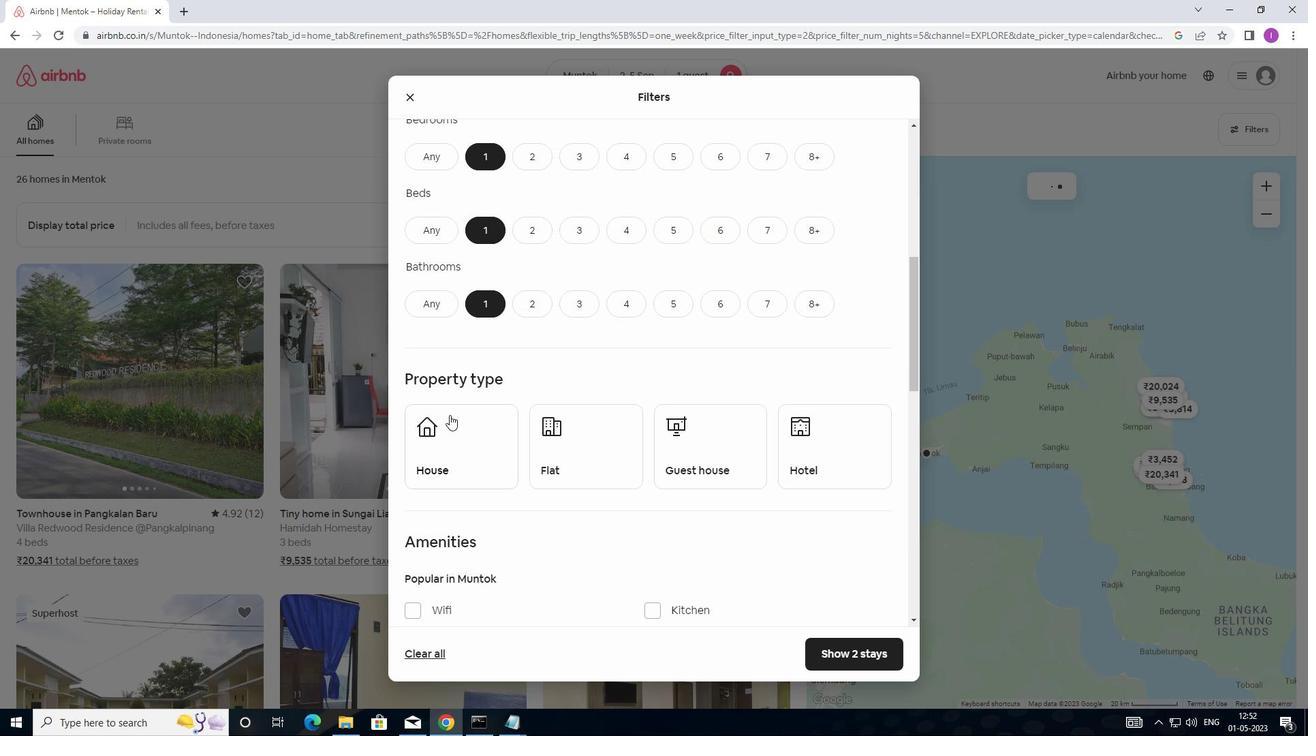 
Action: Mouse moved to (565, 451)
Screenshot: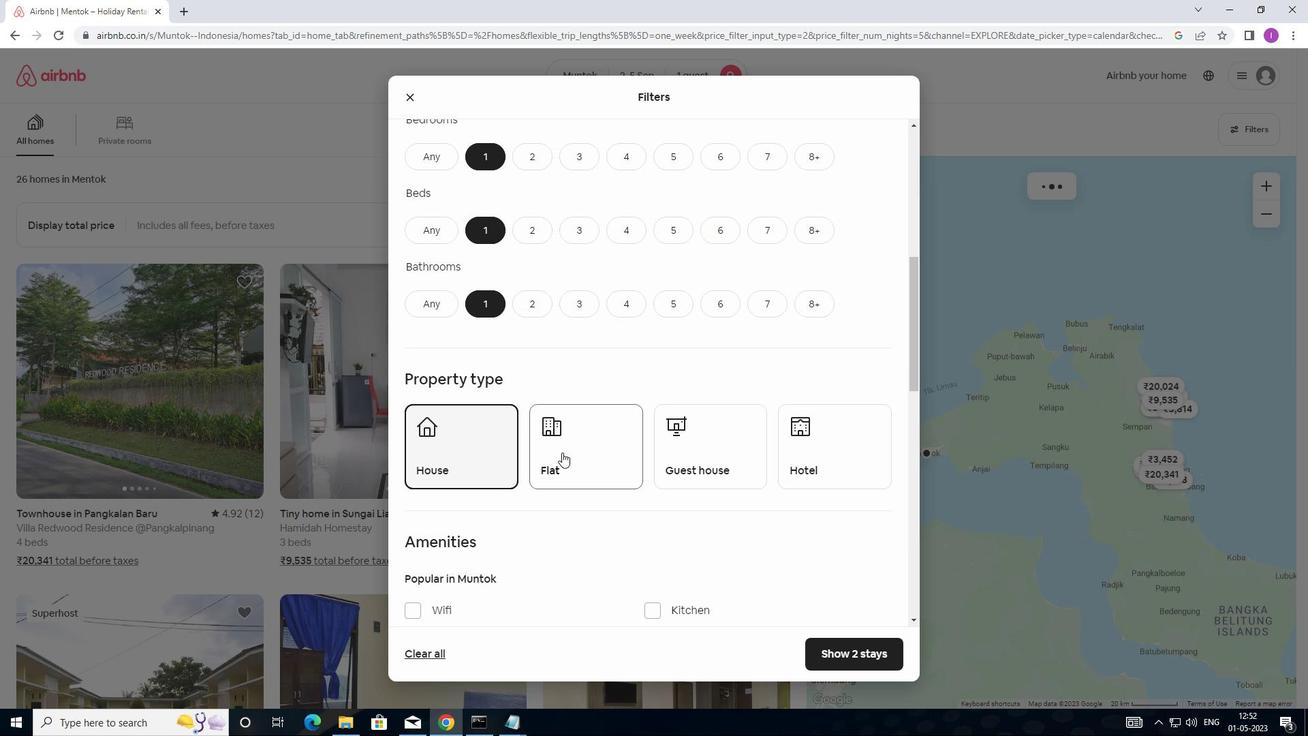 
Action: Mouse pressed left at (565, 451)
Screenshot: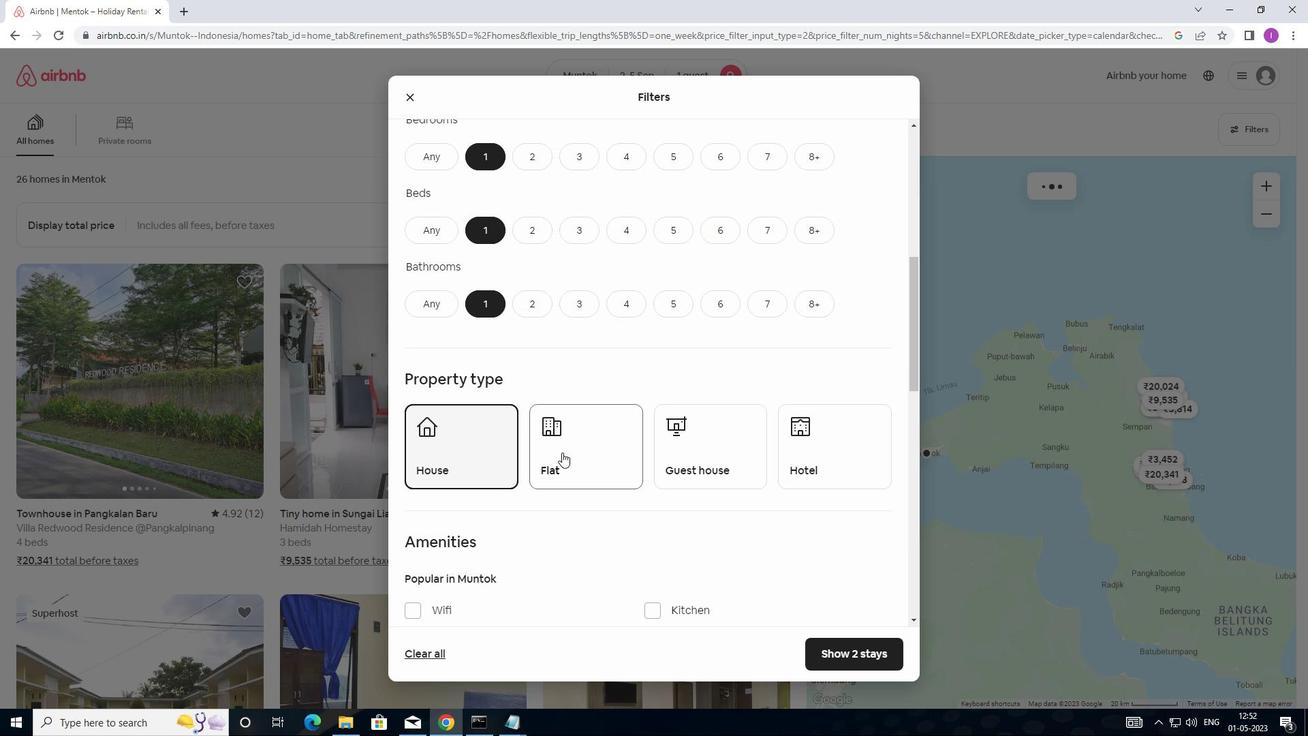 
Action: Mouse moved to (705, 449)
Screenshot: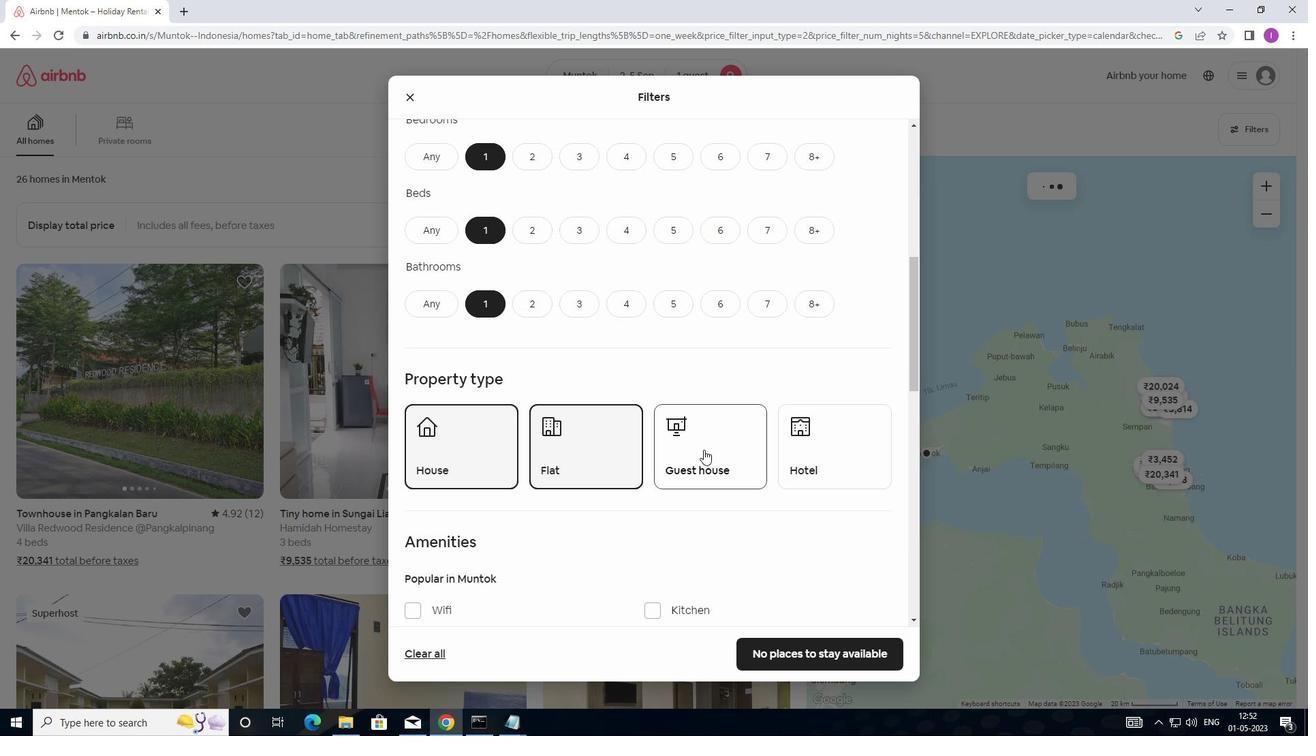 
Action: Mouse pressed left at (705, 449)
Screenshot: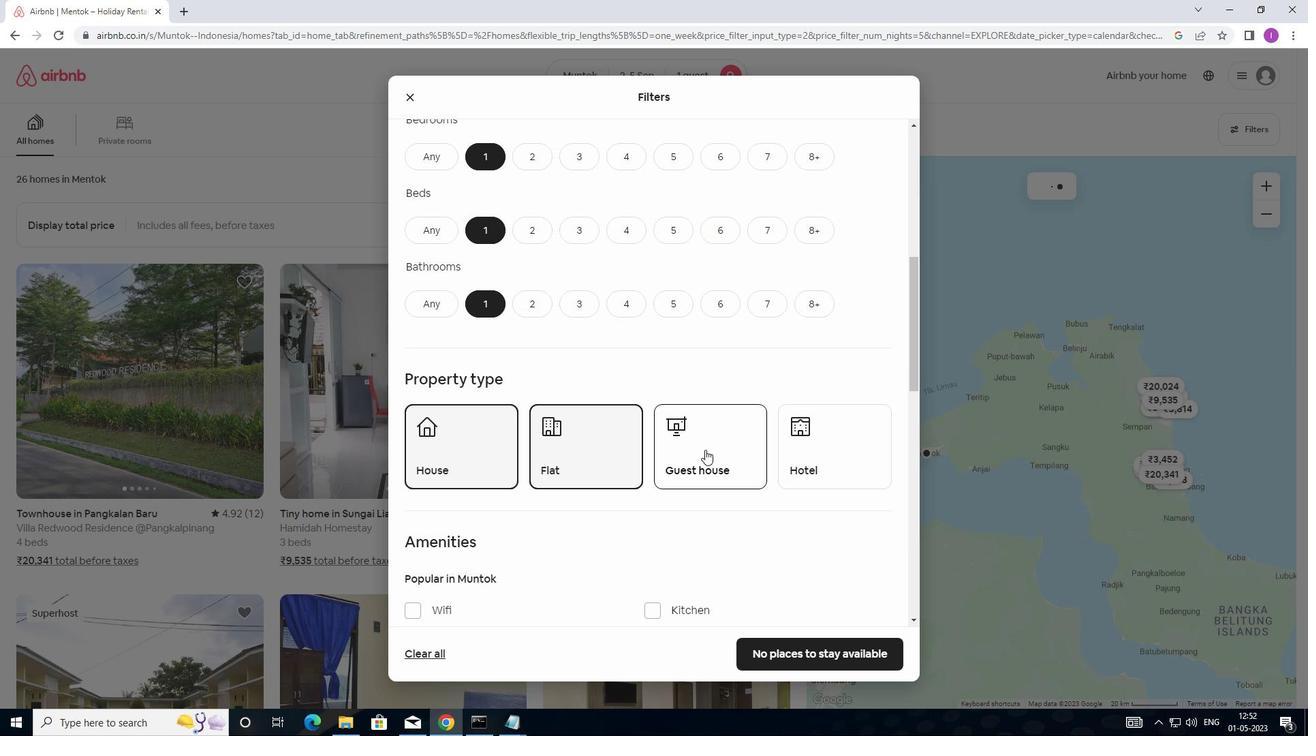 
Action: Mouse moved to (789, 453)
Screenshot: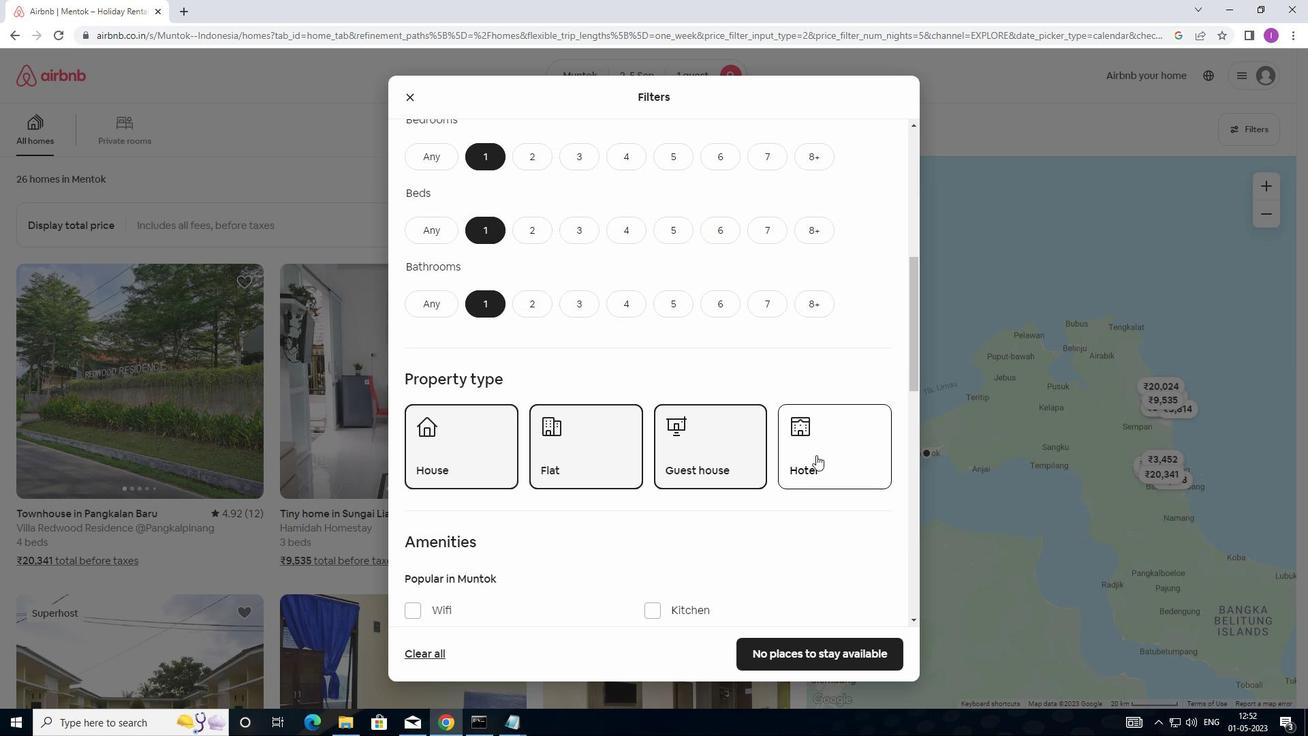 
Action: Mouse pressed left at (789, 453)
Screenshot: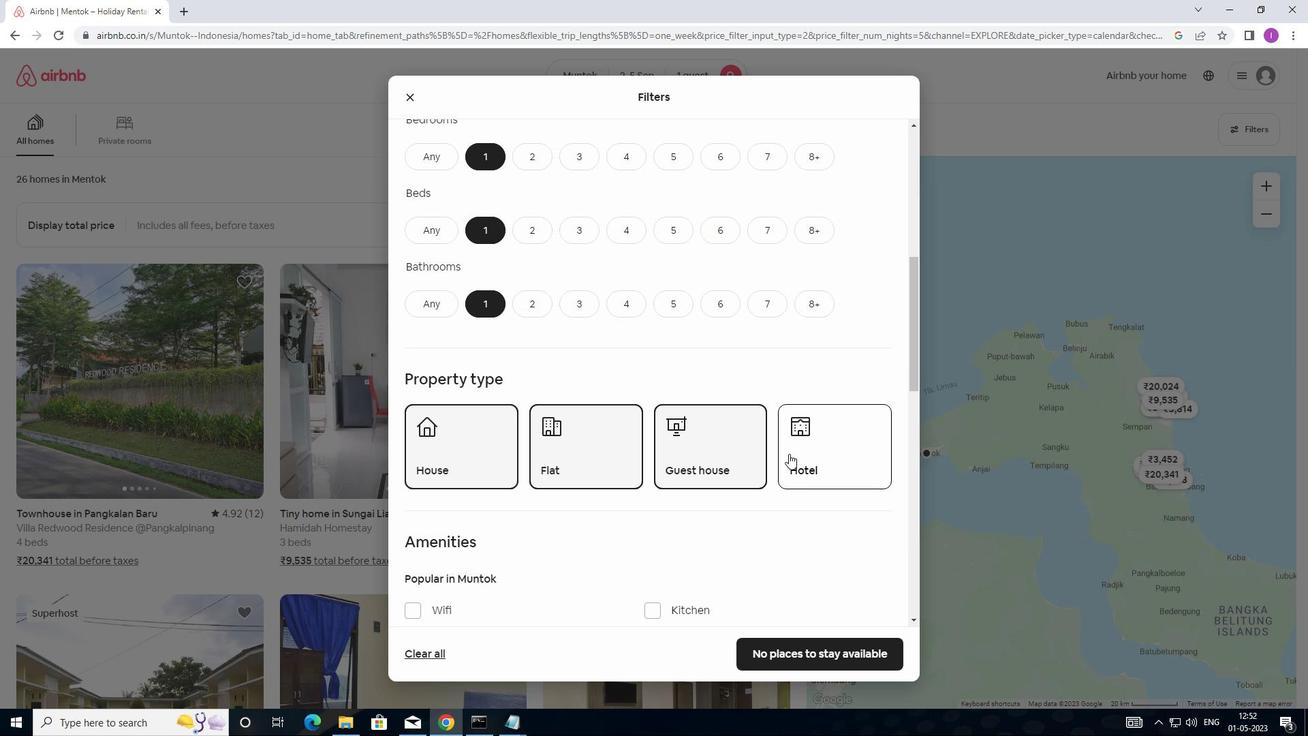 
Action: Mouse moved to (729, 523)
Screenshot: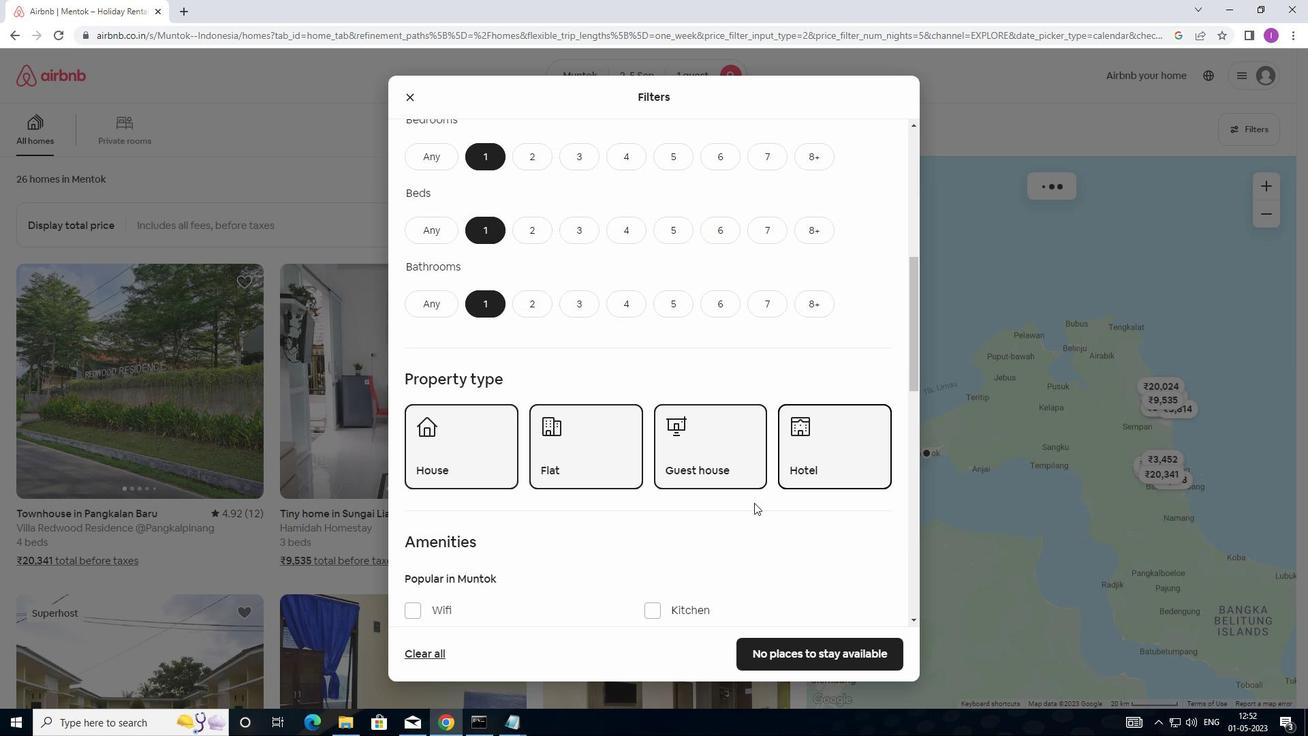 
Action: Mouse scrolled (729, 522) with delta (0, 0)
Screenshot: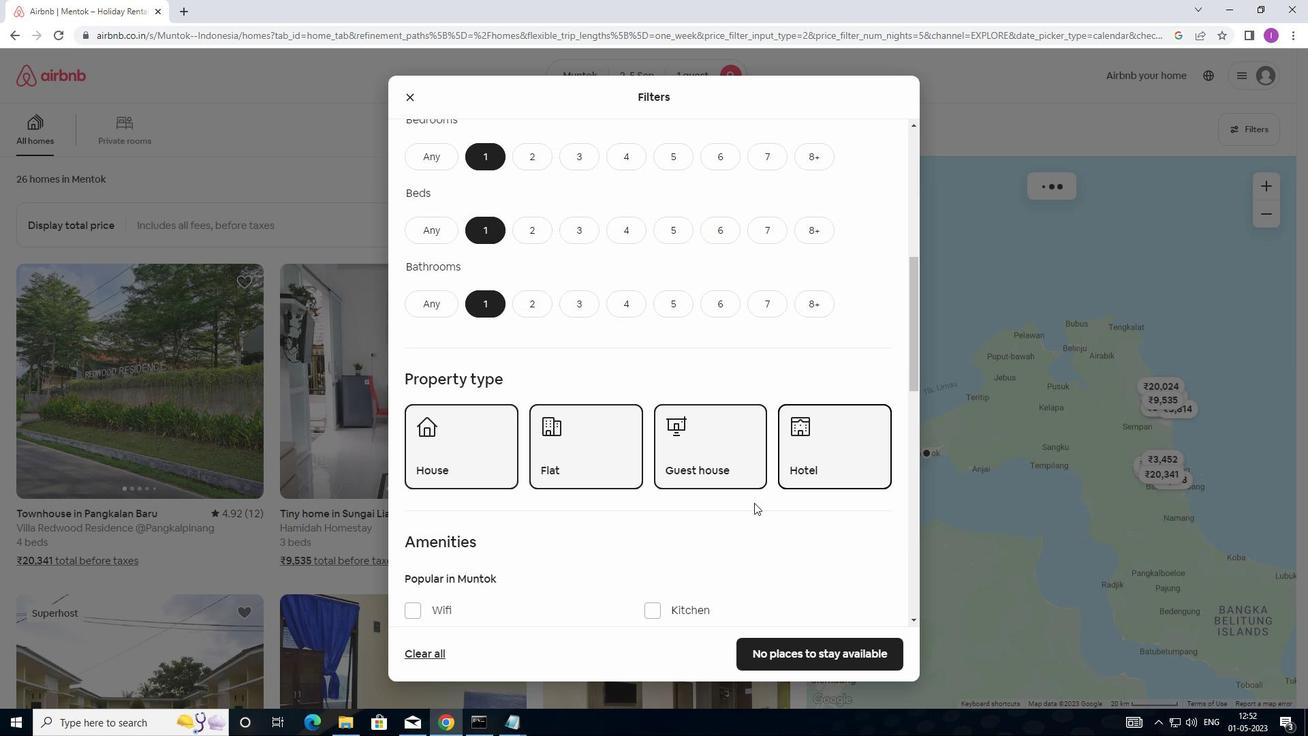 
Action: Mouse moved to (729, 524)
Screenshot: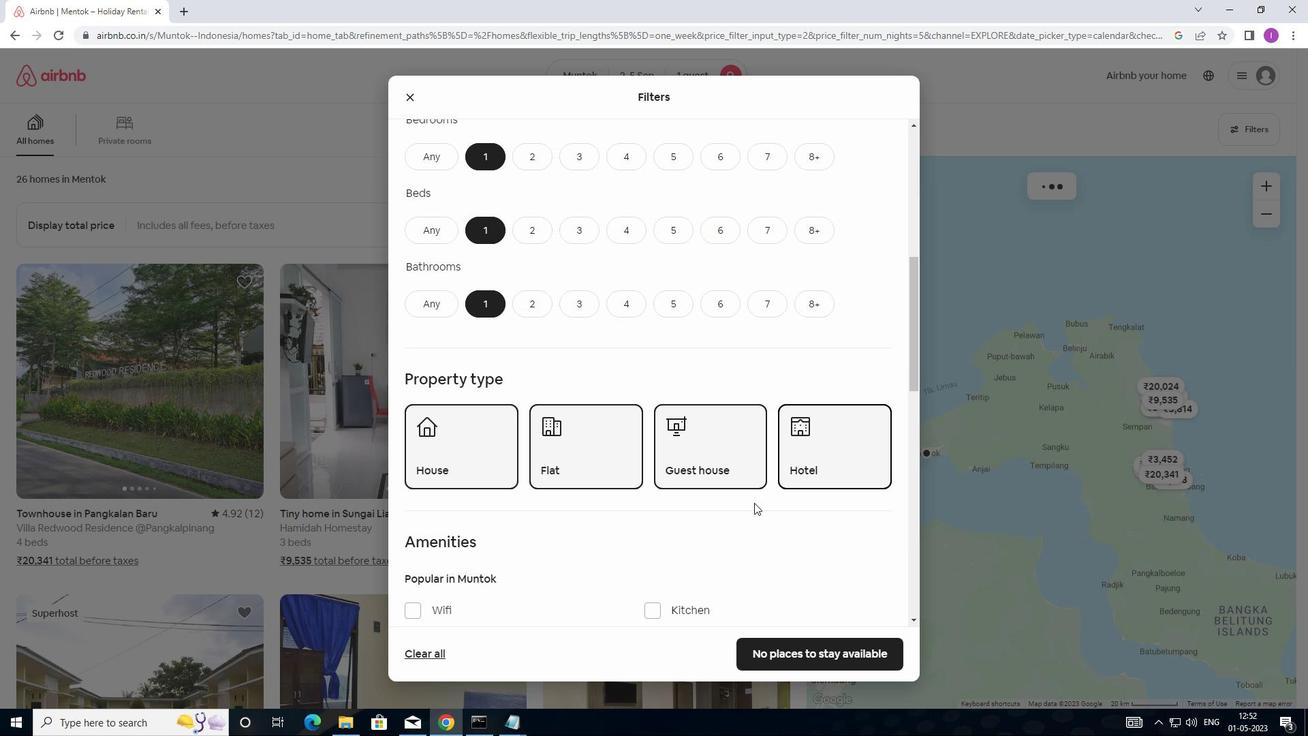 
Action: Mouse scrolled (729, 524) with delta (0, 0)
Screenshot: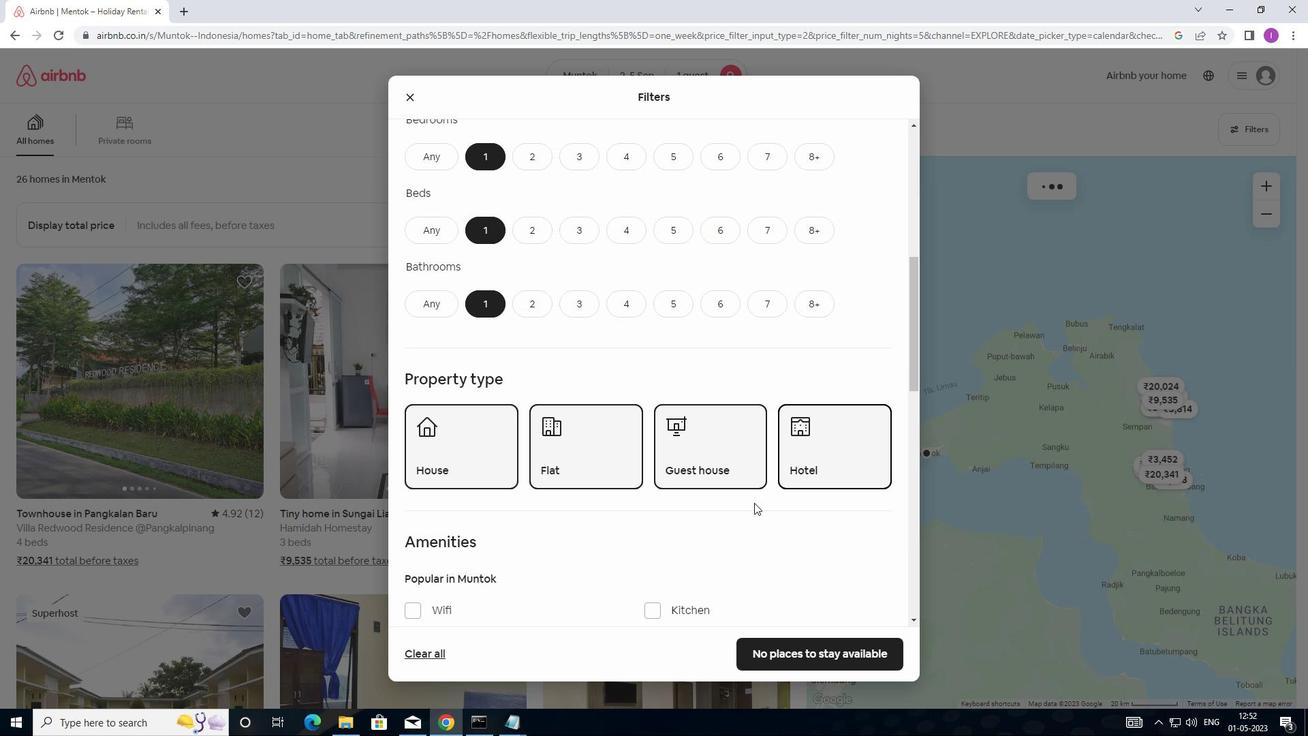 
Action: Mouse moved to (721, 524)
Screenshot: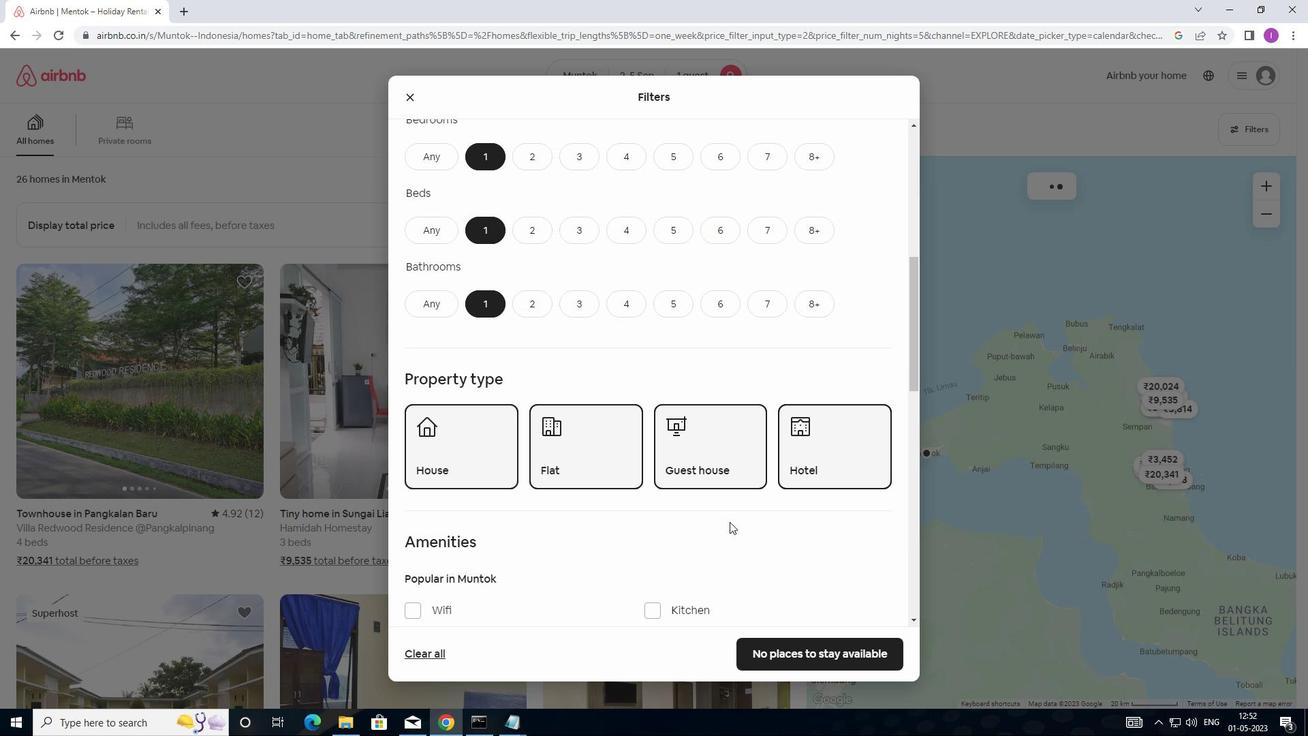
Action: Mouse scrolled (721, 524) with delta (0, 0)
Screenshot: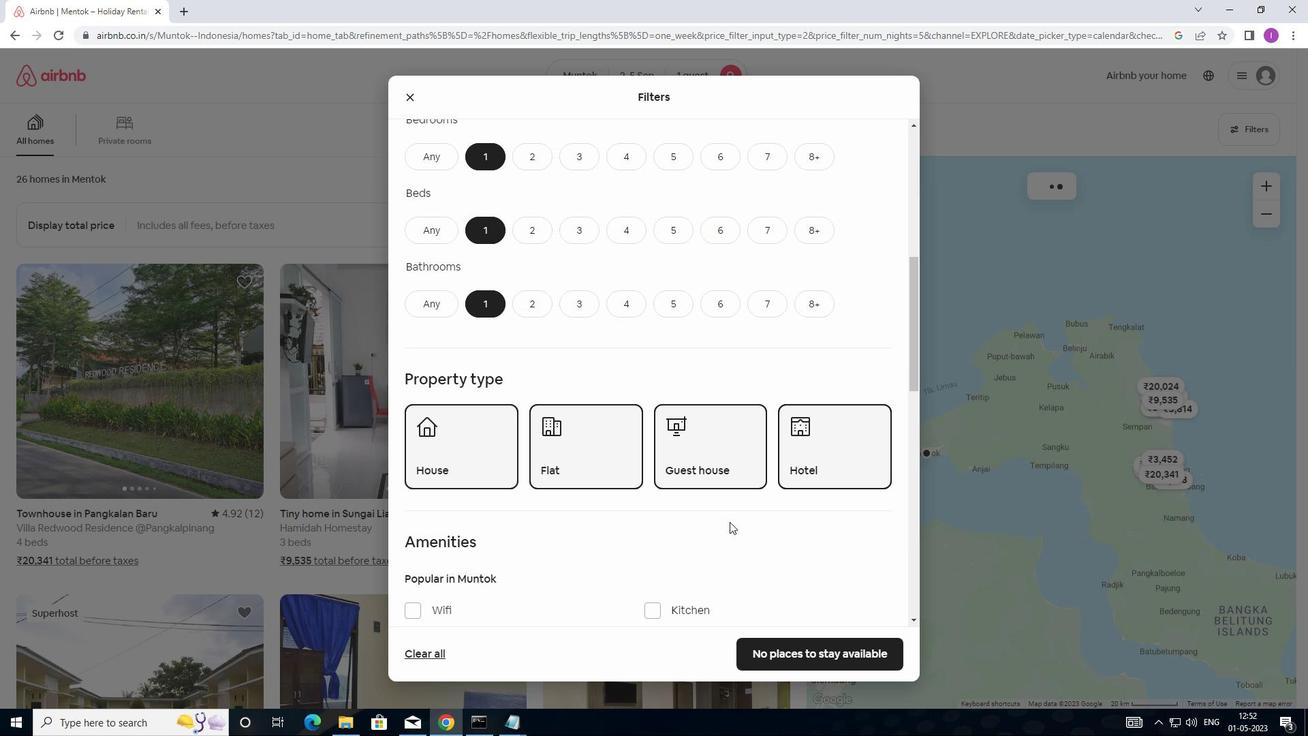 
Action: Mouse moved to (708, 513)
Screenshot: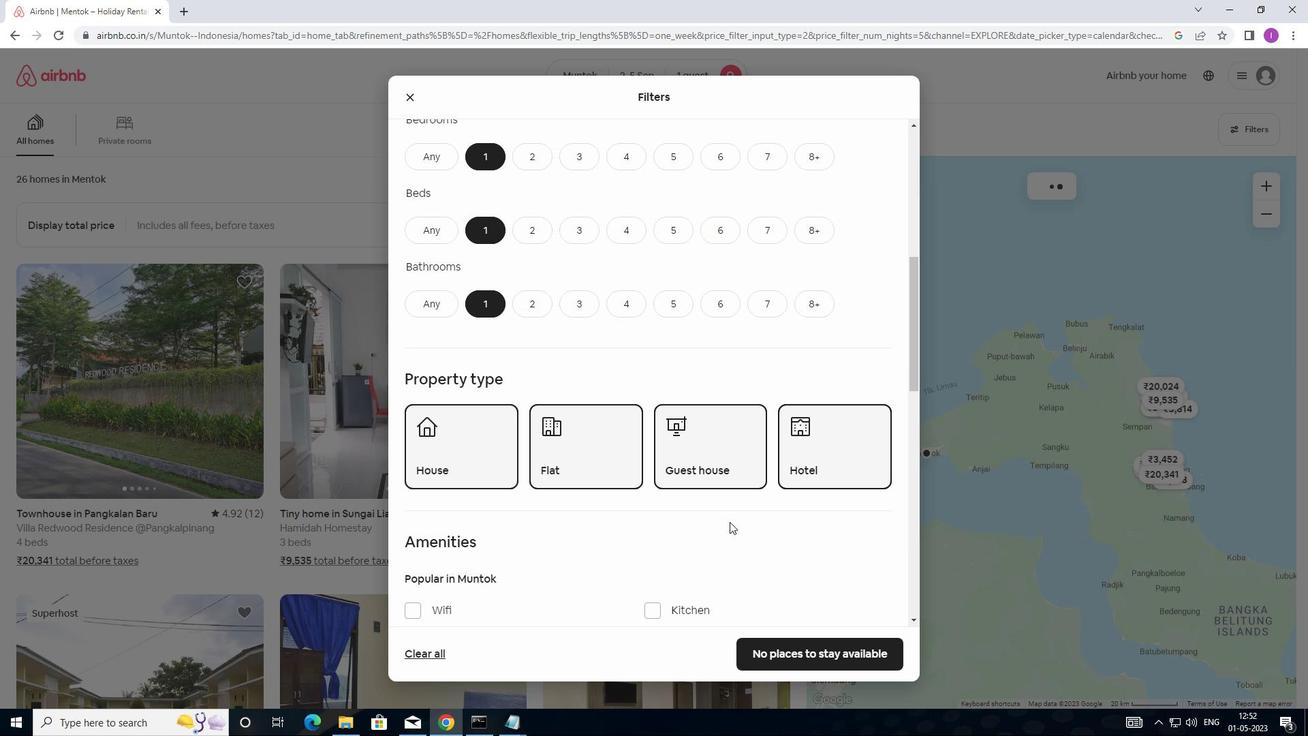 
Action: Mouse scrolled (708, 513) with delta (0, 0)
Screenshot: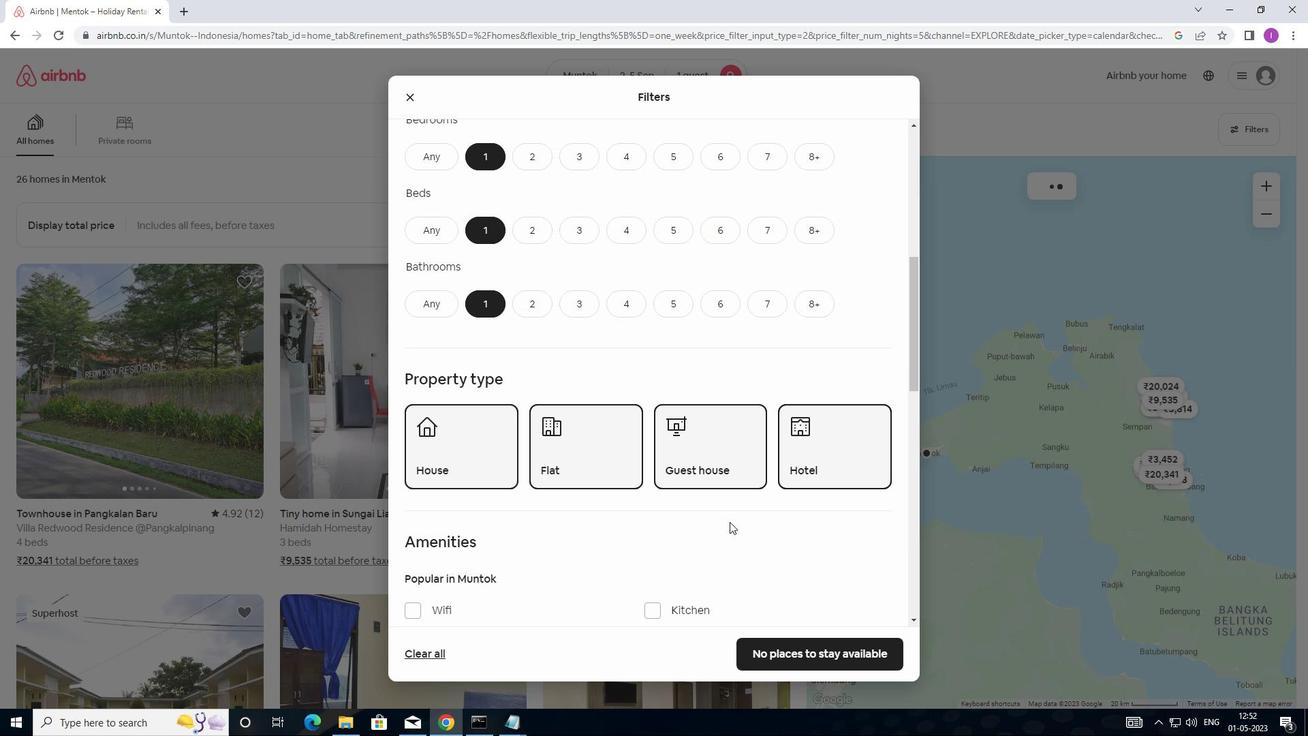 
Action: Mouse moved to (728, 467)
Screenshot: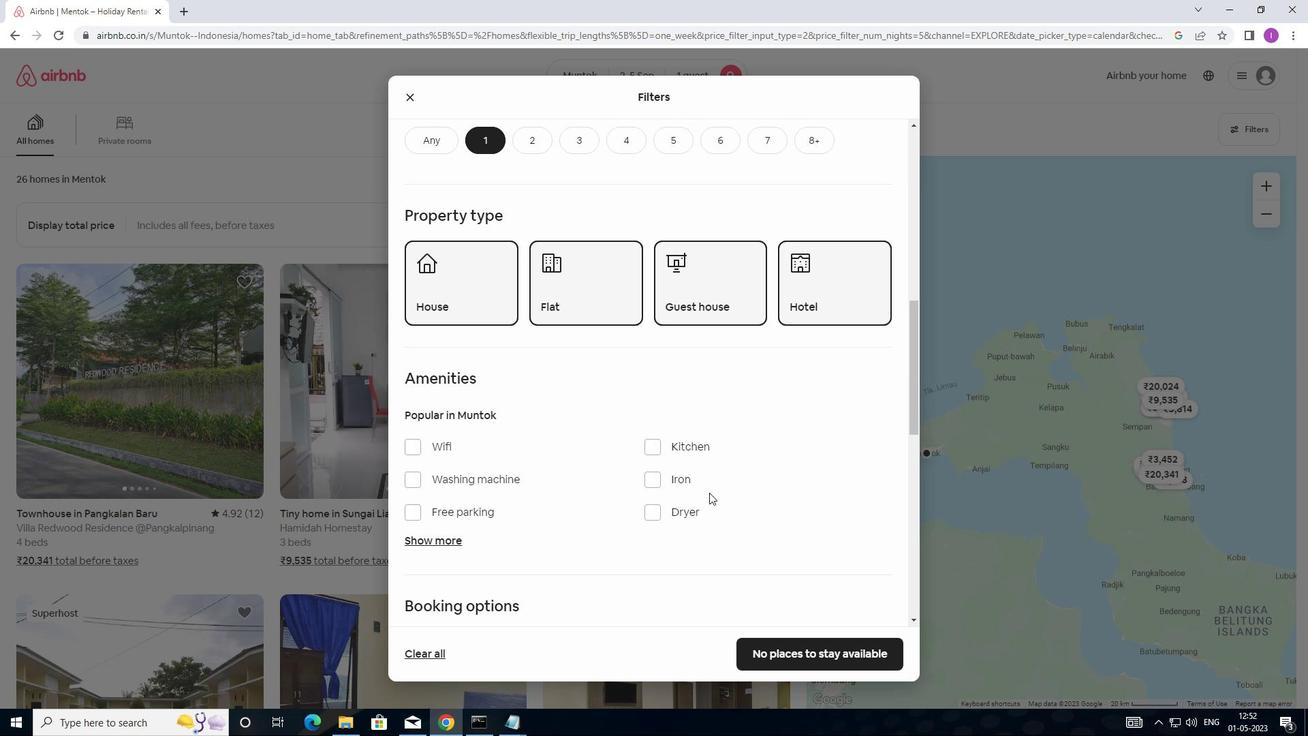 
Action: Mouse scrolled (728, 466) with delta (0, 0)
Screenshot: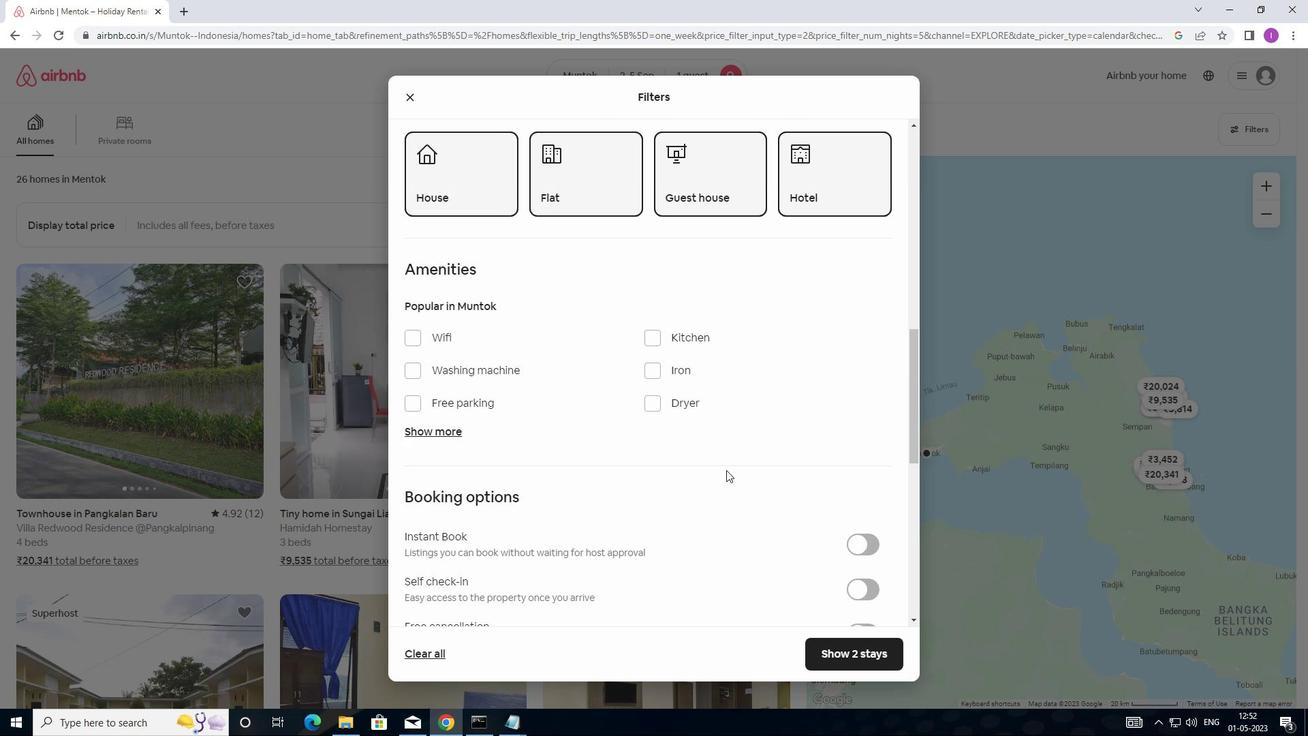 
Action: Mouse scrolled (728, 466) with delta (0, 0)
Screenshot: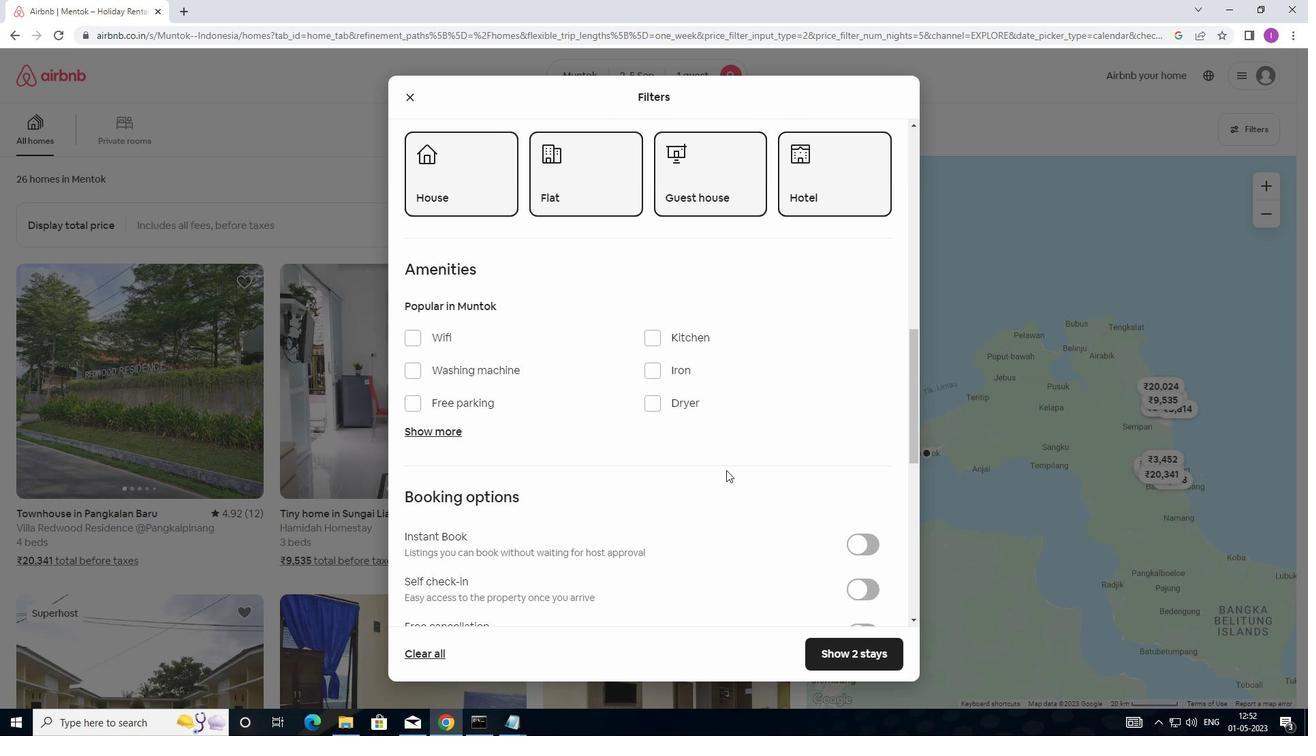 
Action: Mouse moved to (869, 450)
Screenshot: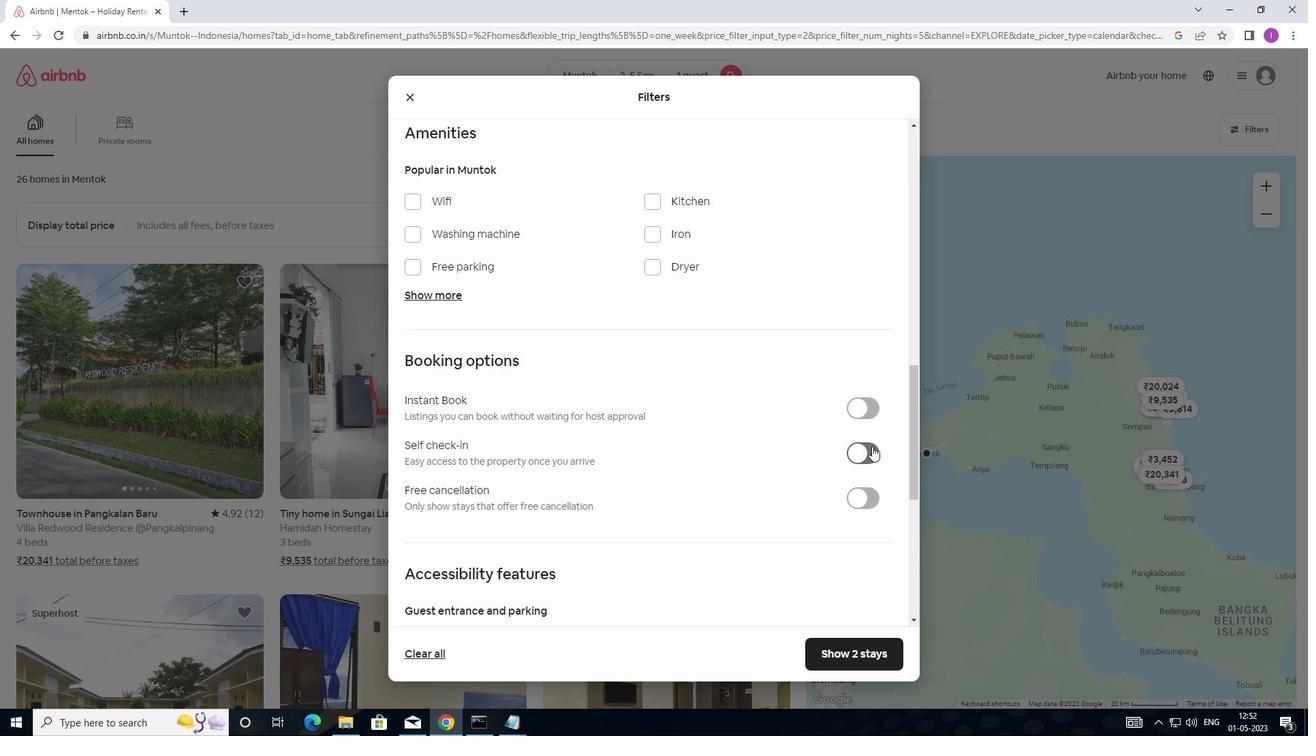 
Action: Mouse pressed left at (869, 450)
Screenshot: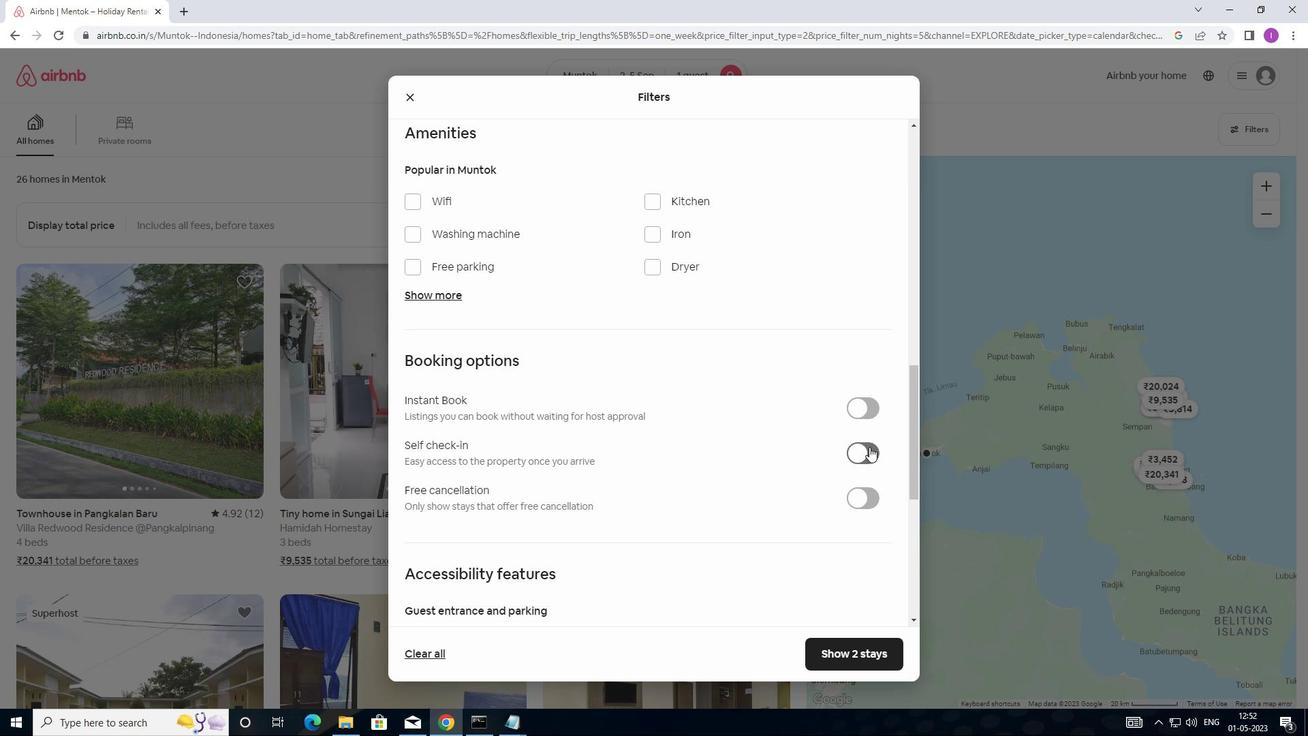 
Action: Mouse moved to (868, 453)
Screenshot: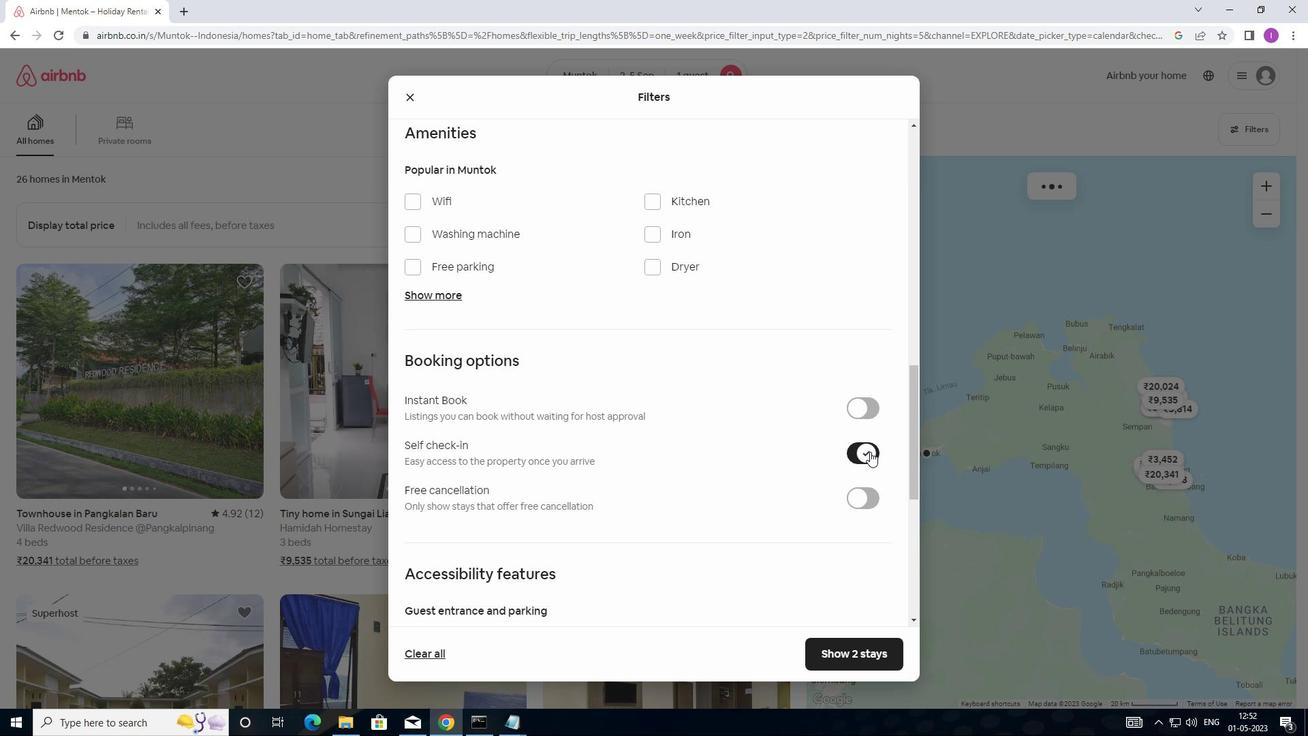 
Action: Mouse scrolled (868, 452) with delta (0, 0)
Screenshot: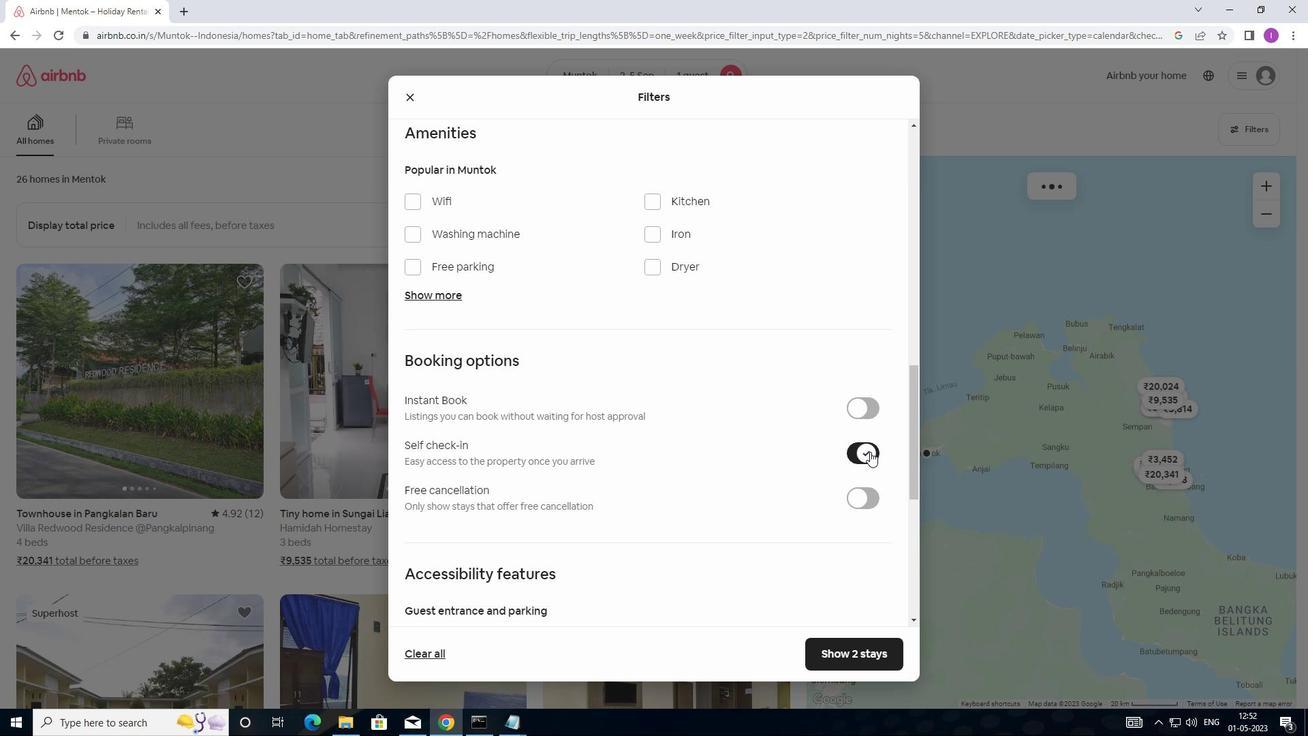 
Action: Mouse moved to (867, 454)
Screenshot: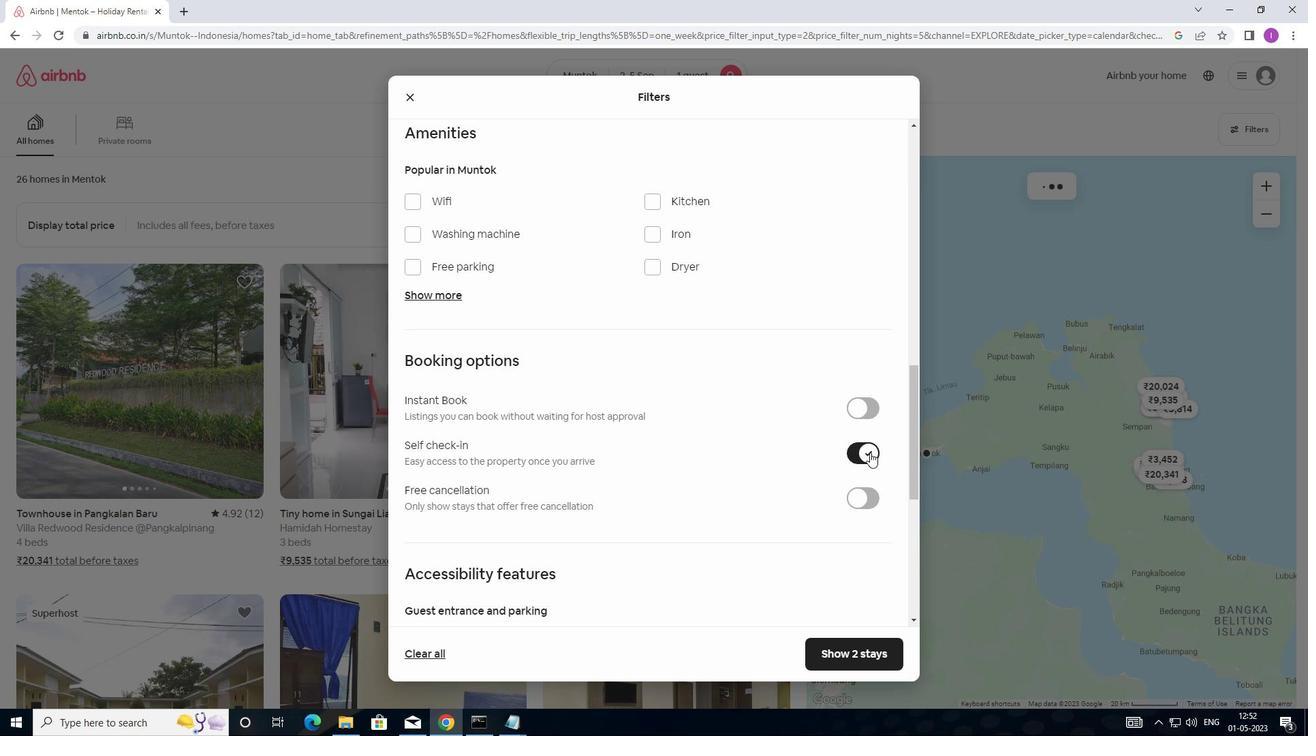 
Action: Mouse scrolled (867, 453) with delta (0, 0)
Screenshot: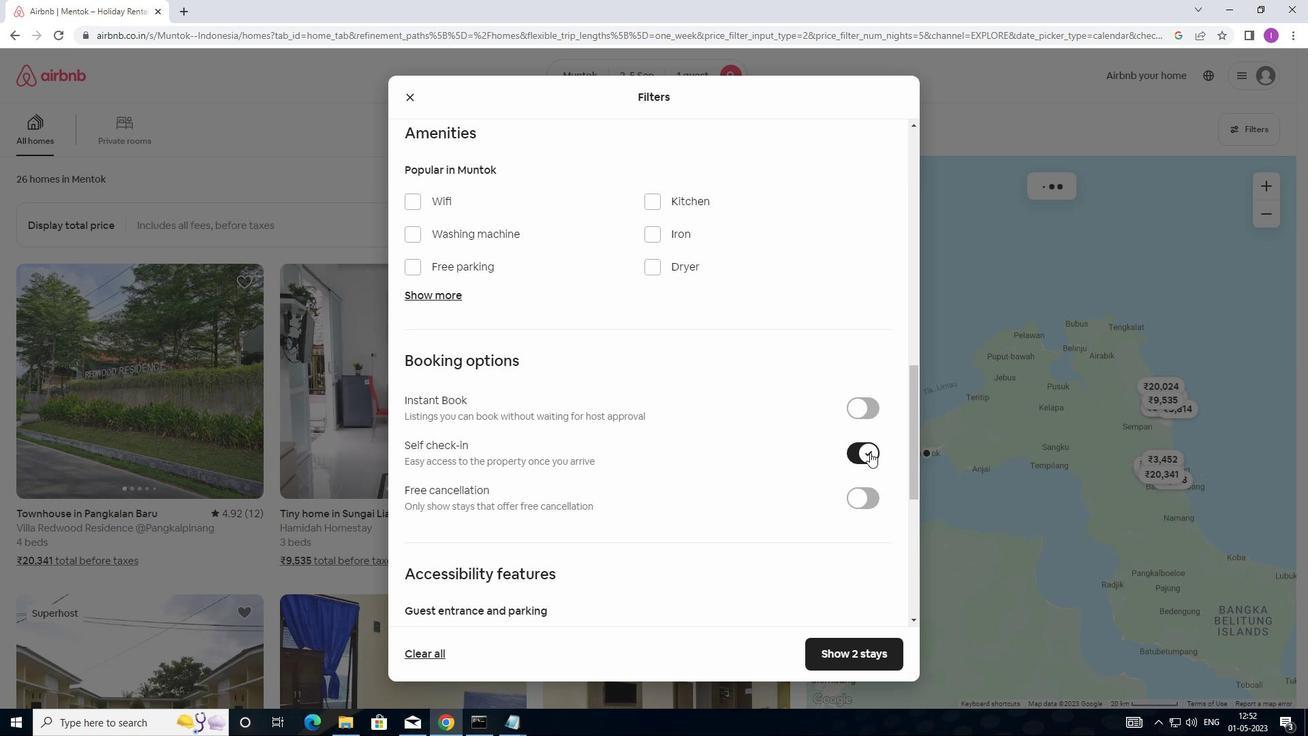 
Action: Mouse moved to (864, 455)
Screenshot: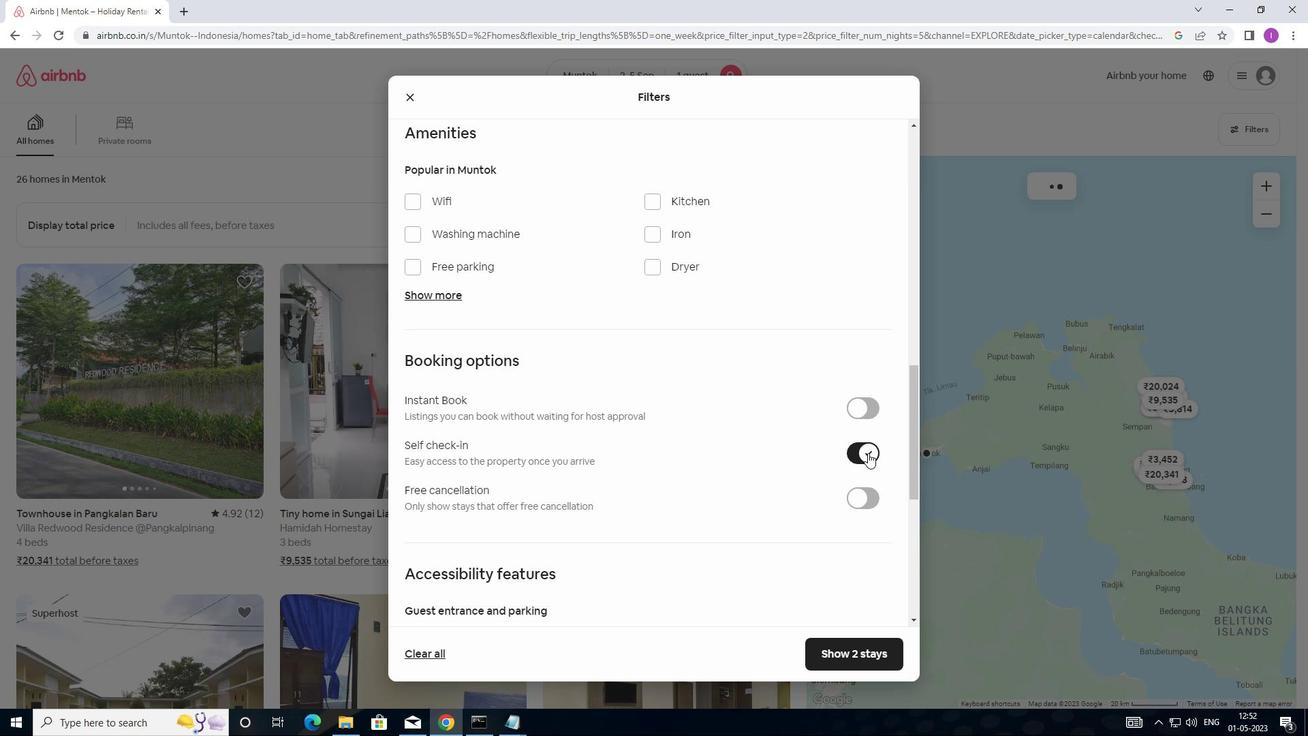 
Action: Mouse scrolled (864, 454) with delta (0, 0)
Screenshot: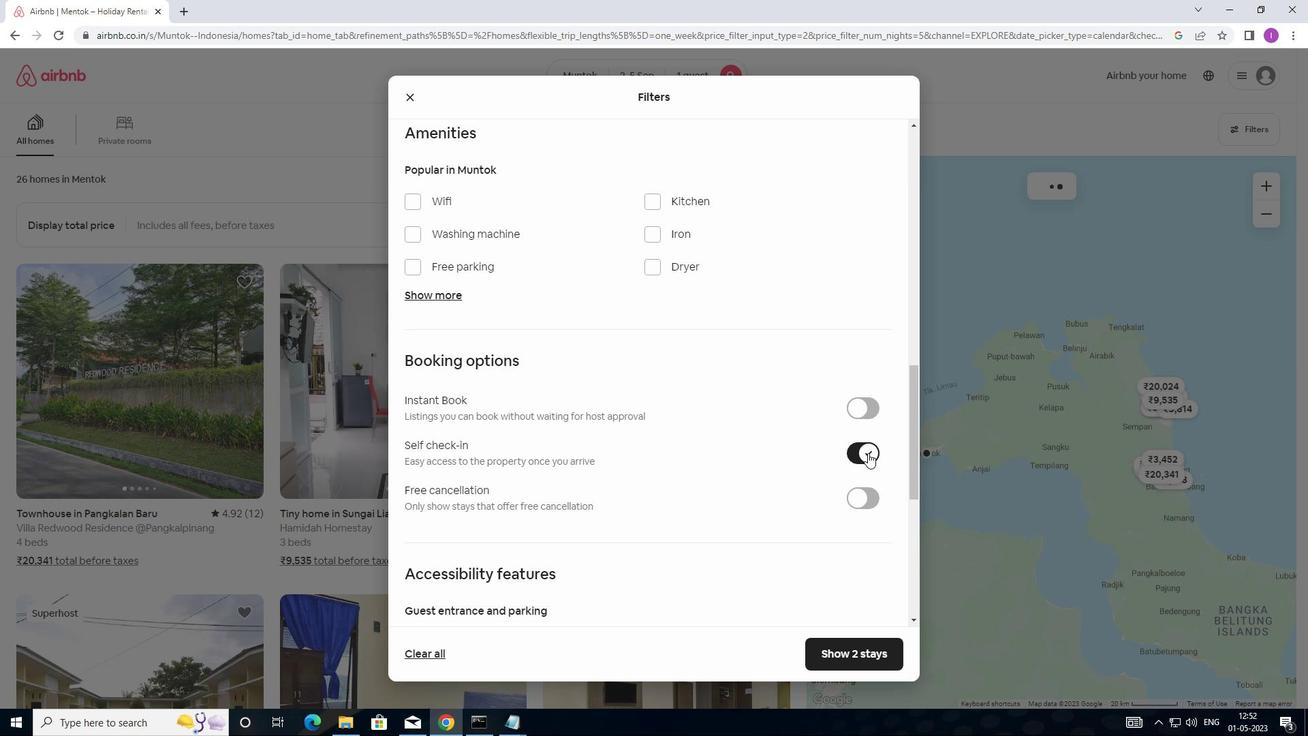 
Action: Mouse moved to (854, 452)
Screenshot: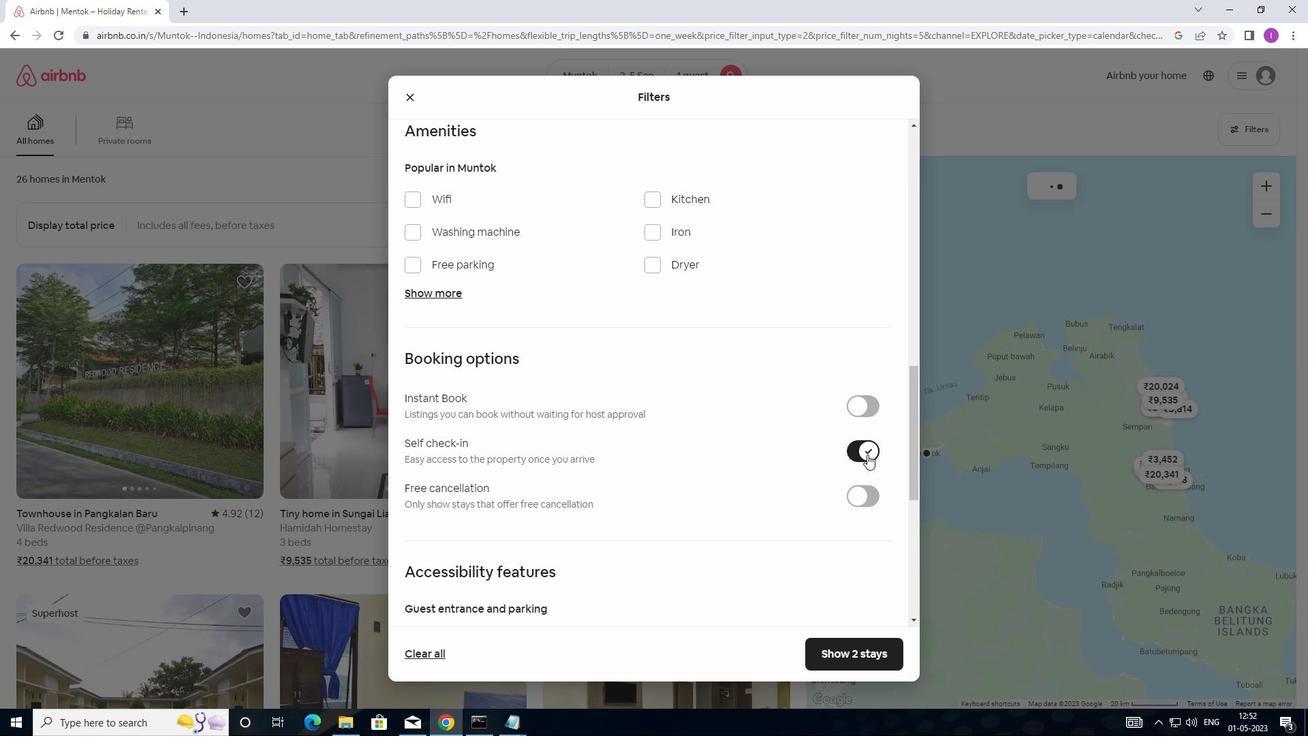 
Action: Mouse scrolled (854, 451) with delta (0, 0)
Screenshot: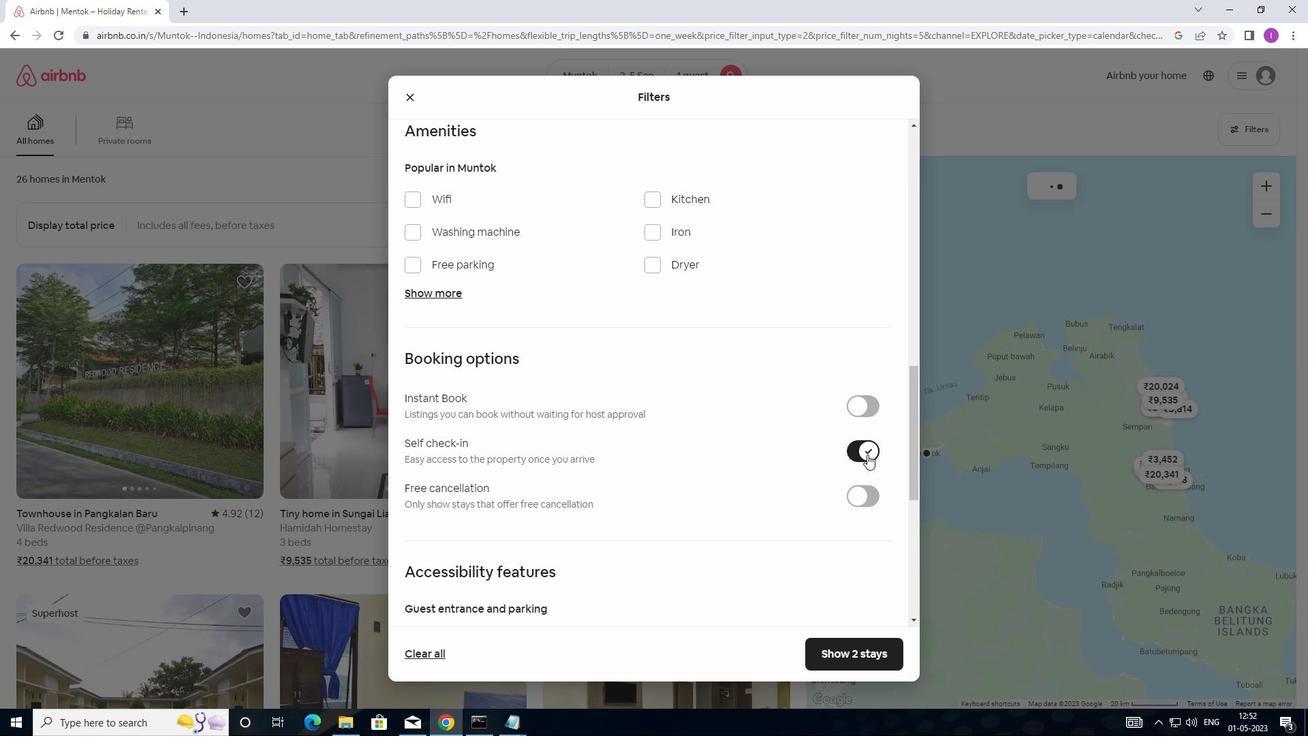 
Action: Mouse moved to (795, 434)
Screenshot: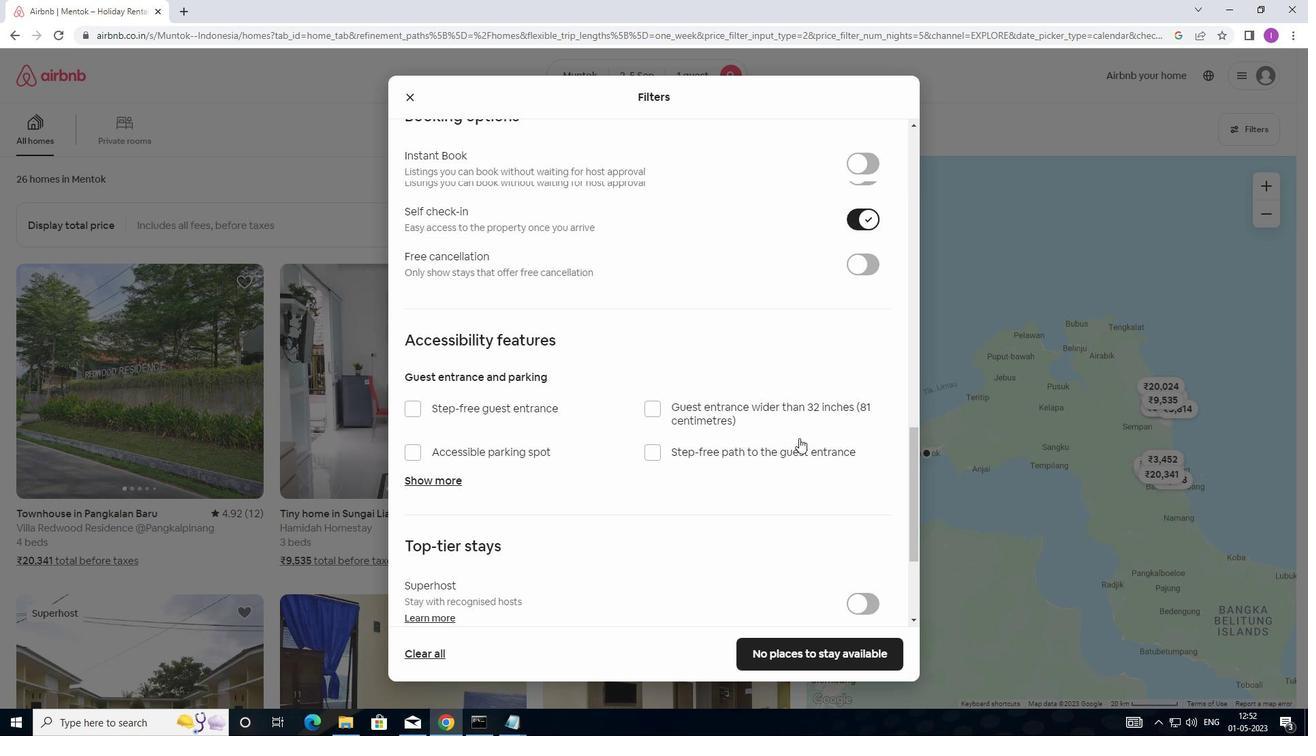 
Action: Mouse scrolled (795, 434) with delta (0, 0)
Screenshot: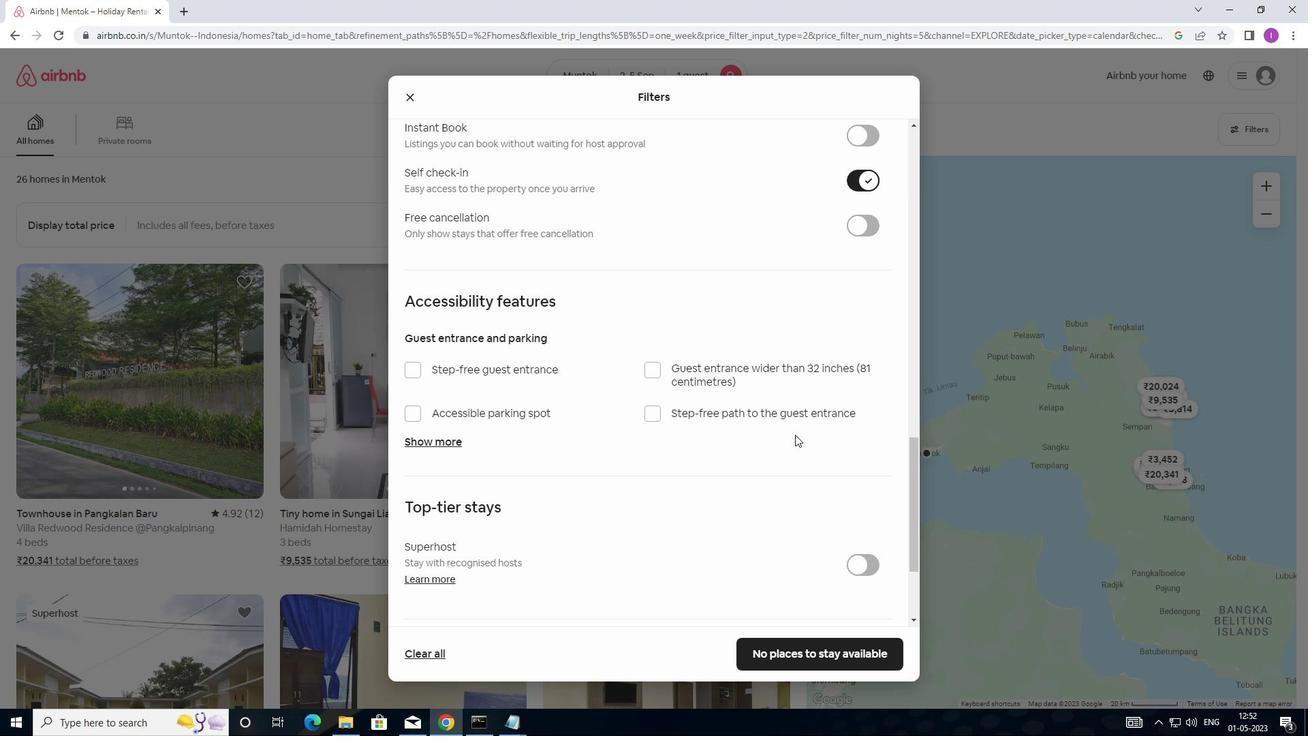 
Action: Mouse scrolled (795, 434) with delta (0, 0)
Screenshot: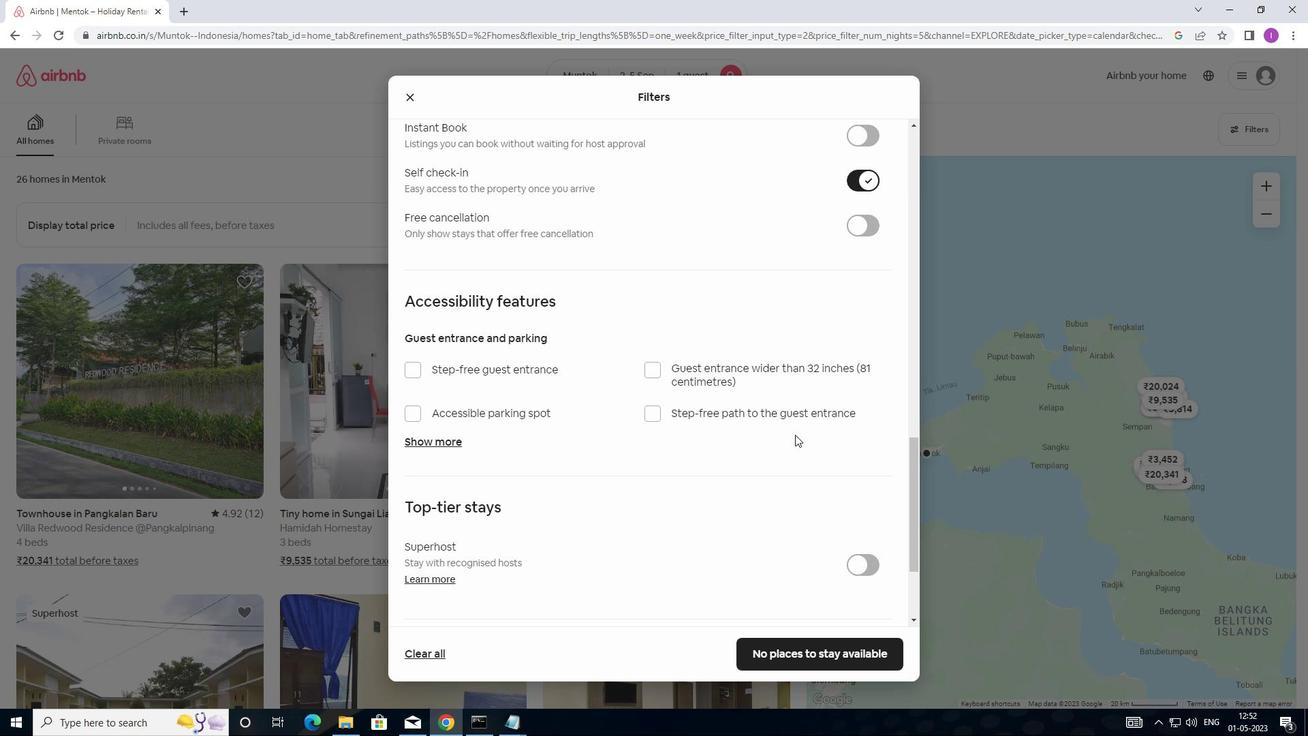 
Action: Mouse moved to (770, 416)
Screenshot: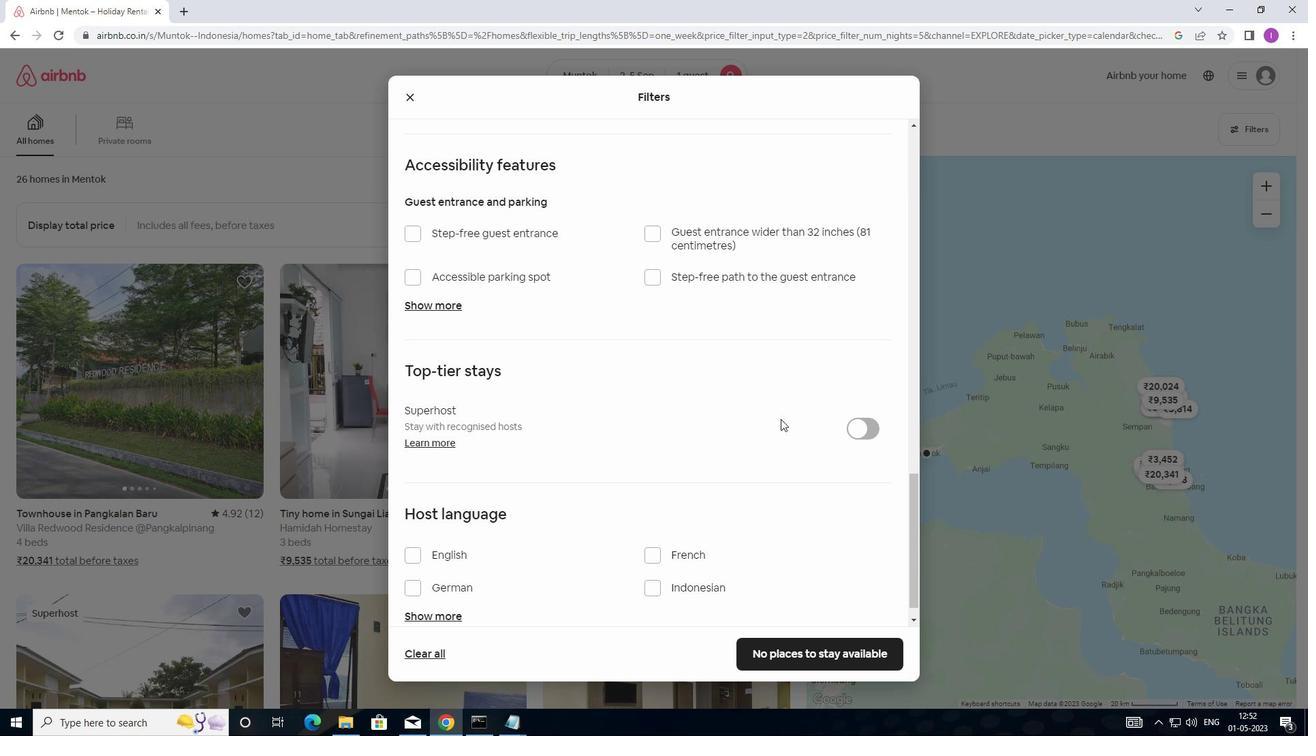 
Action: Mouse scrolled (770, 415) with delta (0, 0)
Screenshot: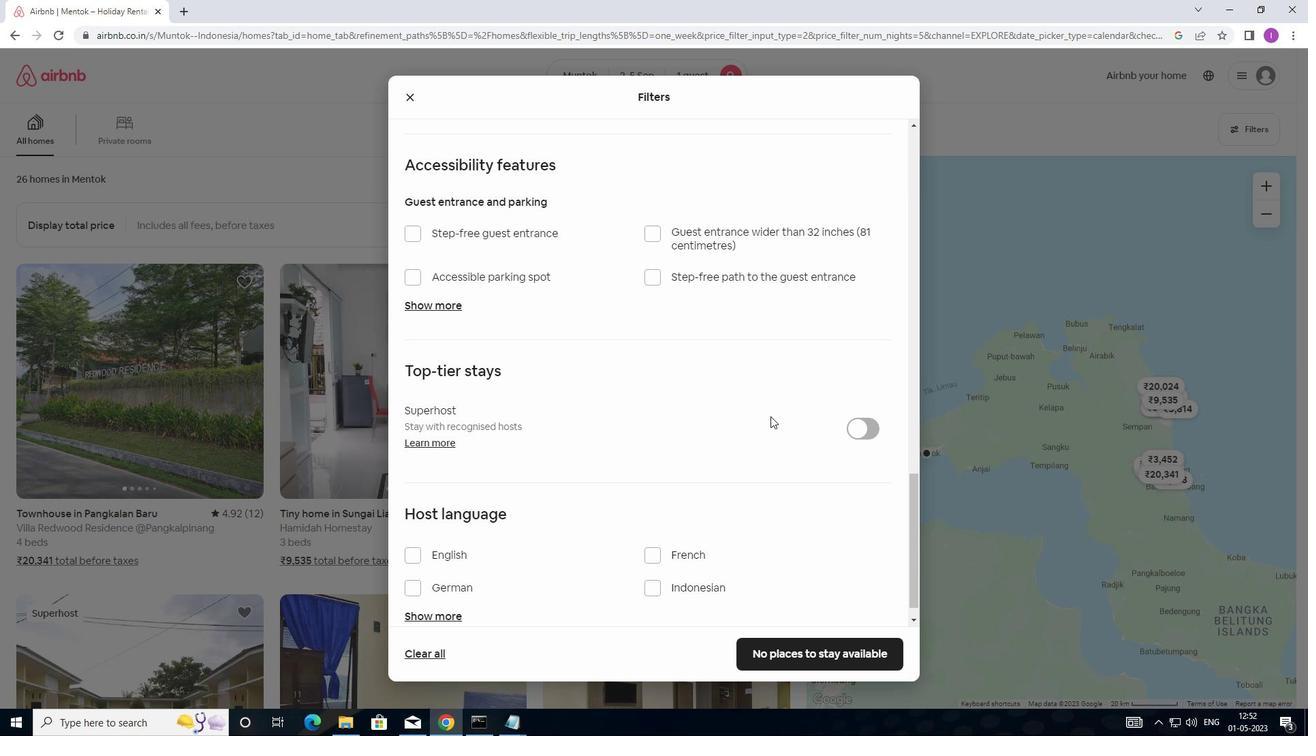 
Action: Mouse scrolled (770, 415) with delta (0, 0)
Screenshot: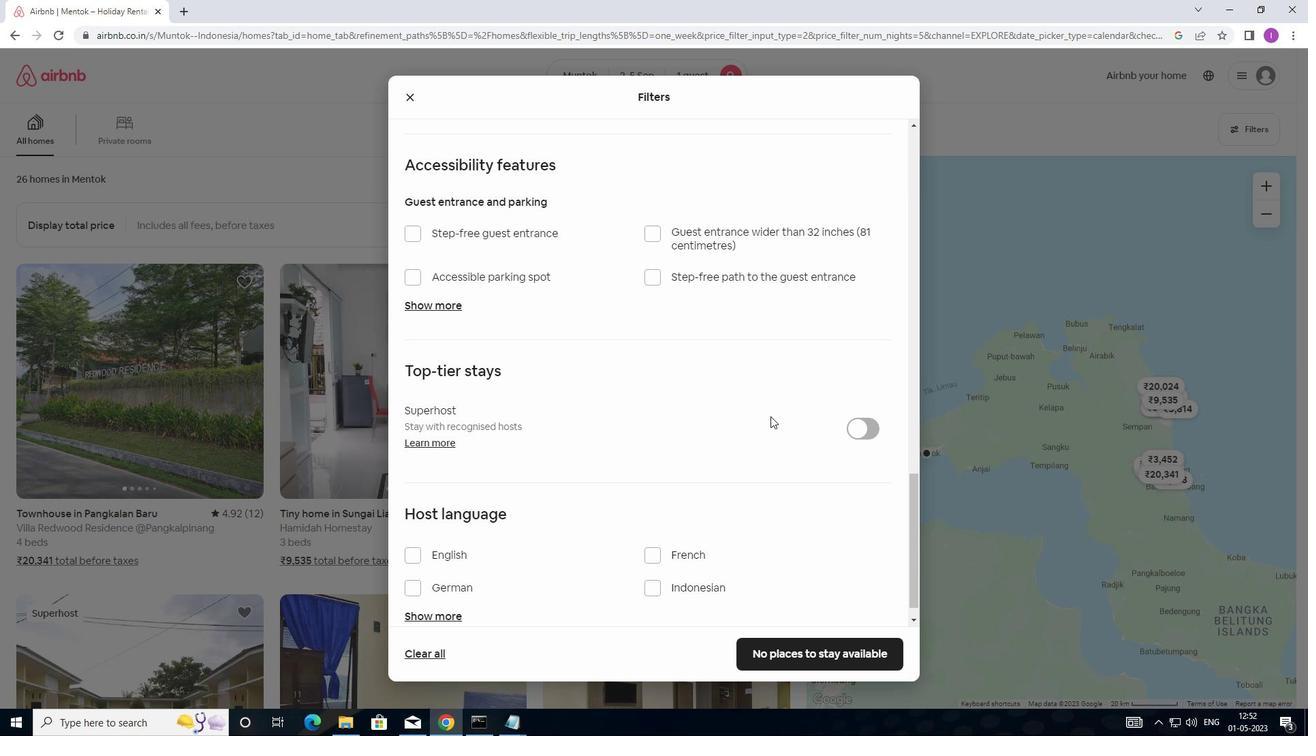 
Action: Mouse scrolled (770, 415) with delta (0, 0)
Screenshot: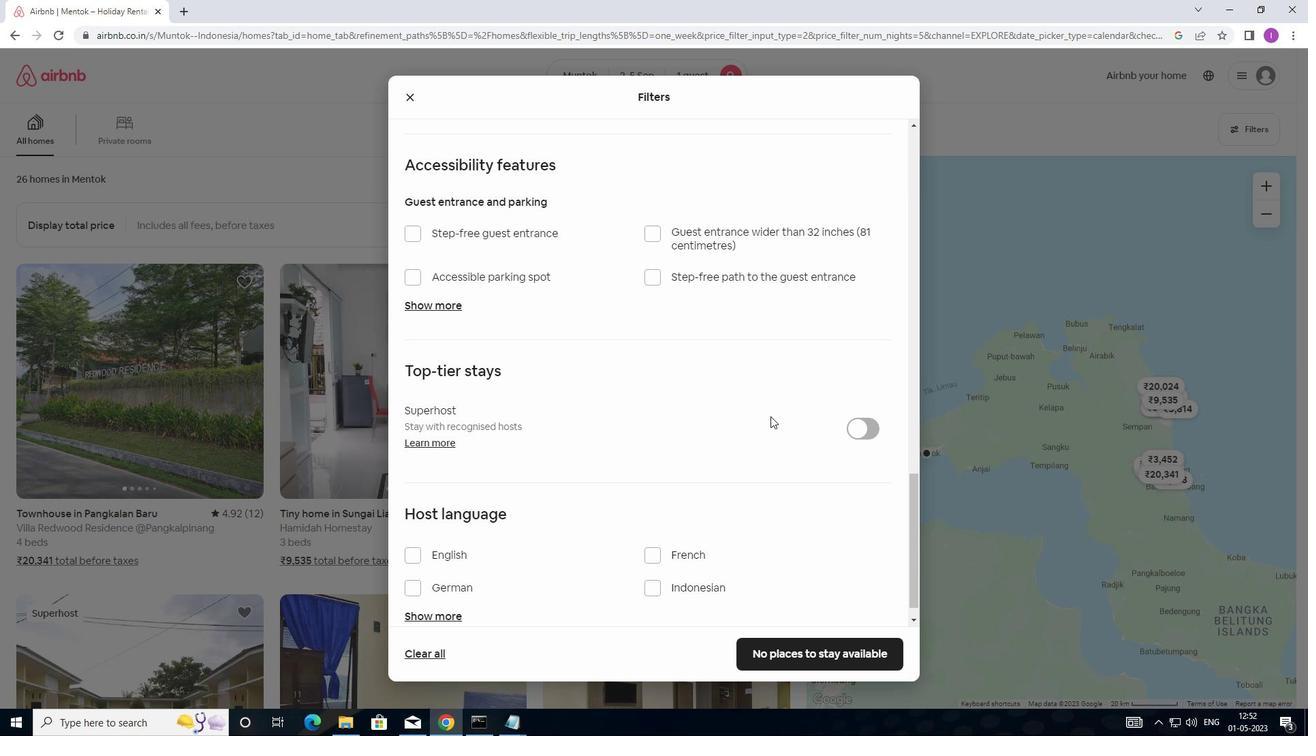 
Action: Mouse scrolled (770, 415) with delta (0, 0)
Screenshot: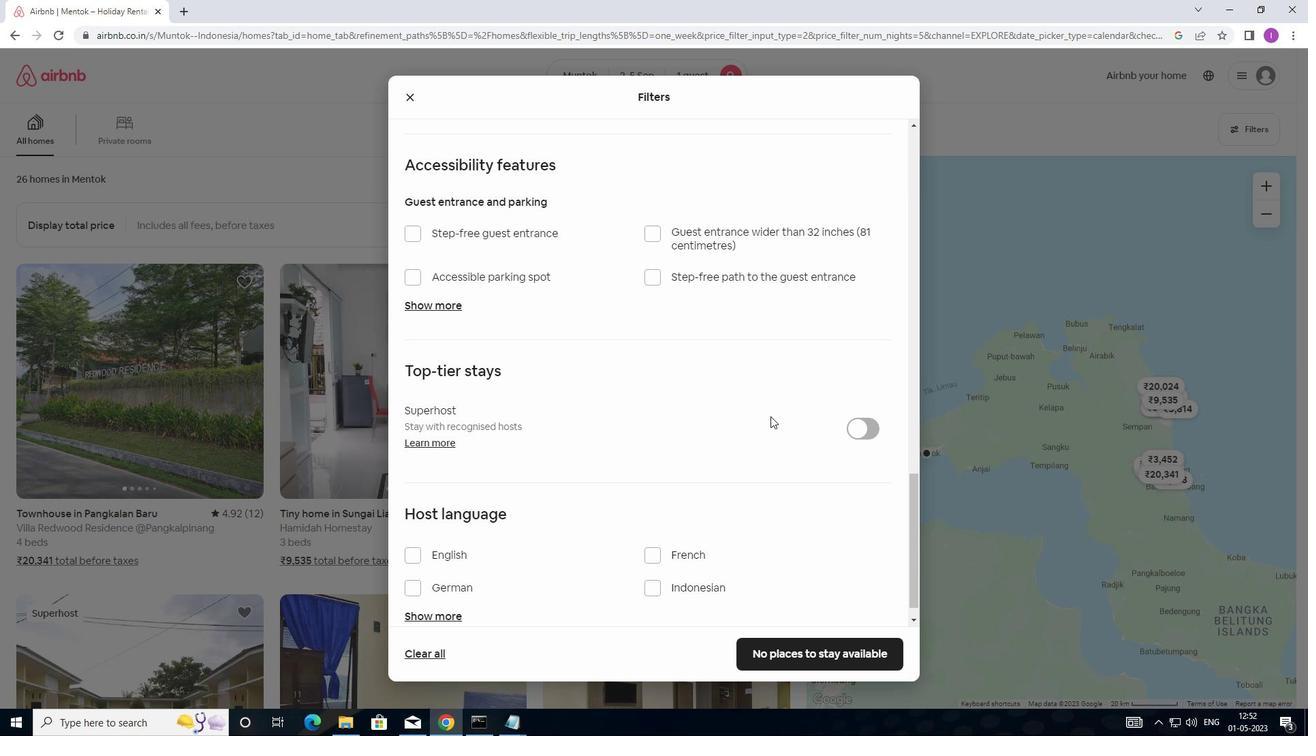 
Action: Mouse moved to (764, 426)
Screenshot: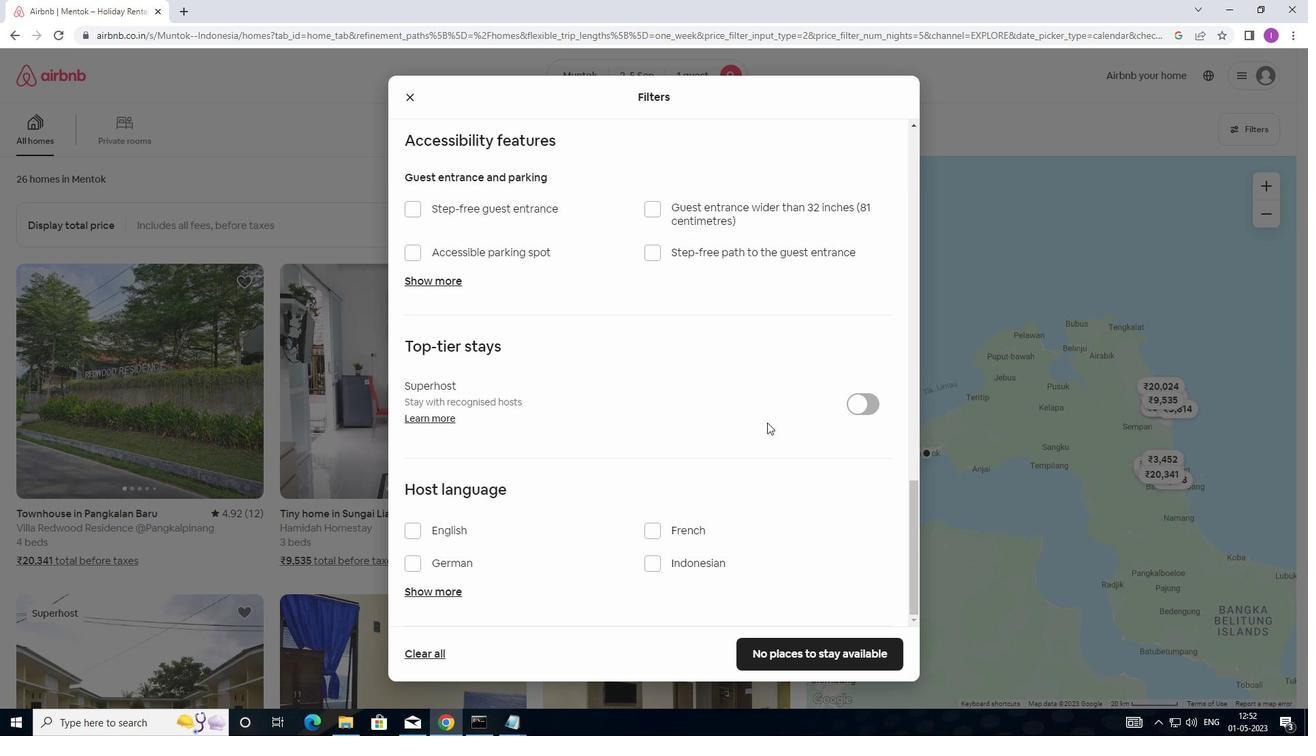 
Action: Mouse scrolled (765, 425) with delta (0, 0)
Screenshot: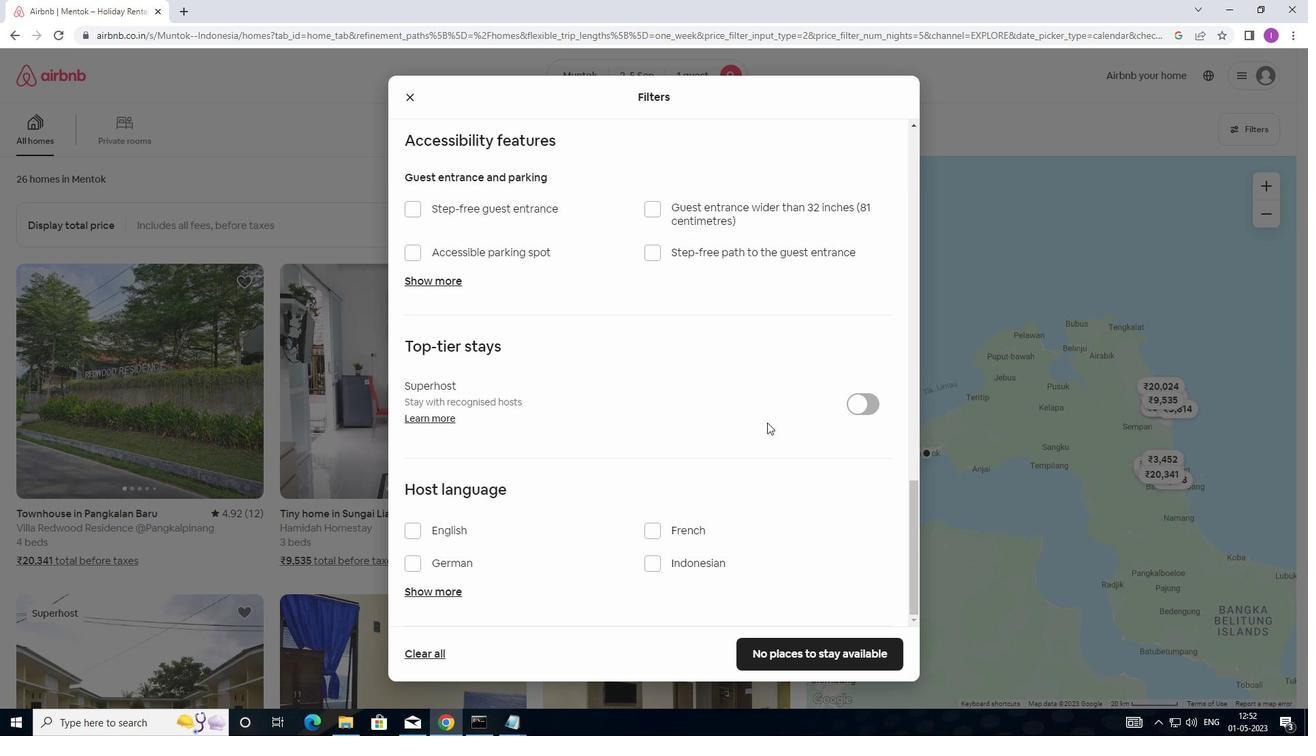 
Action: Mouse moved to (762, 434)
Screenshot: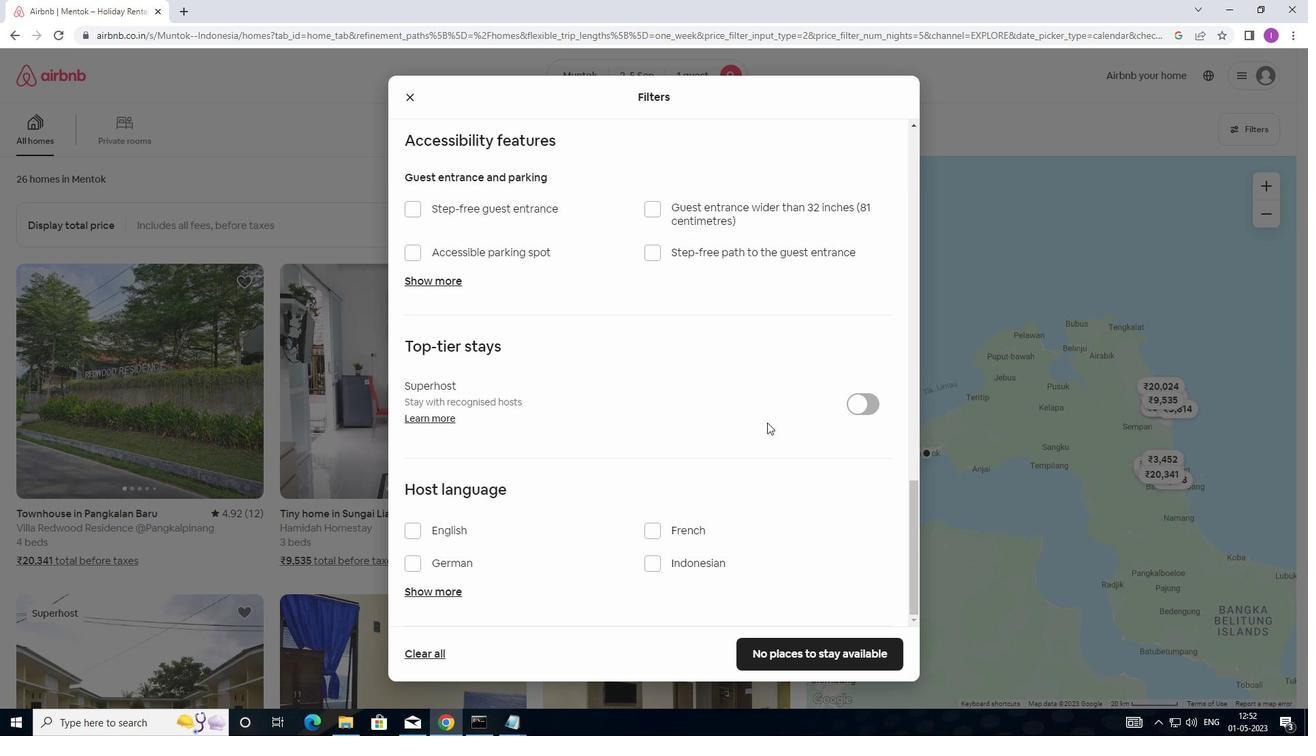 
Action: Mouse scrolled (762, 433) with delta (0, 0)
Screenshot: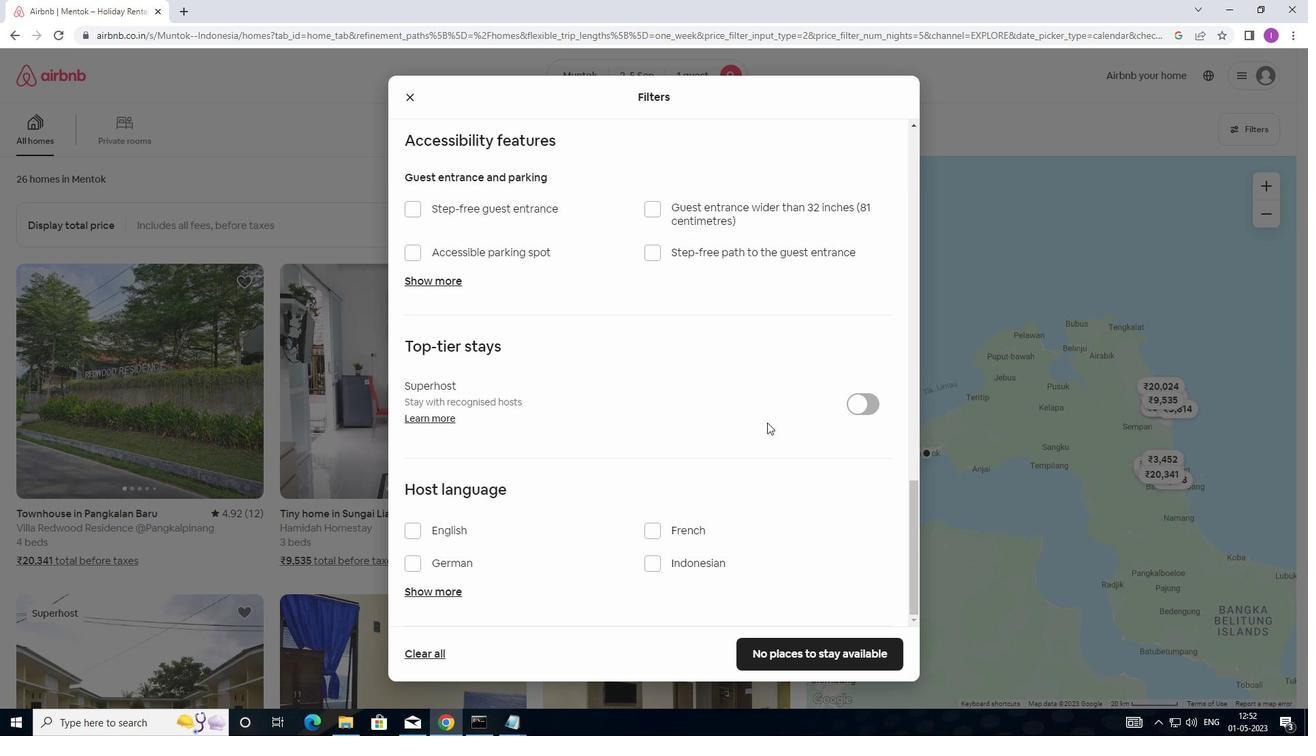 
Action: Mouse moved to (760, 438)
Screenshot: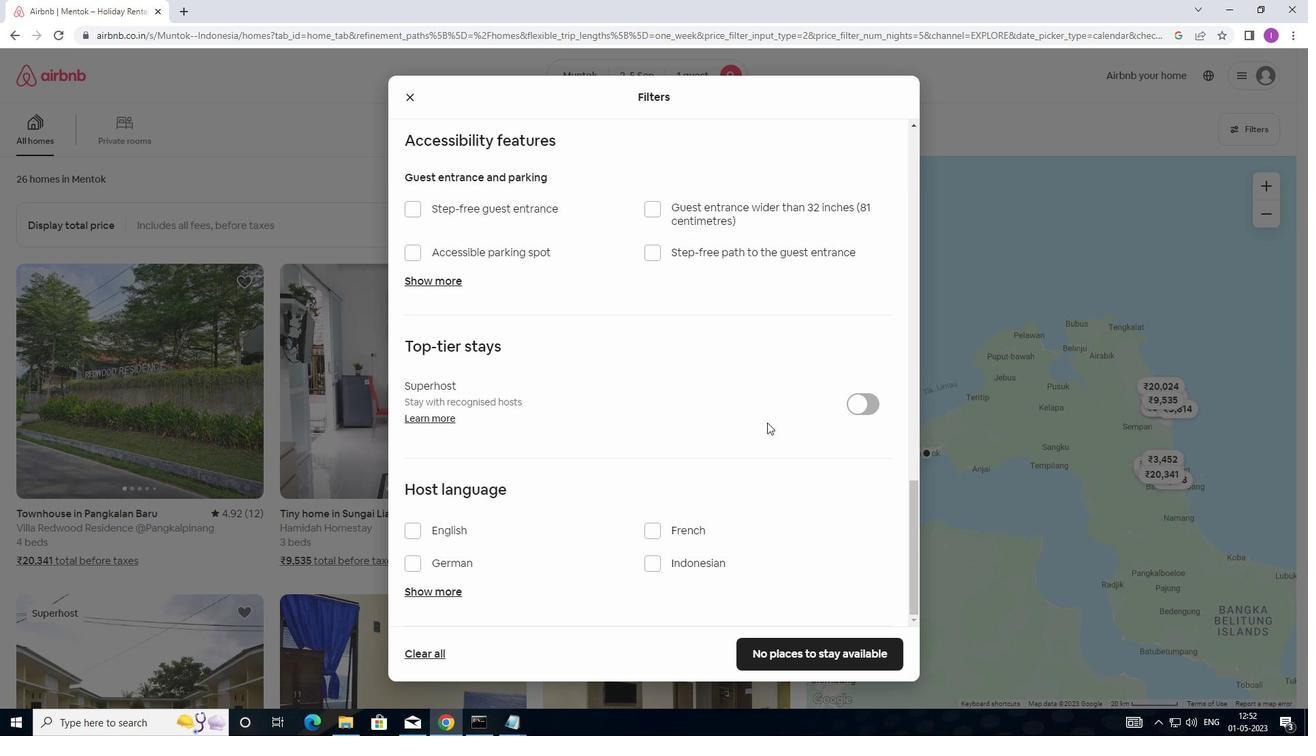 
Action: Mouse scrolled (760, 437) with delta (0, 0)
Screenshot: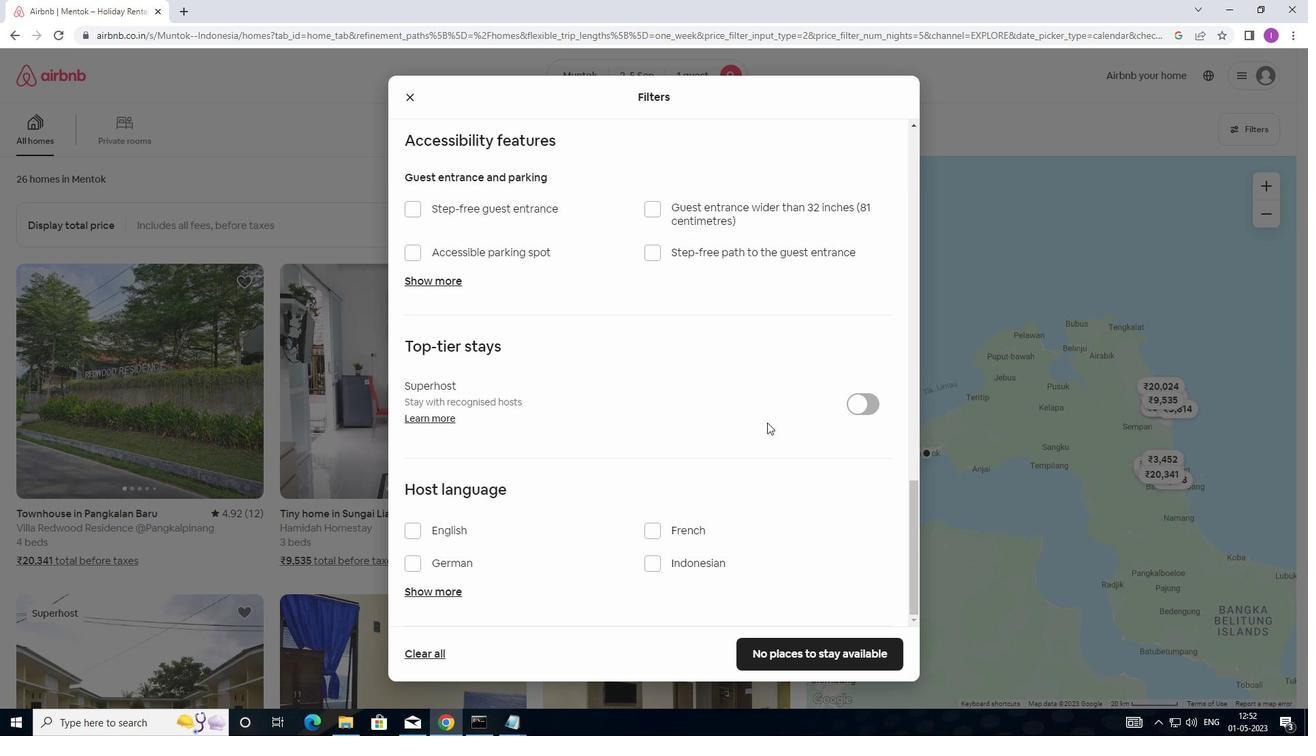 
Action: Mouse moved to (759, 440)
Screenshot: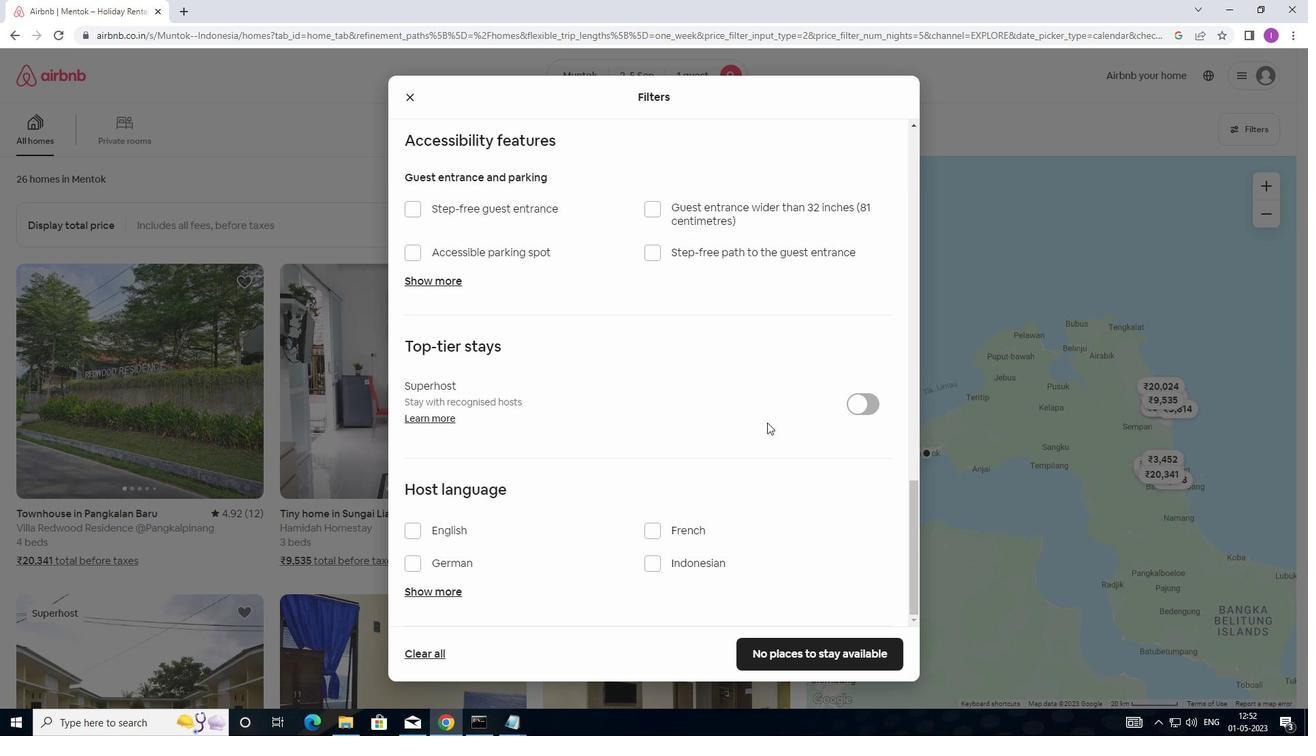 
Action: Mouse scrolled (759, 440) with delta (0, 0)
Screenshot: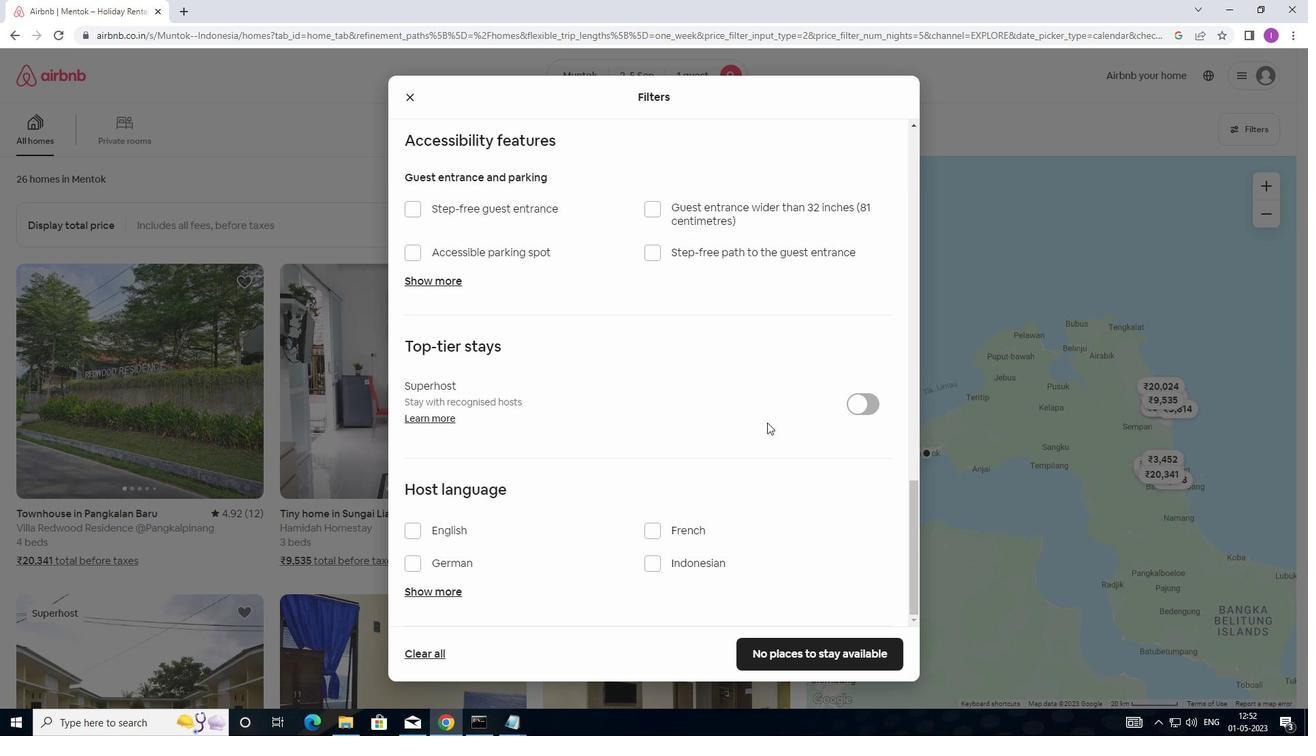 
Action: Mouse moved to (739, 449)
Screenshot: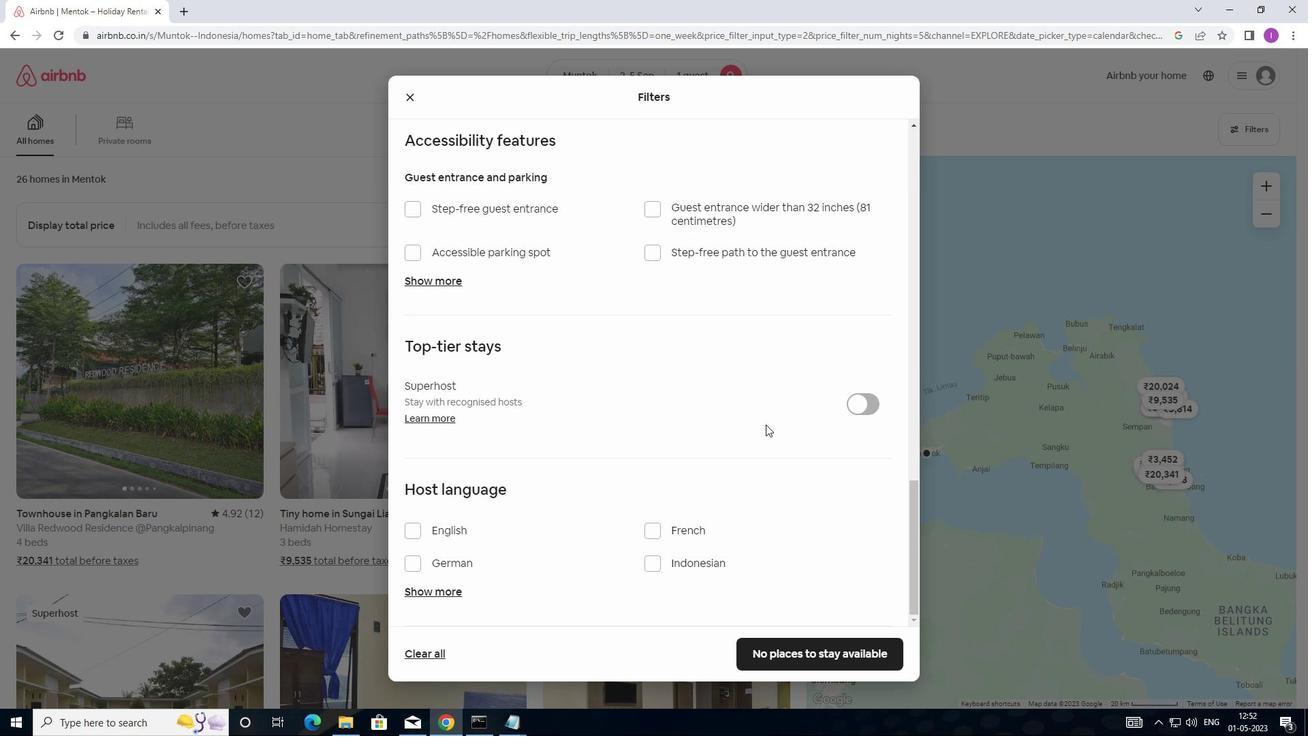 
Action: Mouse scrolled (739, 448) with delta (0, 0)
Screenshot: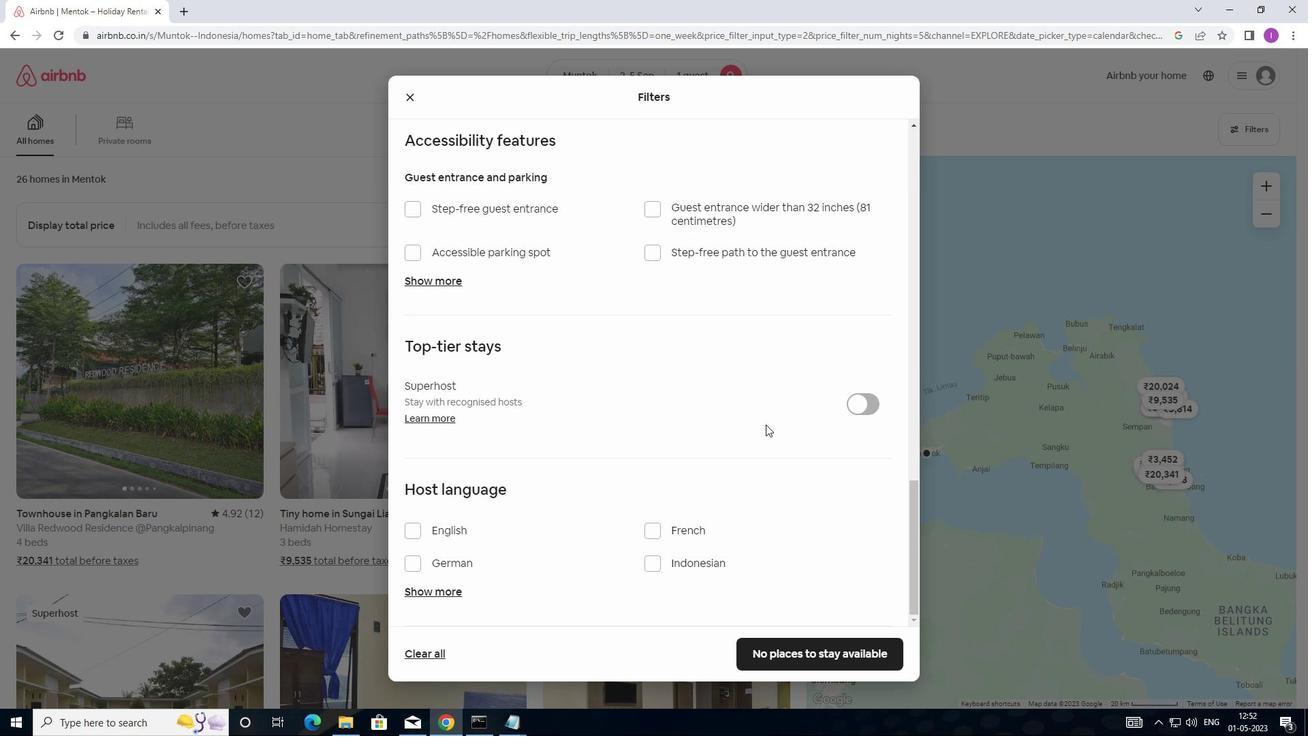 
Action: Mouse moved to (410, 532)
Screenshot: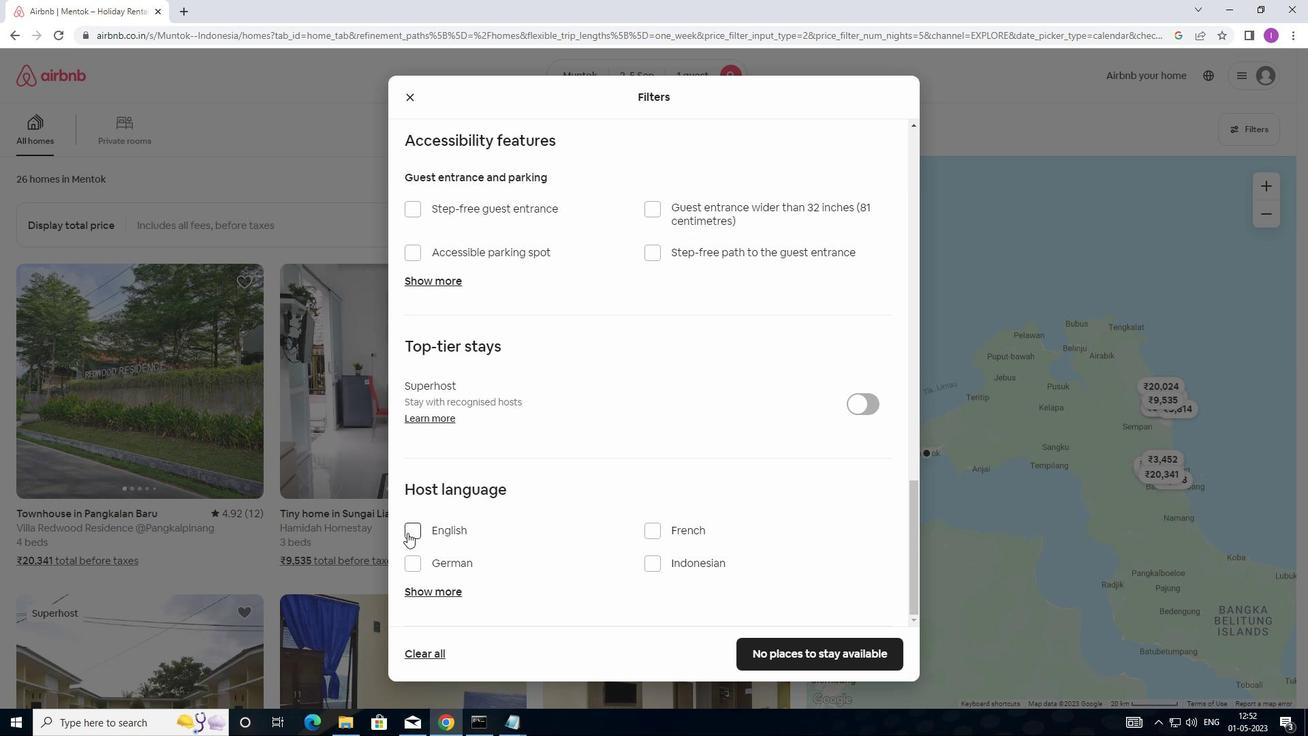
Action: Mouse pressed left at (410, 532)
Screenshot: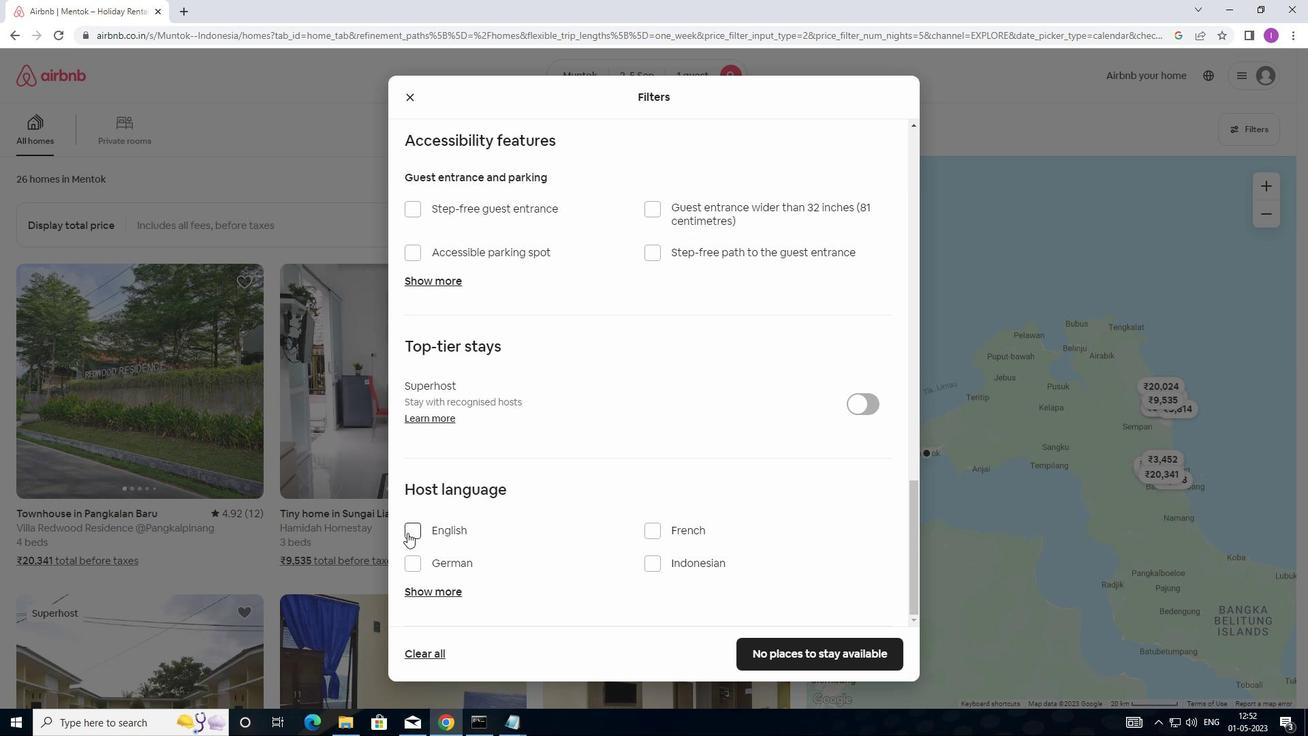 
Action: Mouse moved to (775, 650)
Screenshot: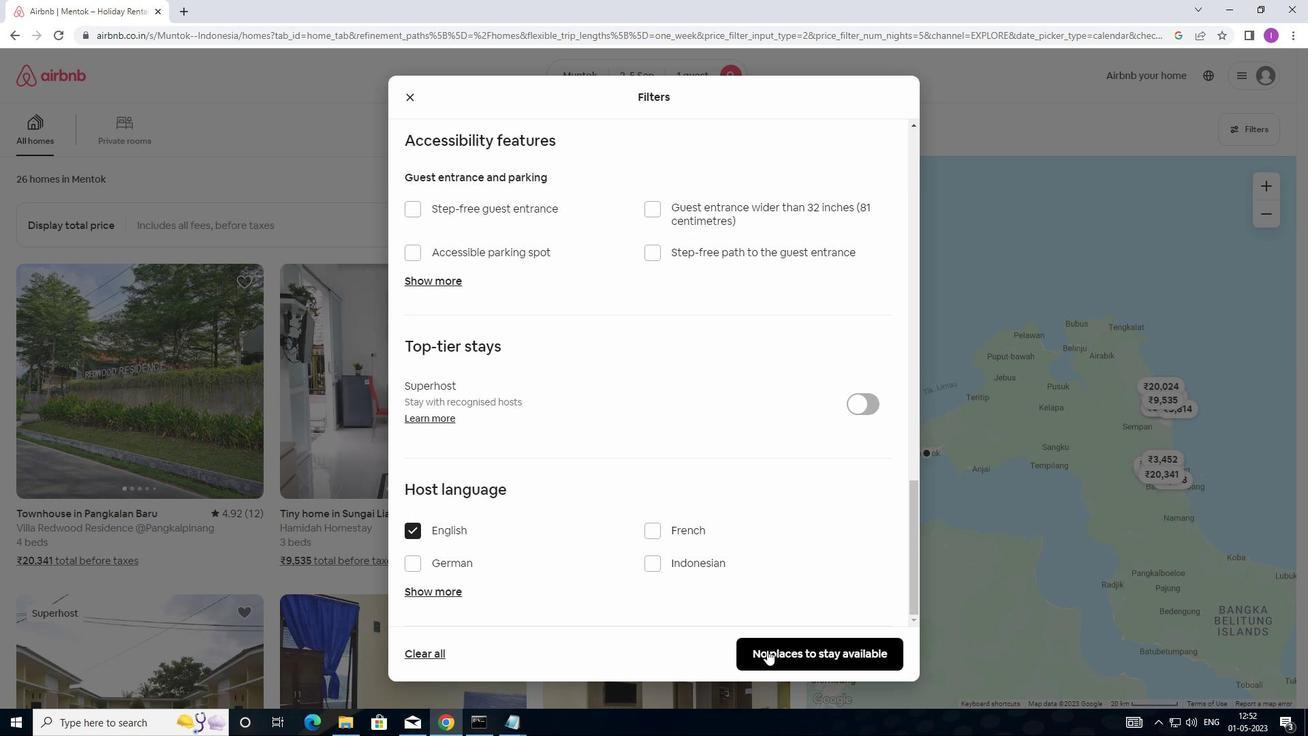 
Action: Mouse pressed left at (775, 650)
Screenshot: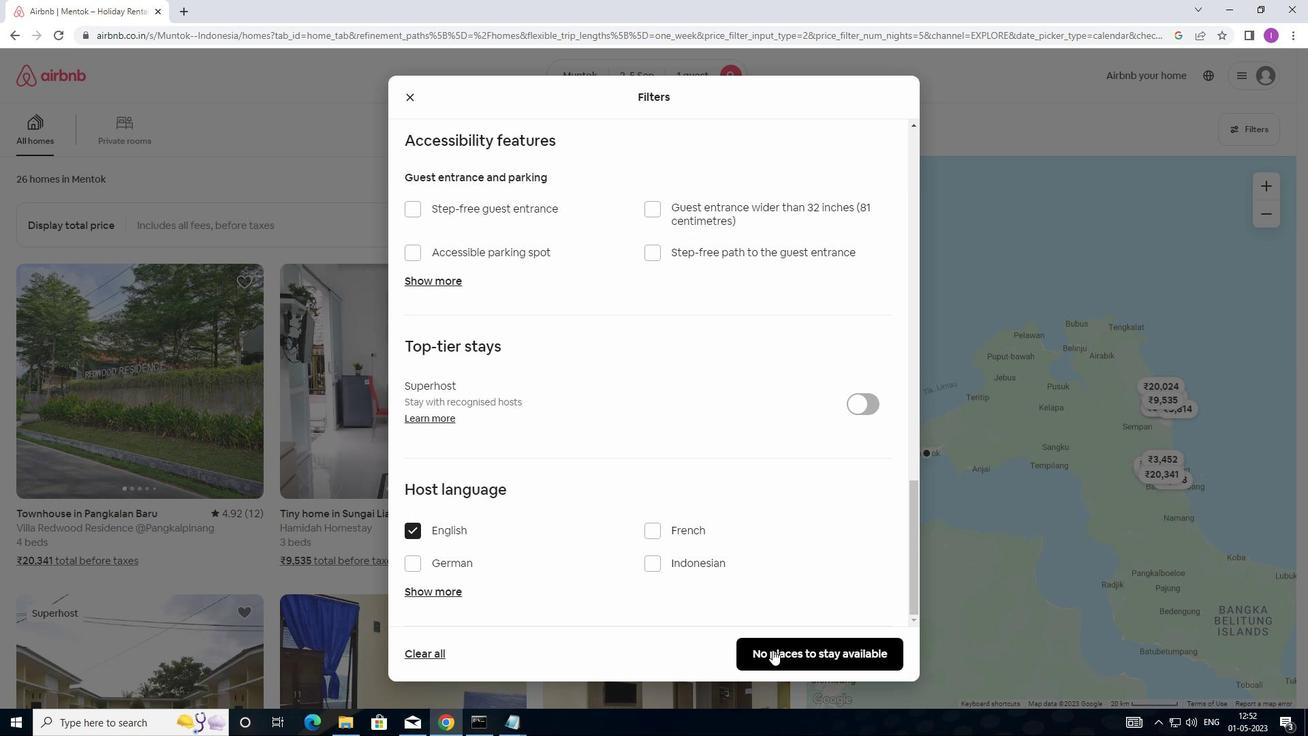 
Action: Mouse moved to (737, 601)
Screenshot: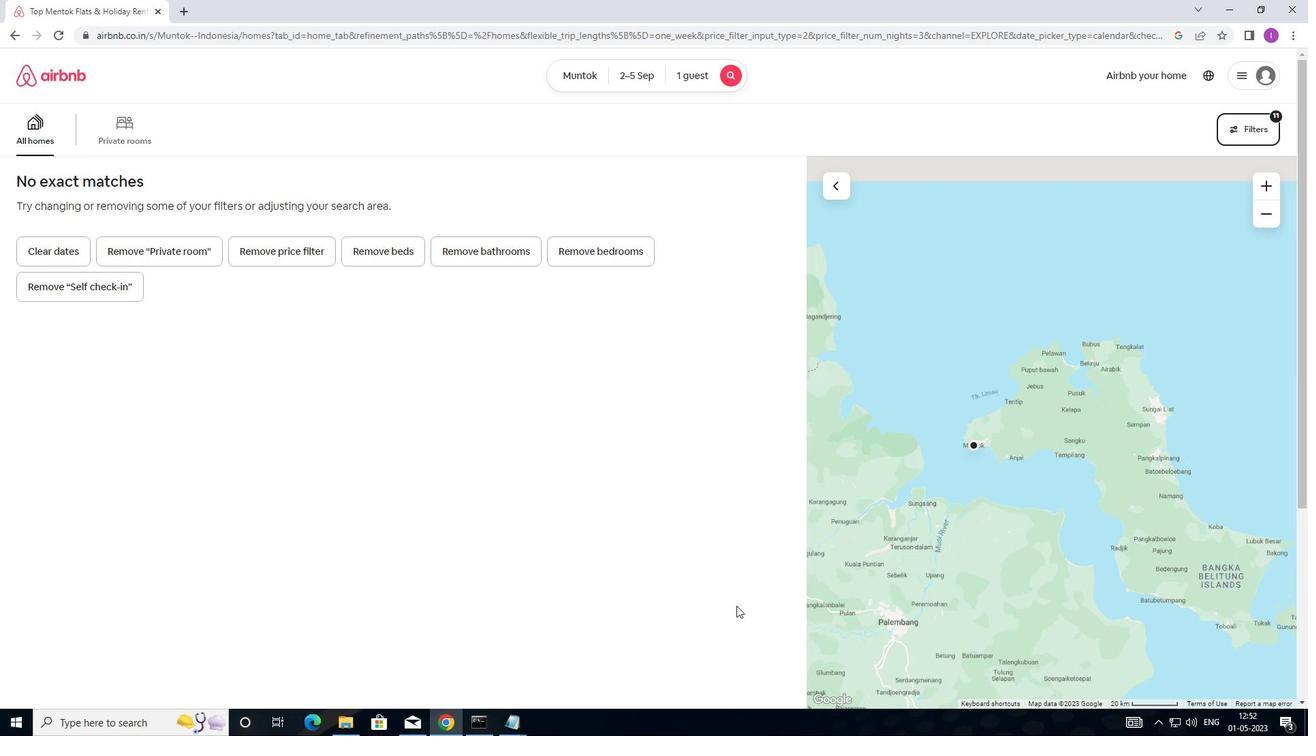 
